 Task: Find connections with filter location Tefé with filter topic #wfhwith filter profile language Spanish with filter current company IDEMIA with filter school Topiwala National Medical College, Mumbai Central, Mumbai with filter industry Insurance Carriers with filter service category Auto Insurance with filter keywords title Content Marketing Manager
Action: Mouse moved to (668, 122)
Screenshot: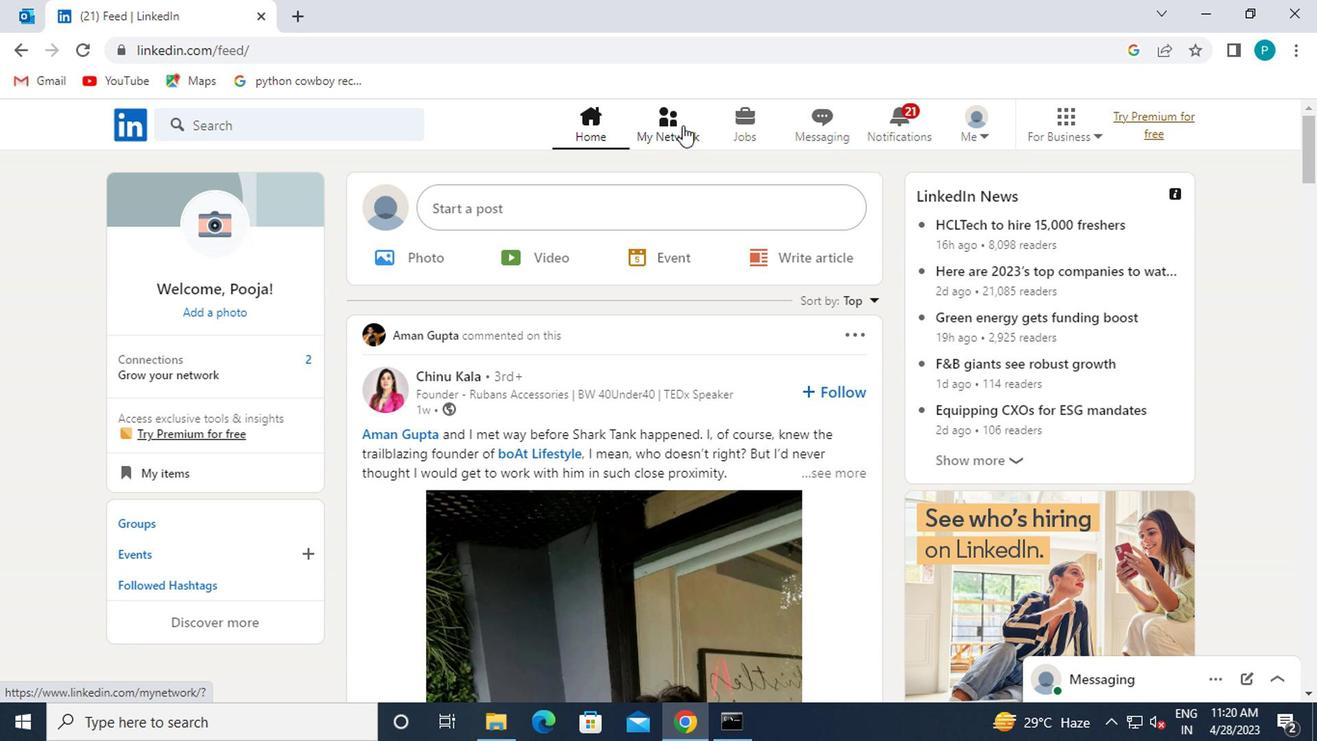 
Action: Mouse pressed left at (668, 122)
Screenshot: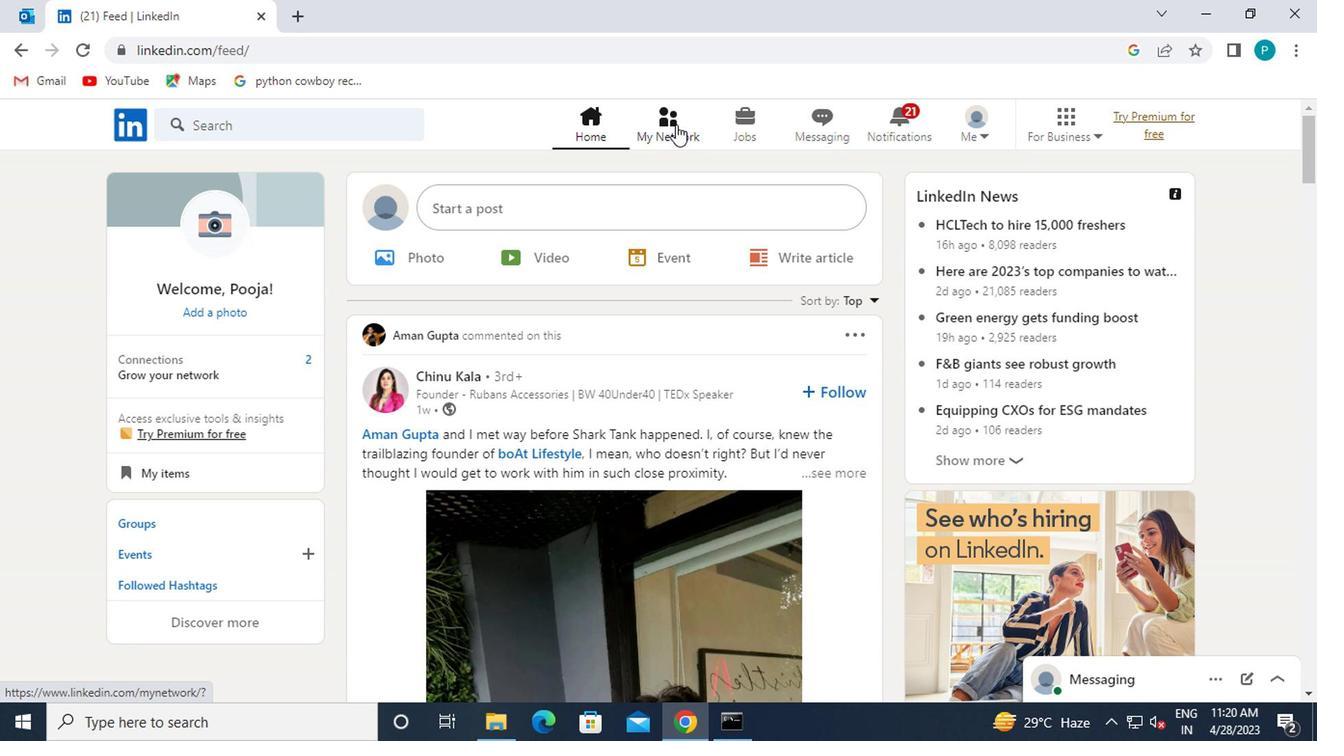
Action: Mouse moved to (320, 225)
Screenshot: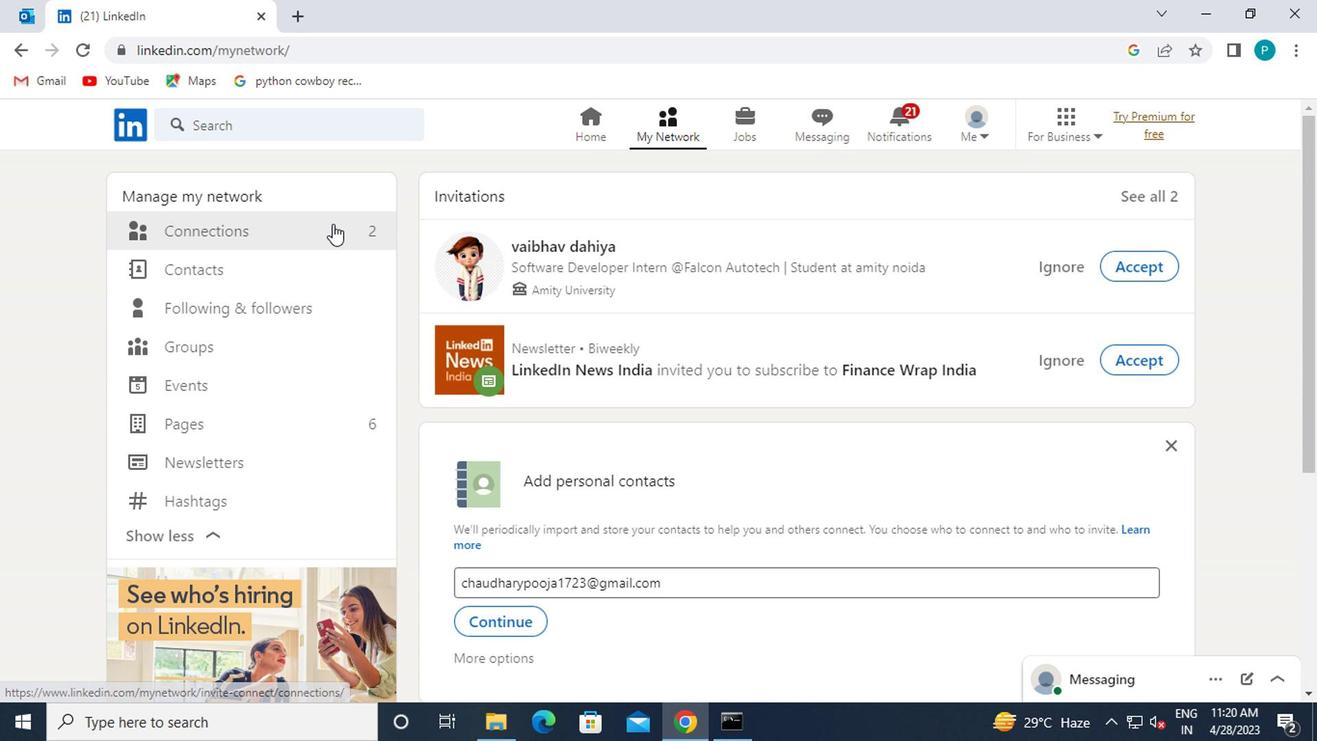 
Action: Mouse pressed left at (320, 225)
Screenshot: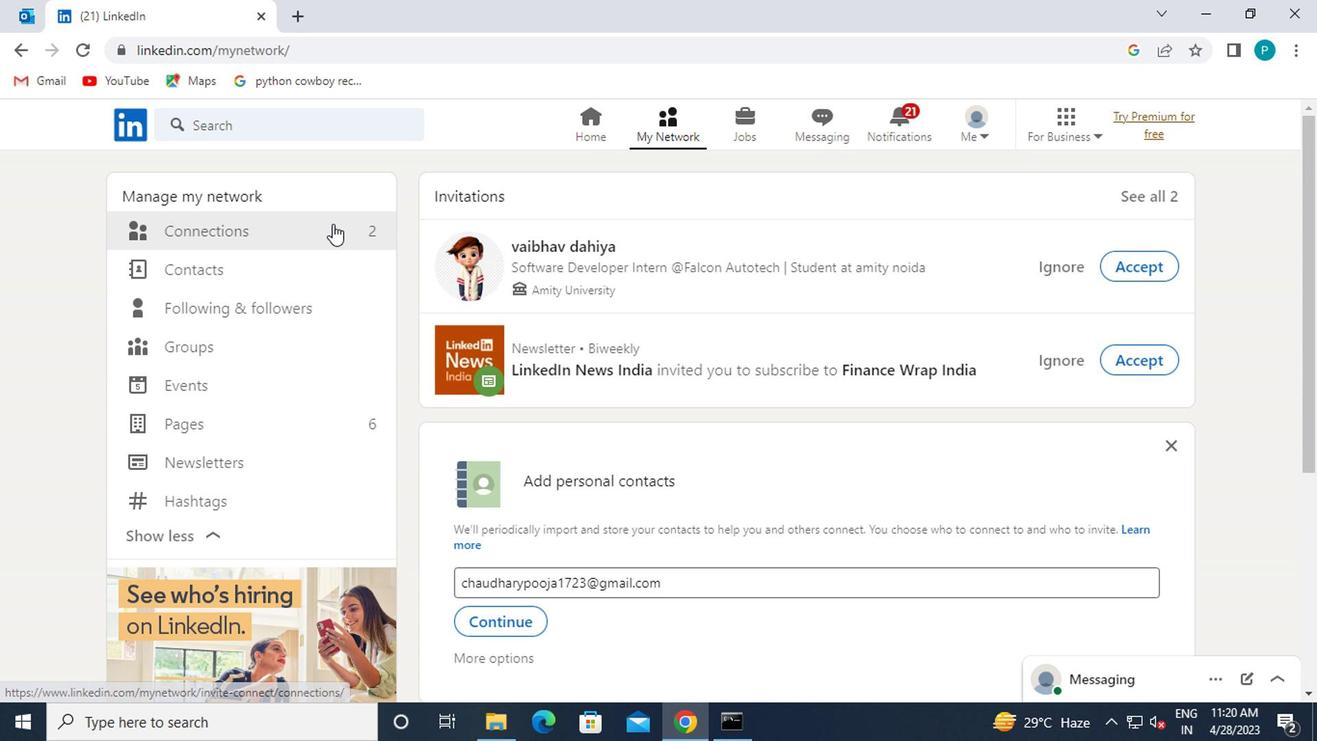 
Action: Mouse moved to (785, 237)
Screenshot: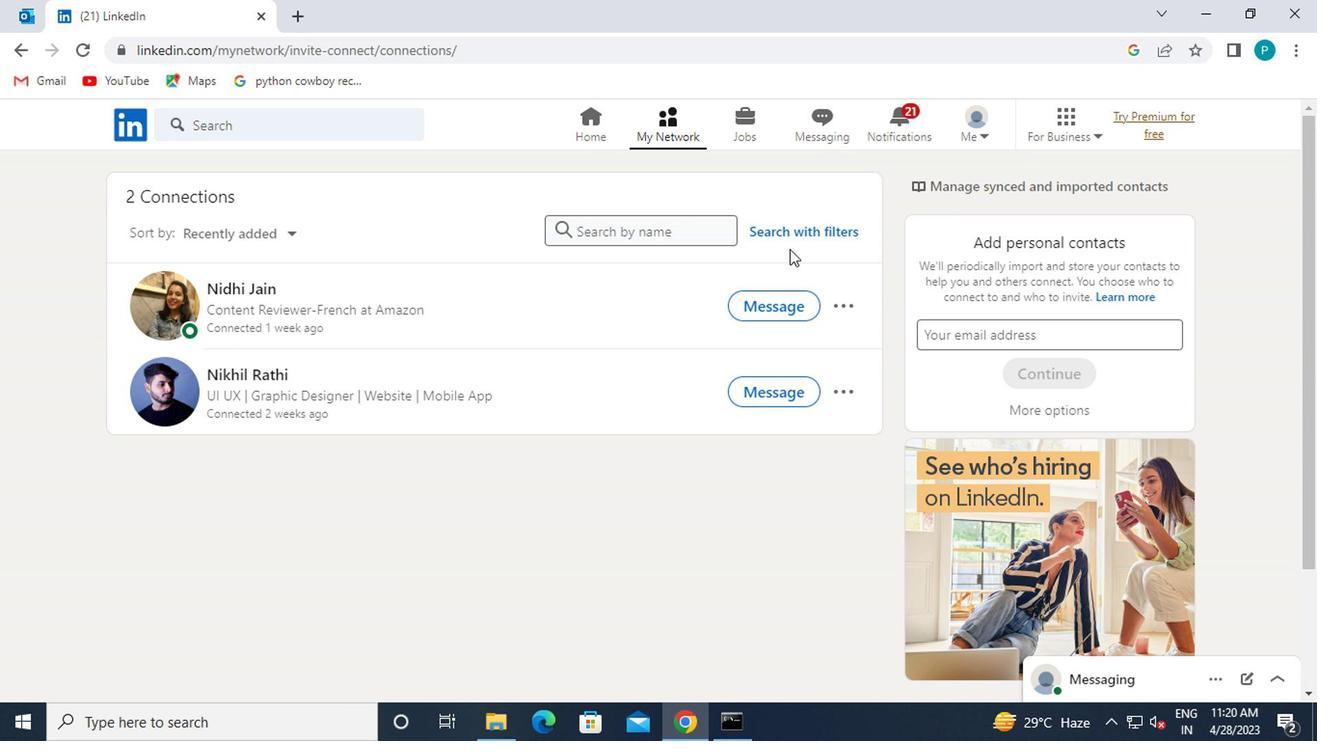 
Action: Mouse pressed left at (785, 237)
Screenshot: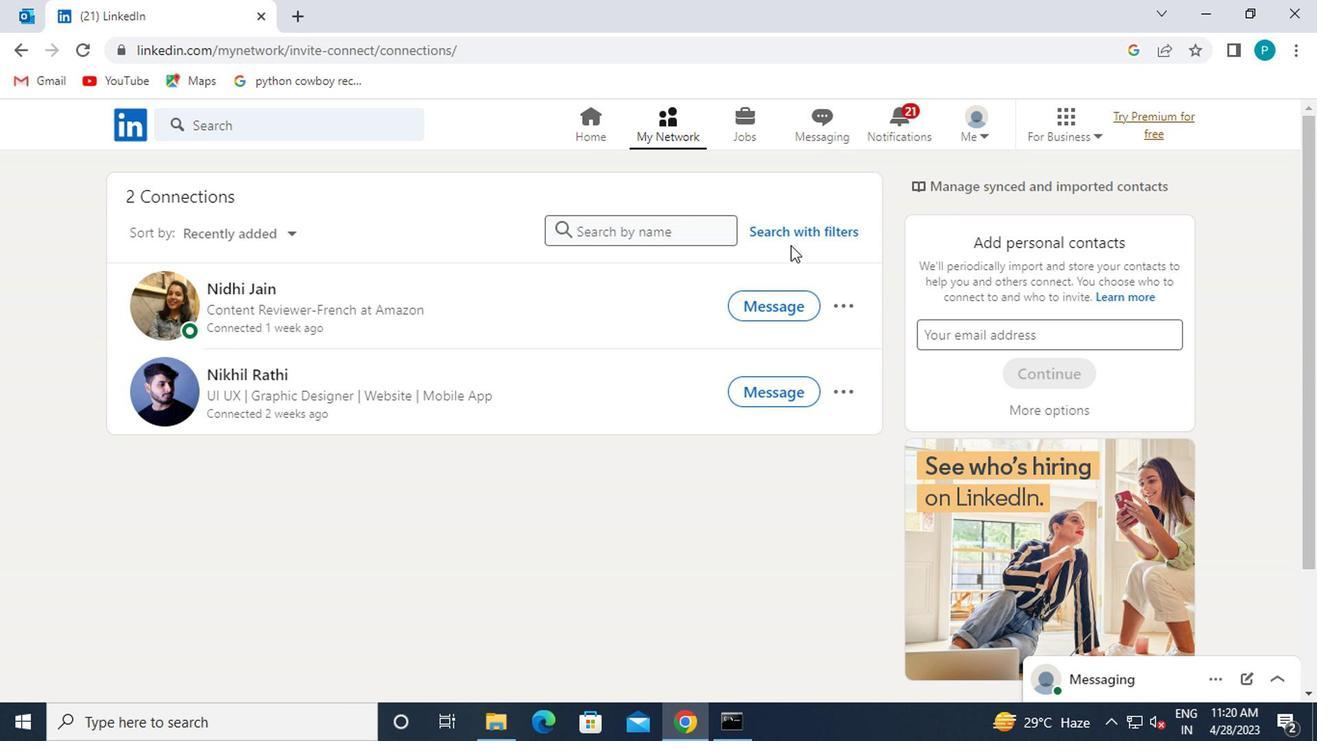 
Action: Mouse moved to (726, 194)
Screenshot: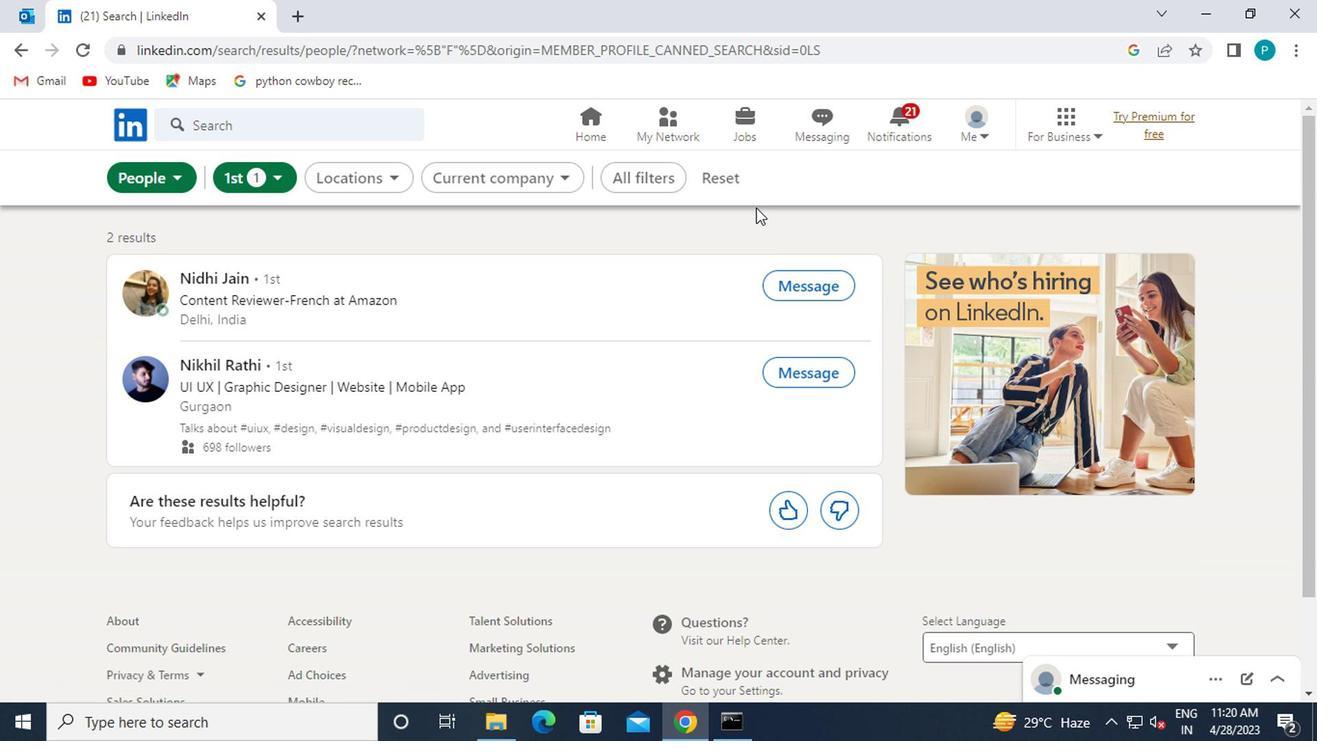 
Action: Mouse pressed left at (726, 194)
Screenshot: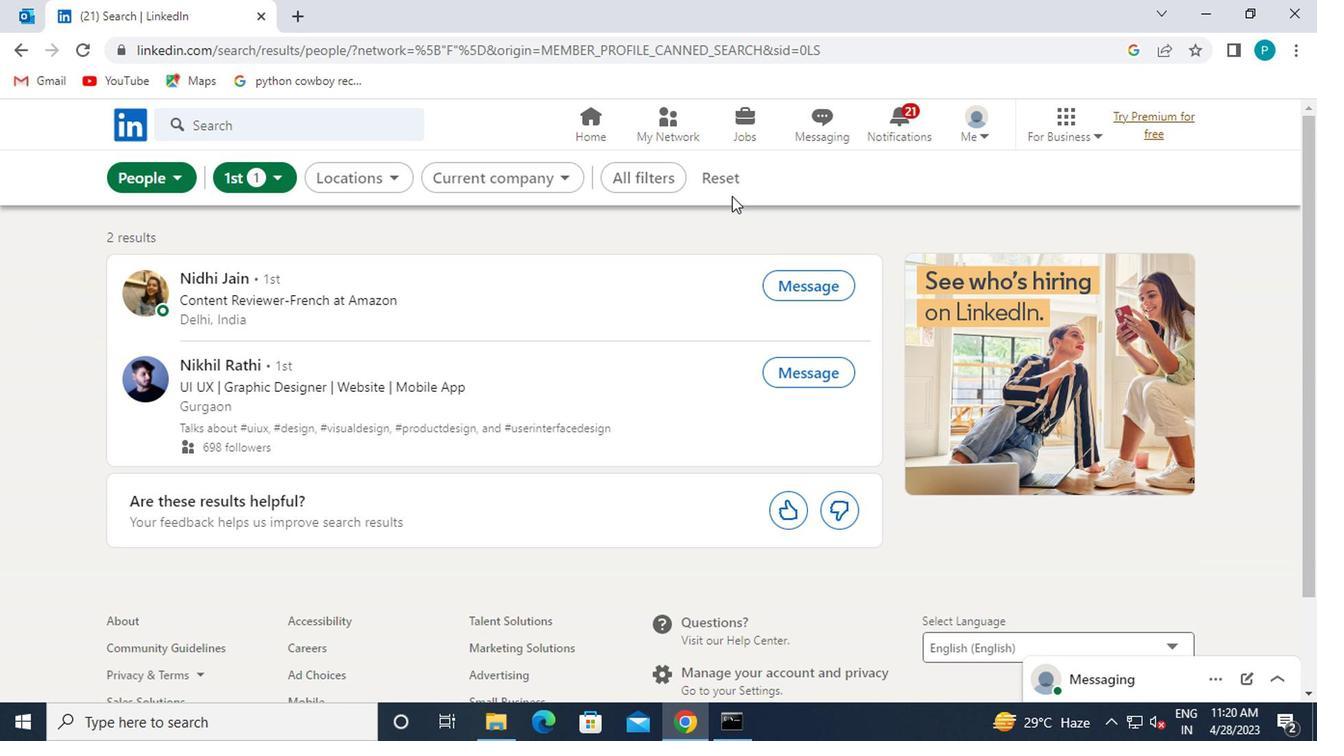 
Action: Mouse moved to (715, 182)
Screenshot: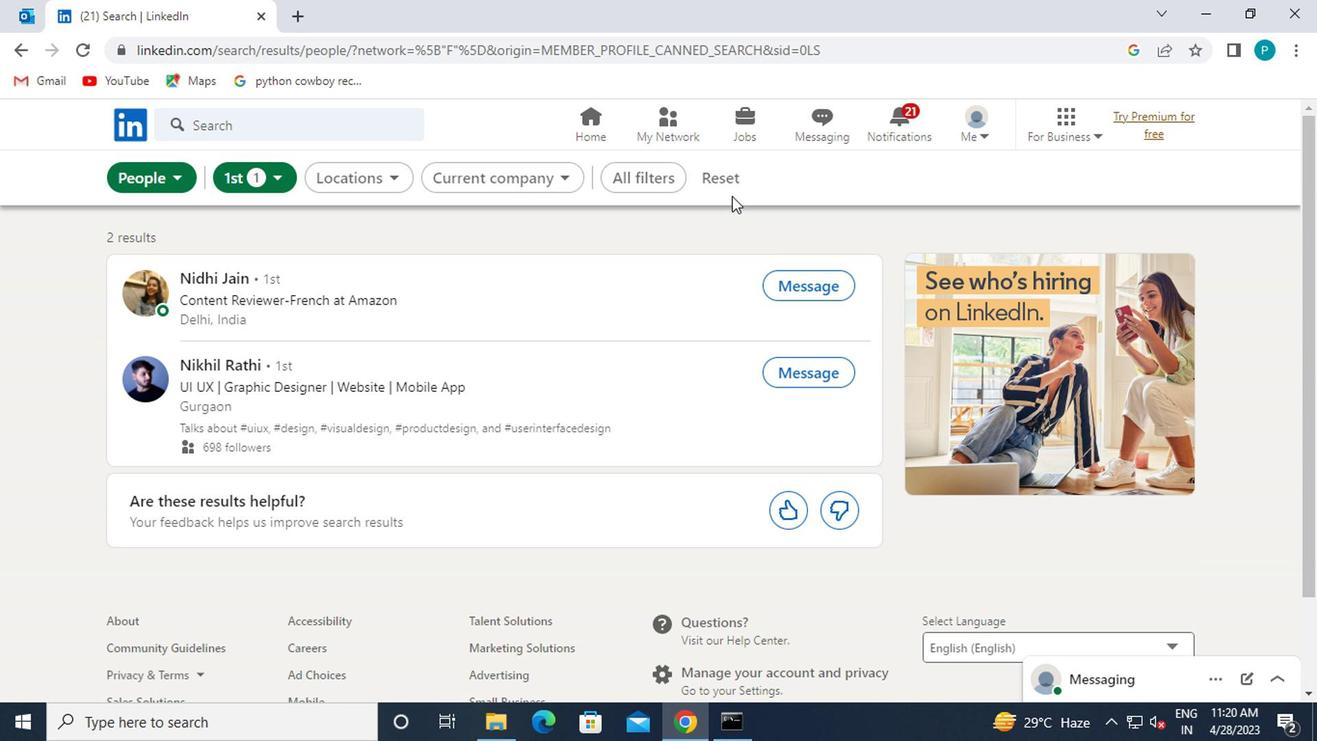 
Action: Mouse pressed left at (715, 182)
Screenshot: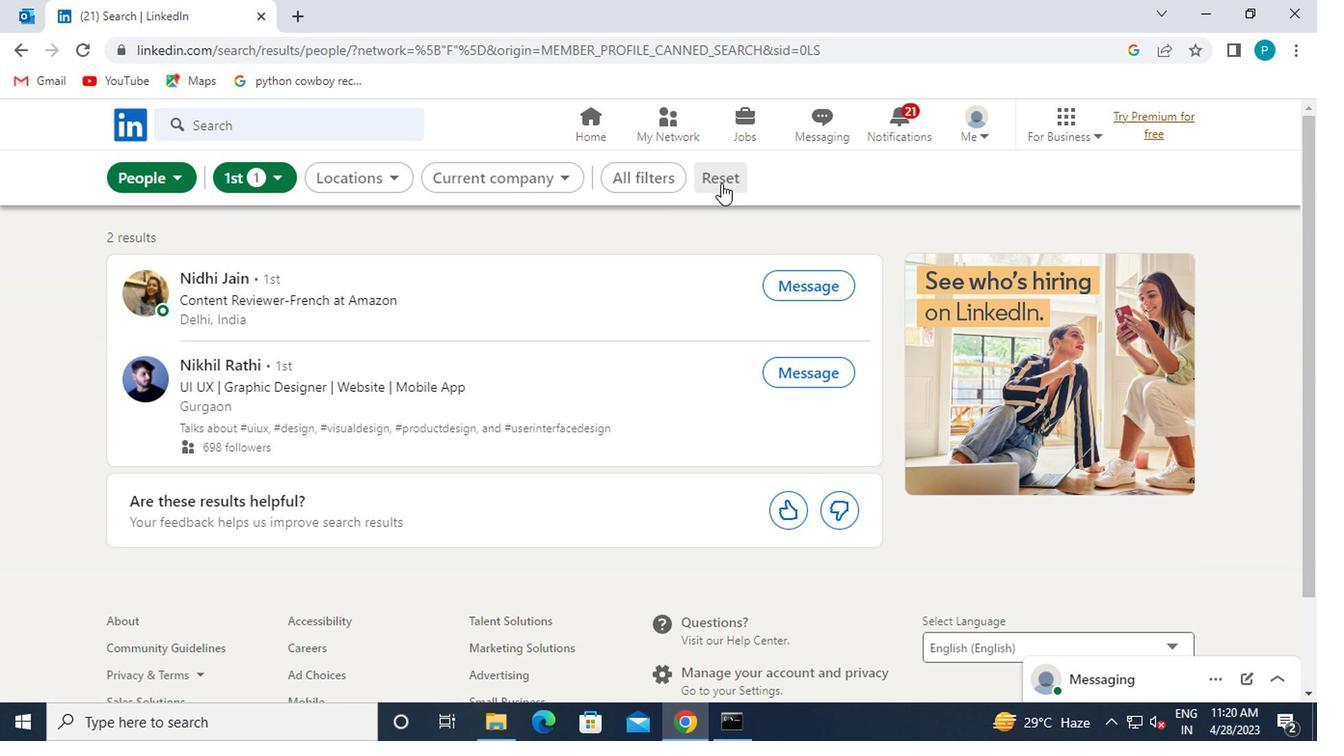 
Action: Mouse moved to (697, 181)
Screenshot: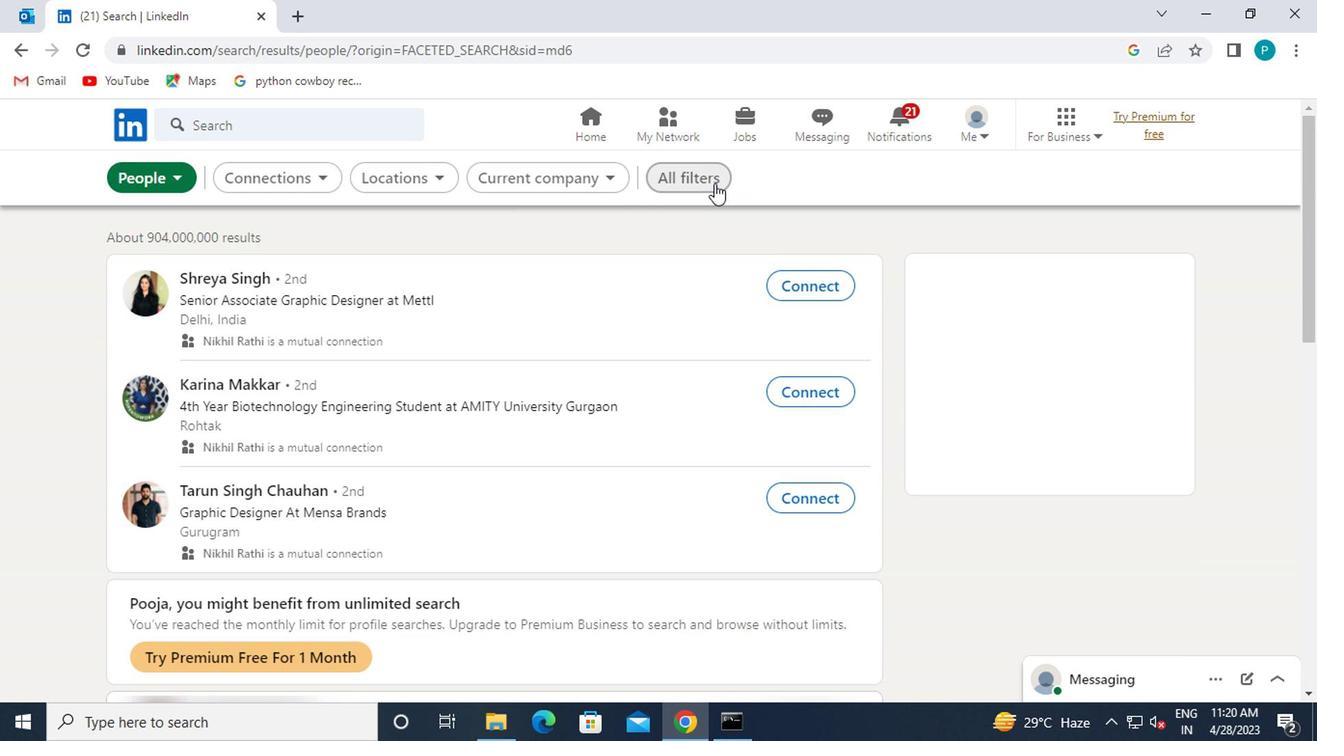 
Action: Mouse pressed left at (697, 181)
Screenshot: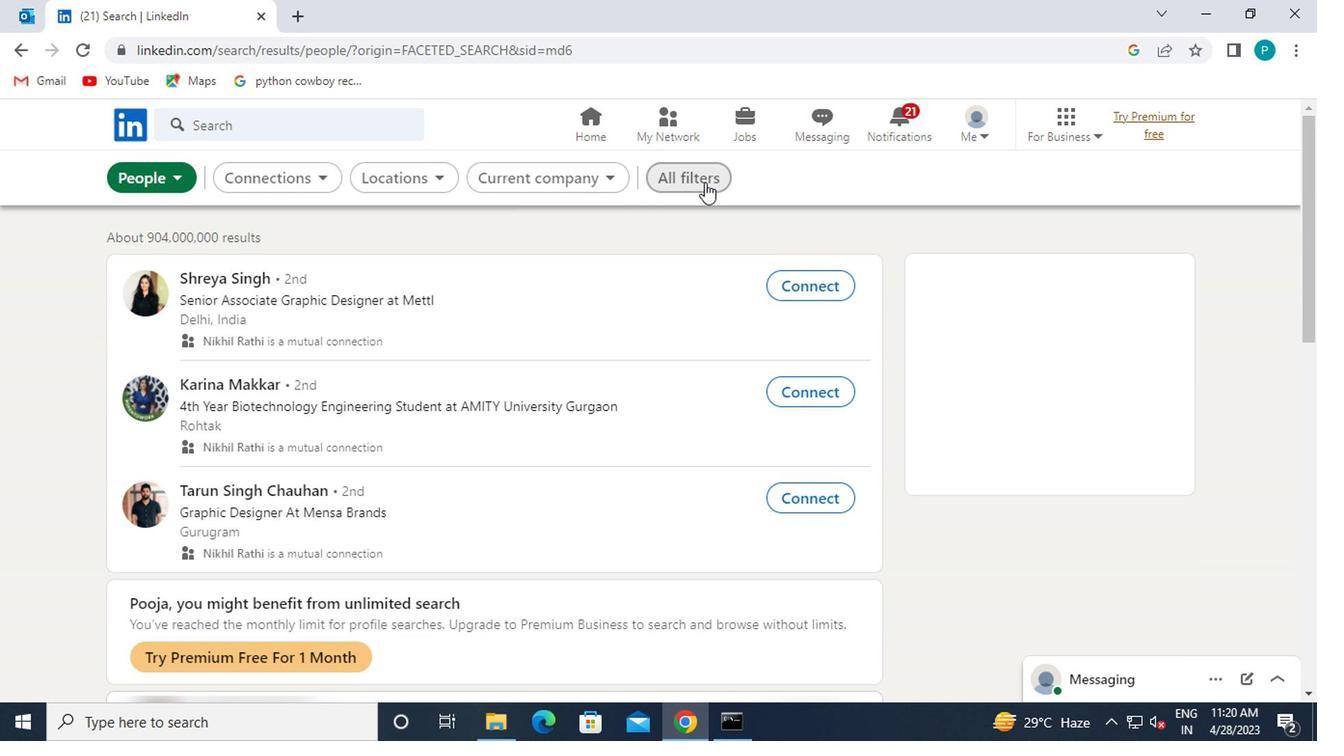 
Action: Mouse moved to (947, 357)
Screenshot: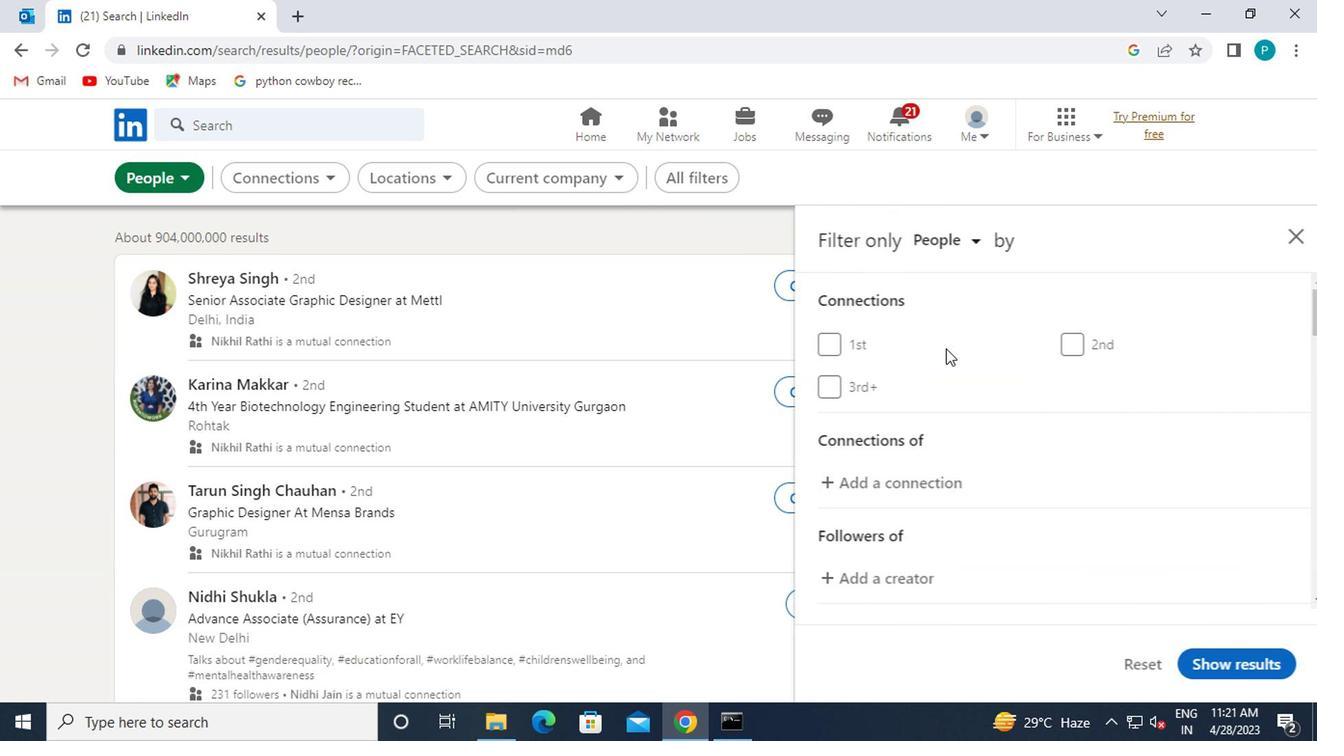 
Action: Mouse scrolled (947, 356) with delta (0, 0)
Screenshot: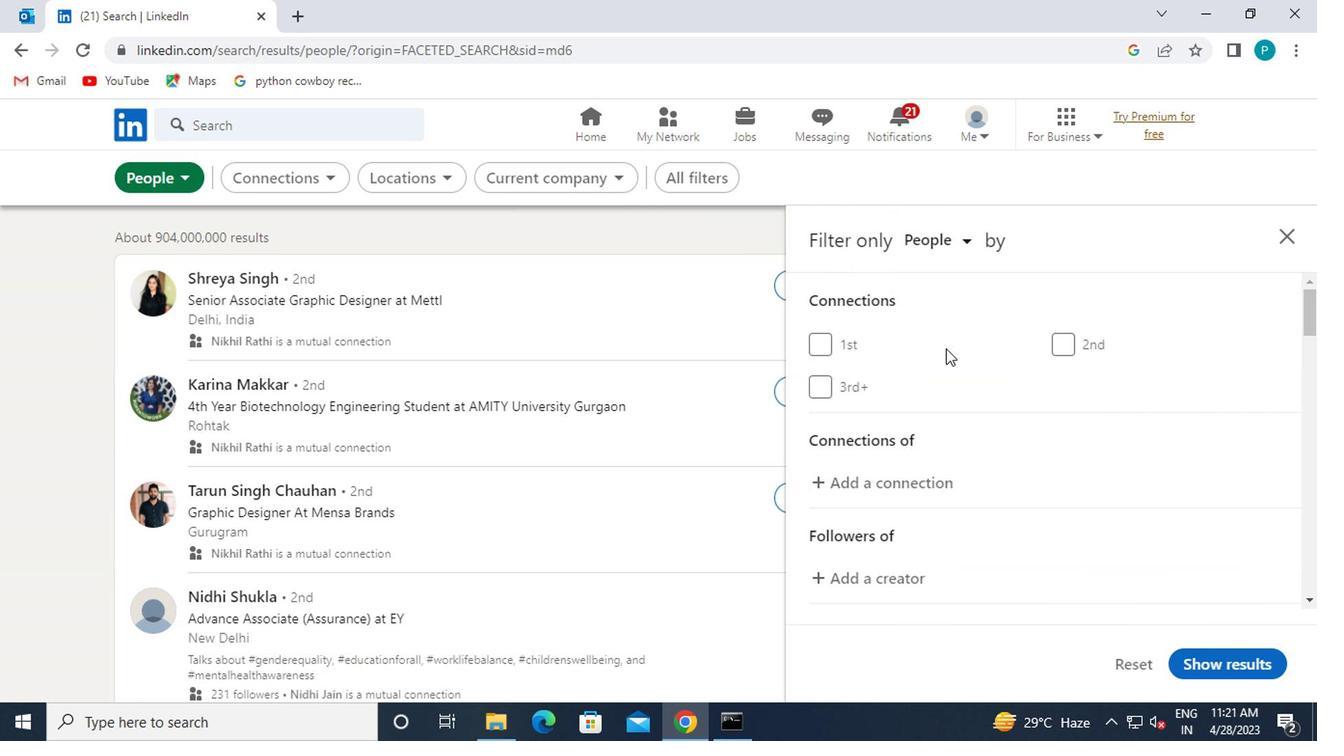 
Action: Mouse moved to (970, 399)
Screenshot: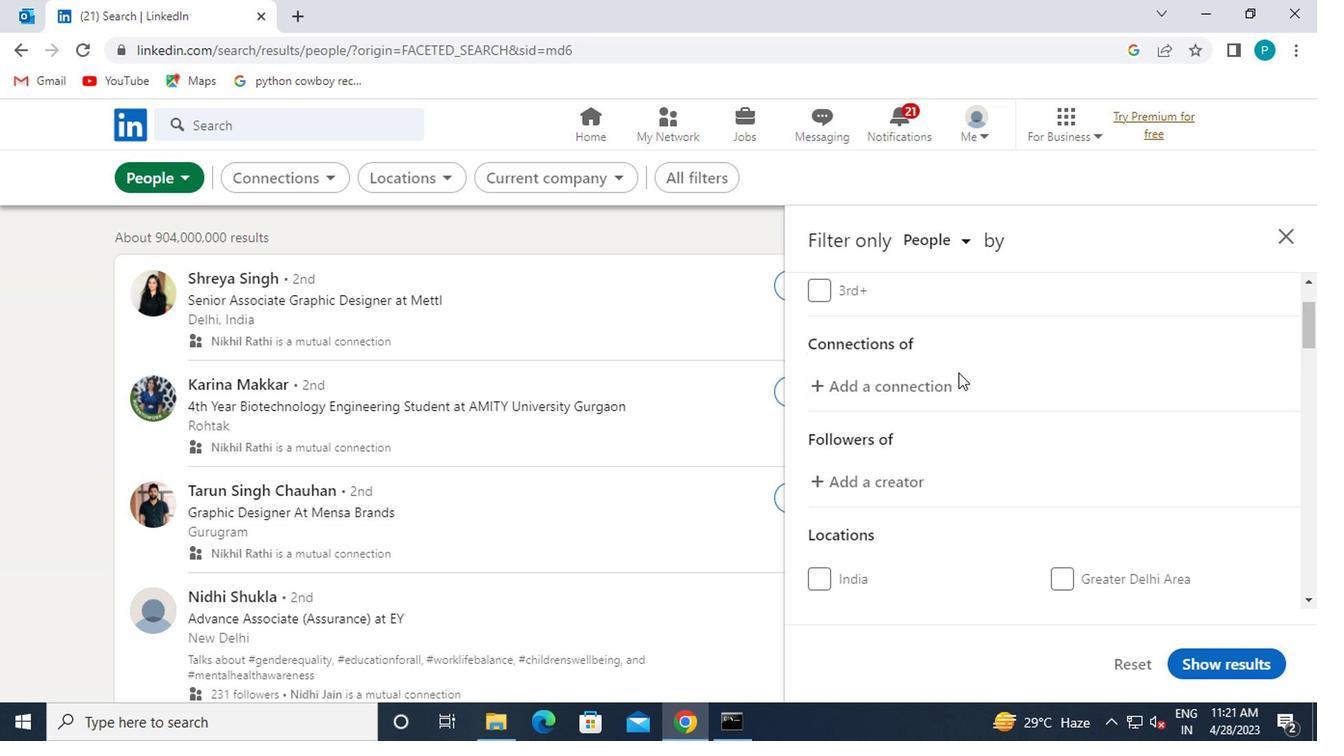 
Action: Mouse scrolled (970, 398) with delta (0, 0)
Screenshot: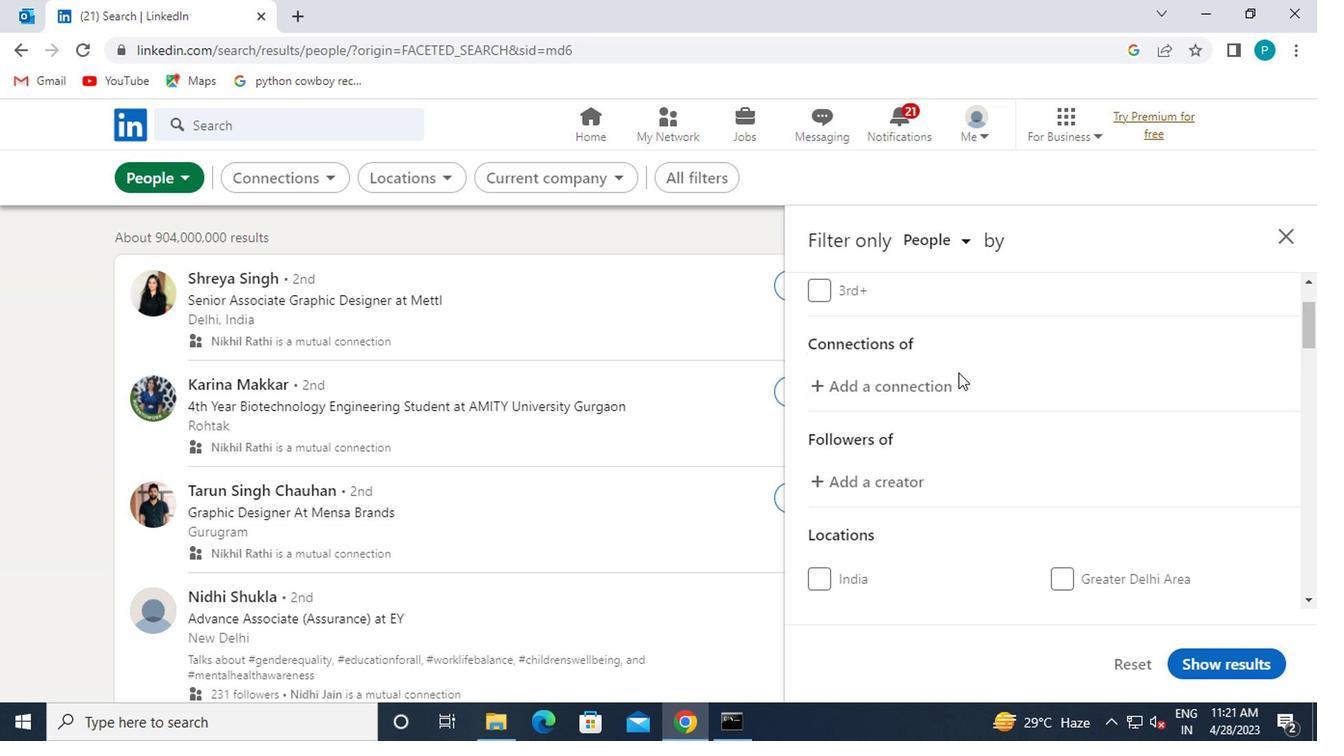 
Action: Mouse scrolled (970, 398) with delta (0, 0)
Screenshot: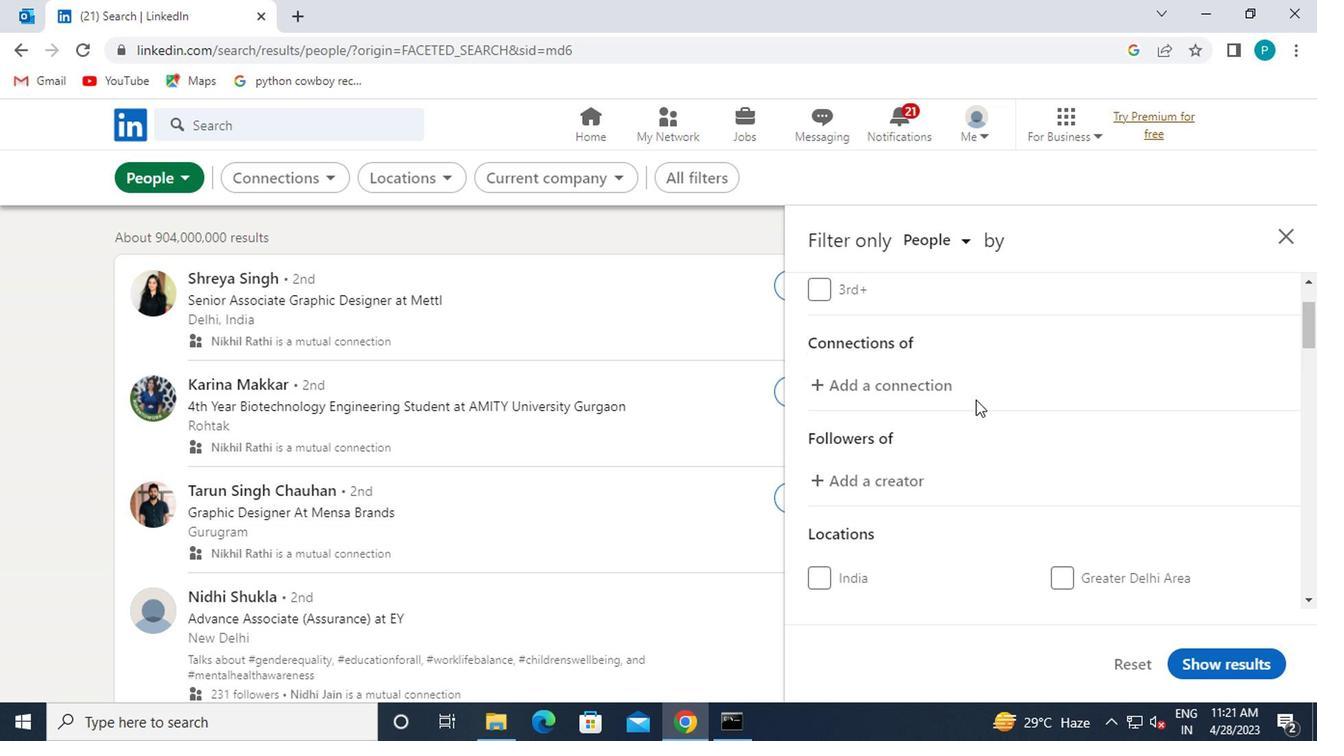 
Action: Mouse moved to (1074, 465)
Screenshot: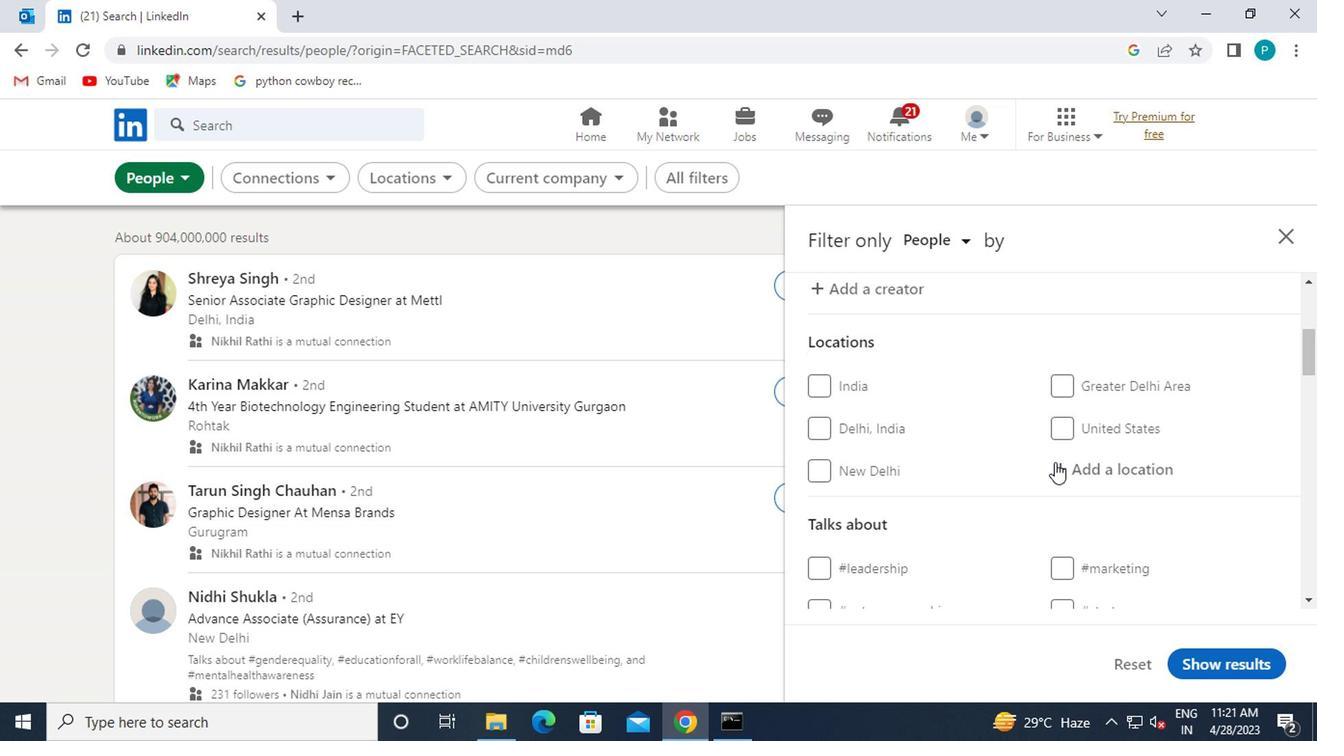 
Action: Mouse pressed left at (1074, 465)
Screenshot: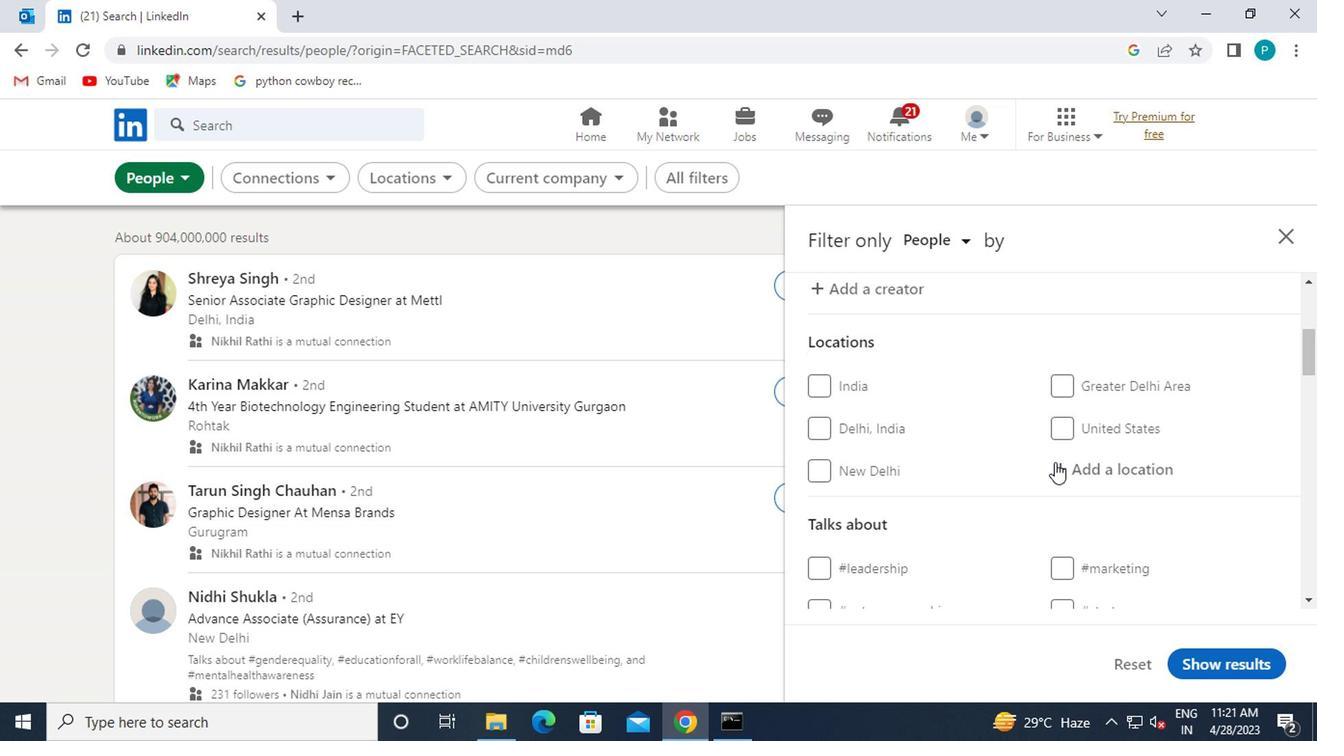 
Action: Mouse moved to (1083, 478)
Screenshot: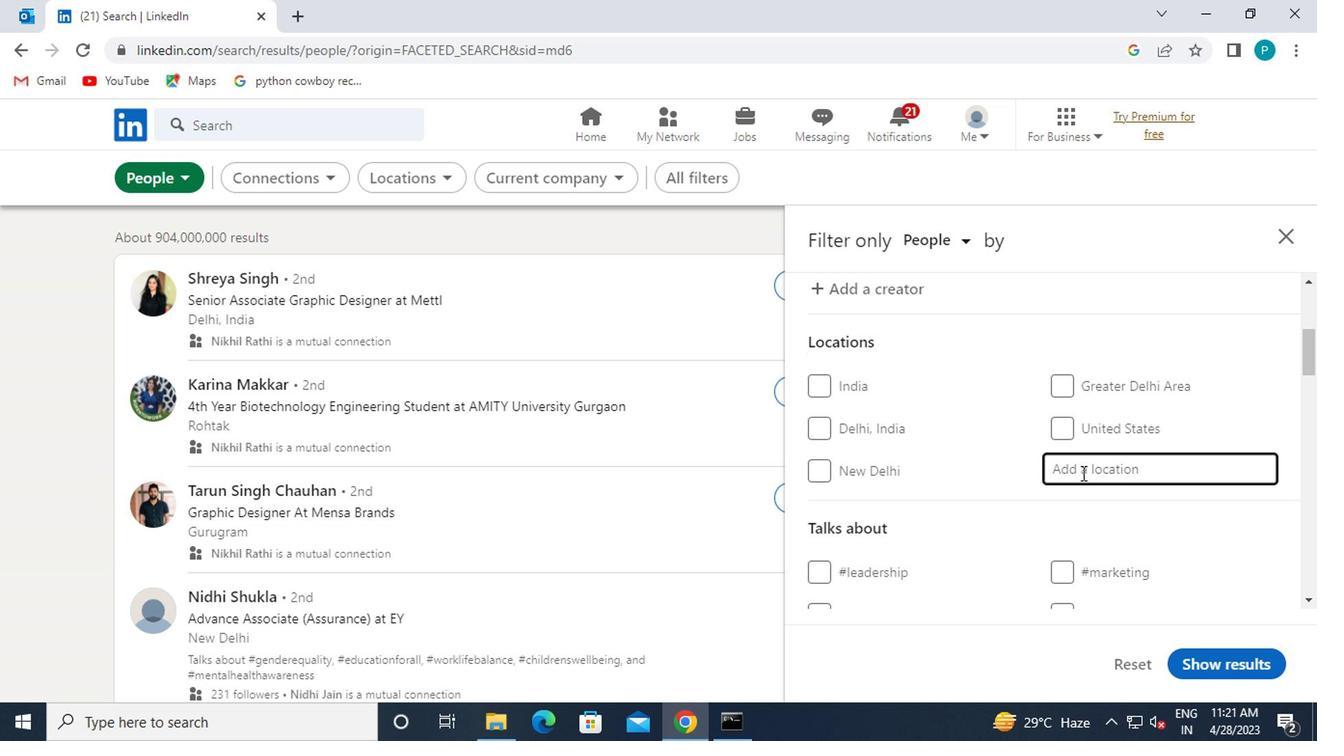 
Action: Key pressed <Key.caps_lock>t<Key.caps_lock>efe
Screenshot: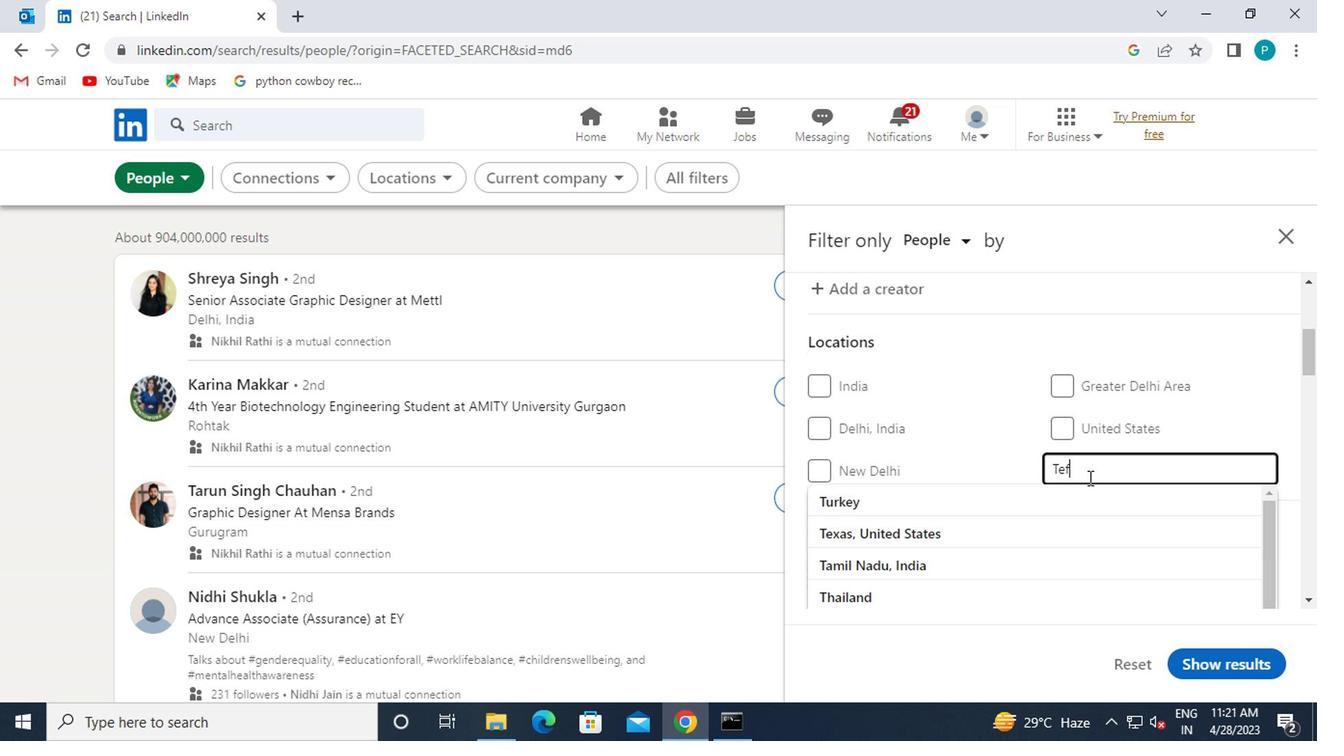 
Action: Mouse moved to (1070, 497)
Screenshot: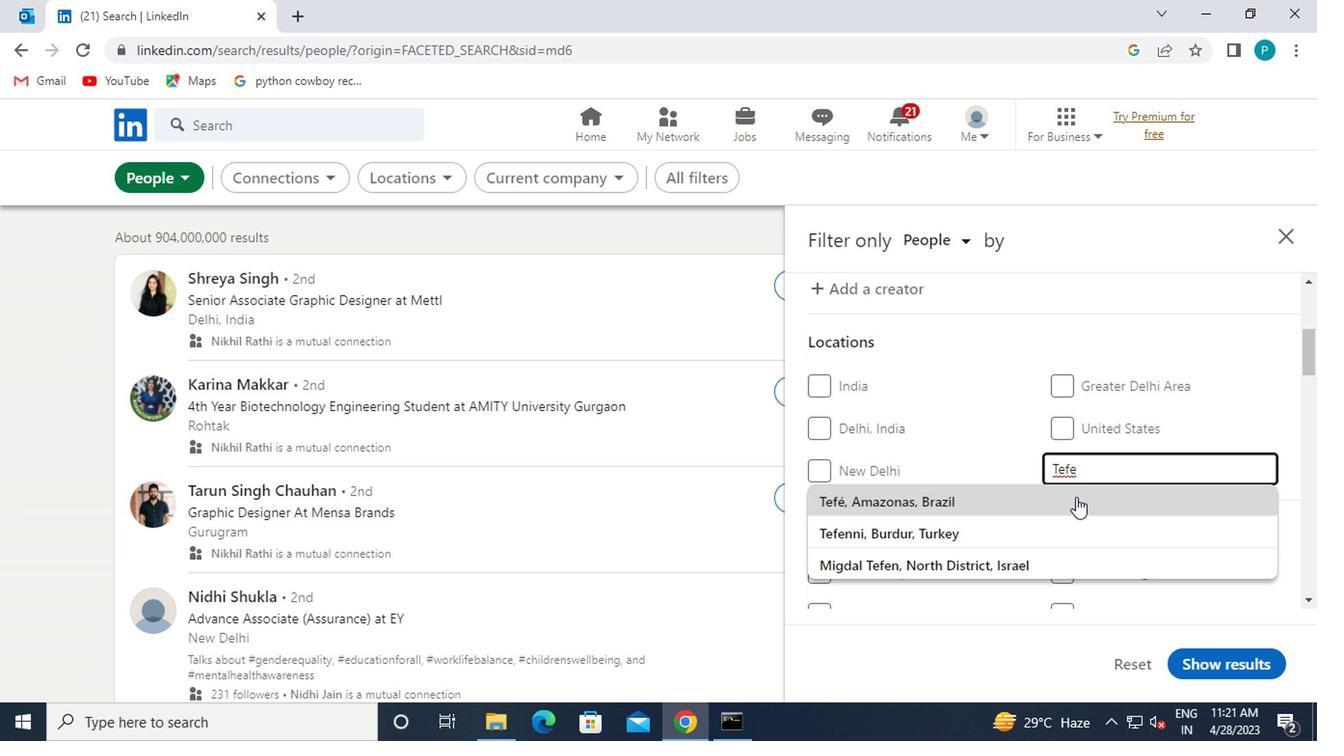 
Action: Mouse pressed left at (1070, 497)
Screenshot: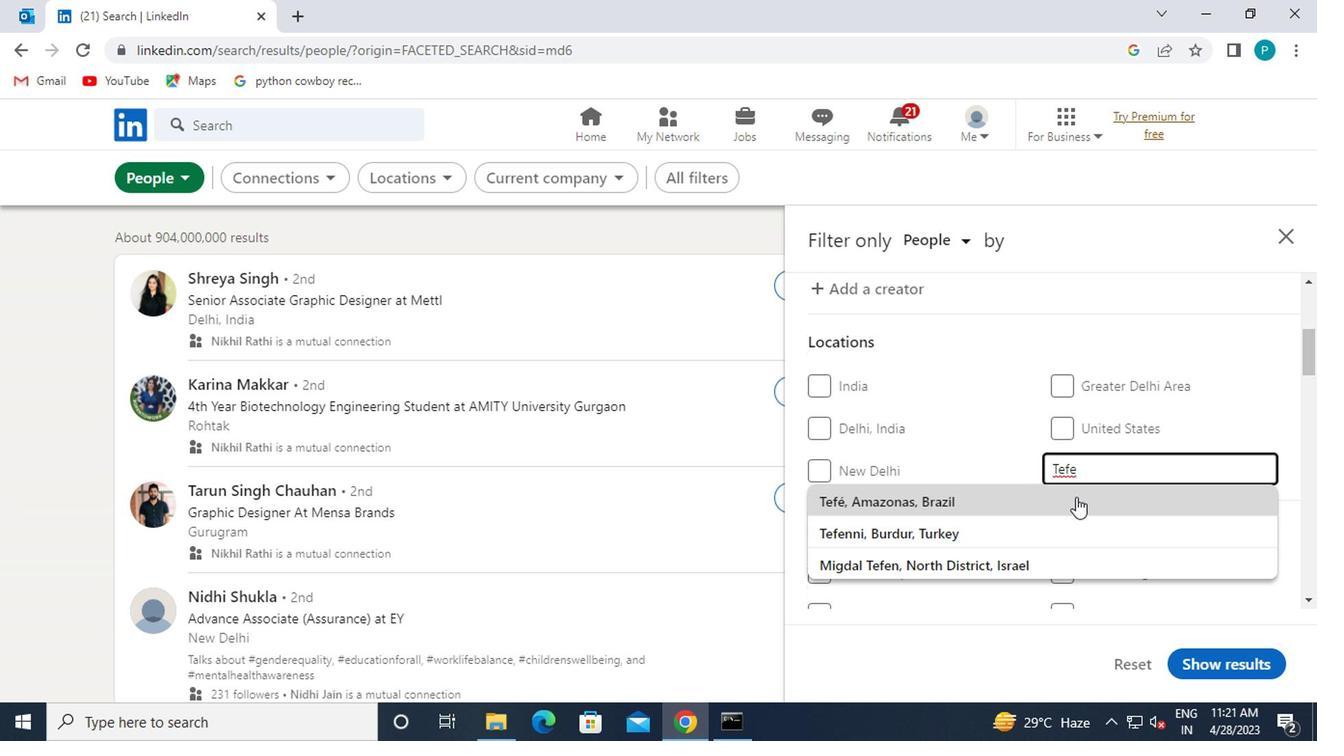 
Action: Mouse scrolled (1070, 496) with delta (0, -1)
Screenshot: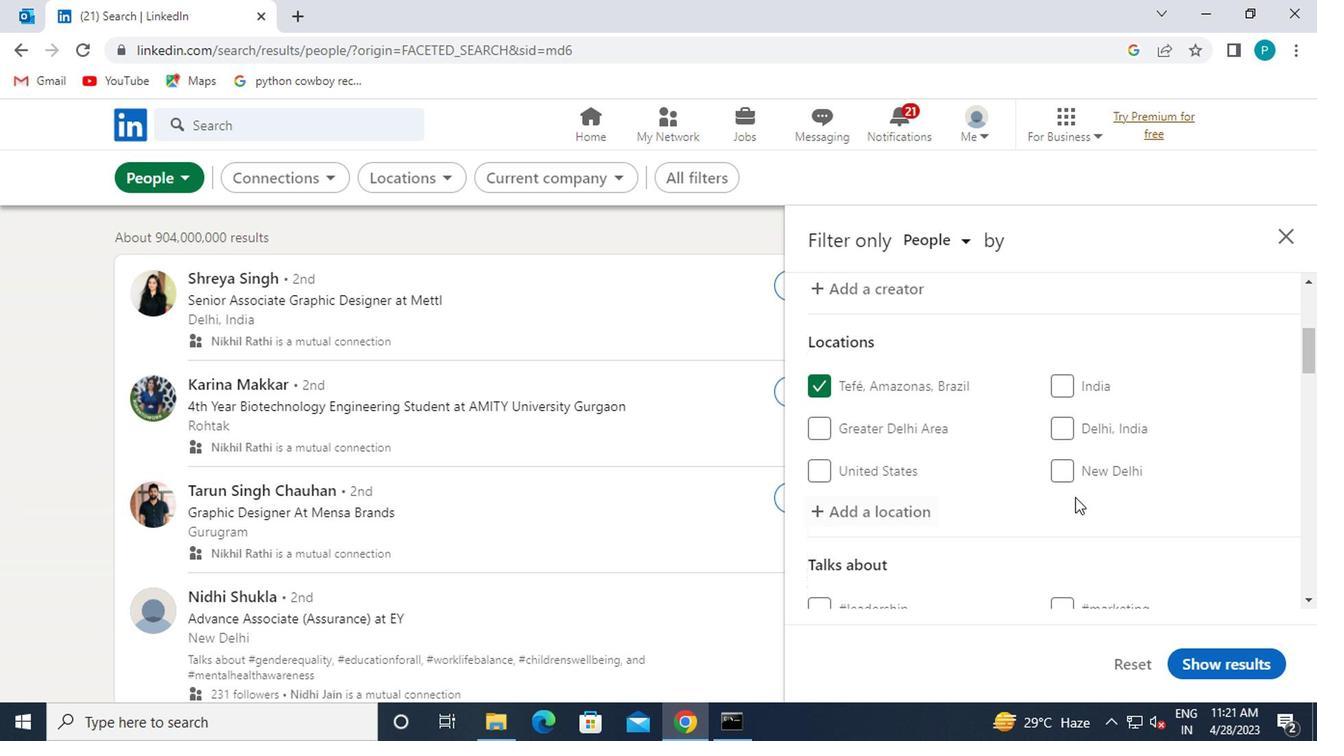
Action: Mouse scrolled (1070, 496) with delta (0, -1)
Screenshot: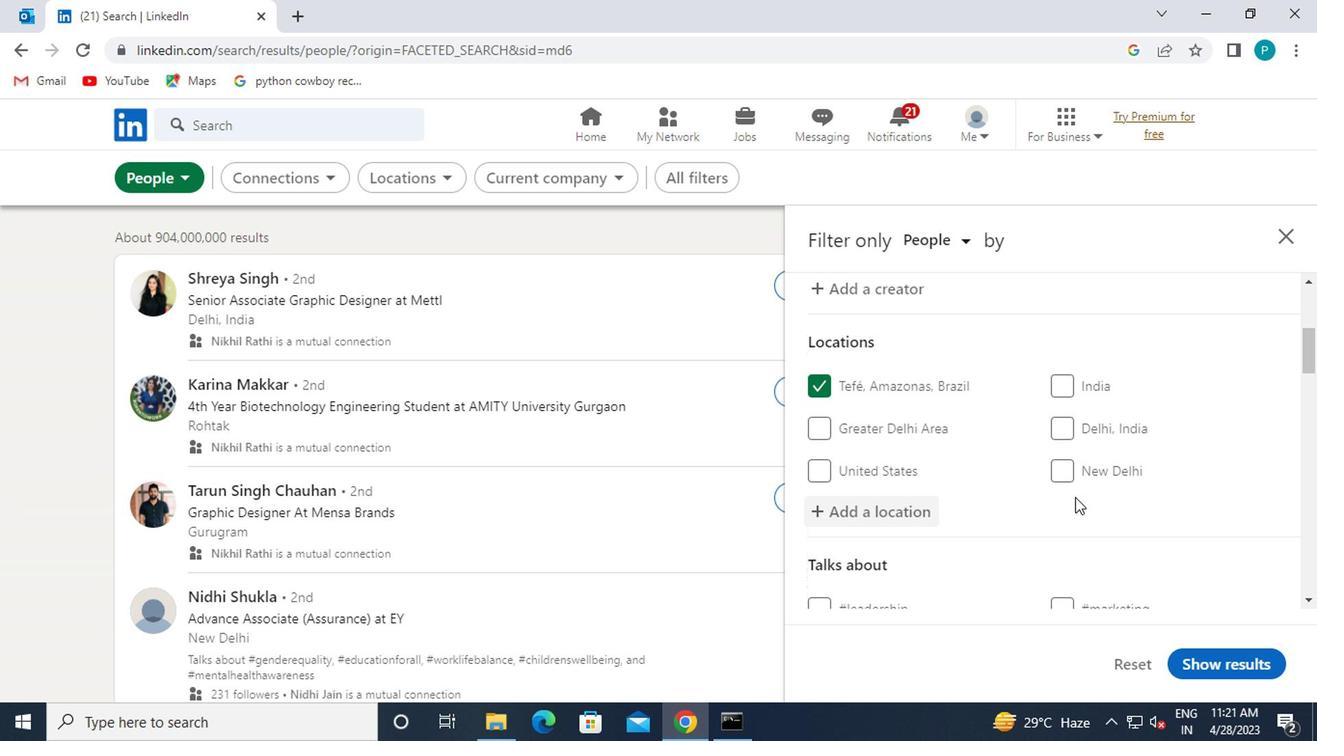 
Action: Mouse pressed left at (1070, 497)
Screenshot: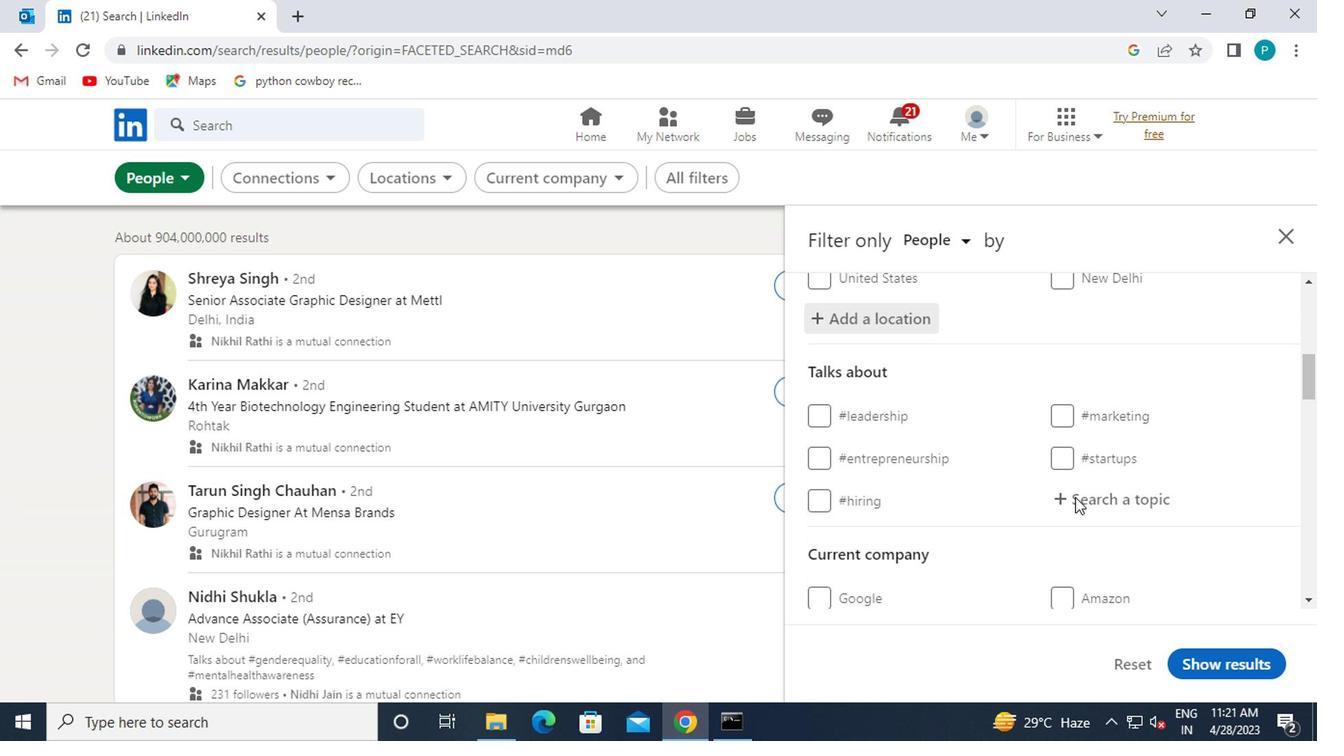 
Action: Mouse moved to (1070, 499)
Screenshot: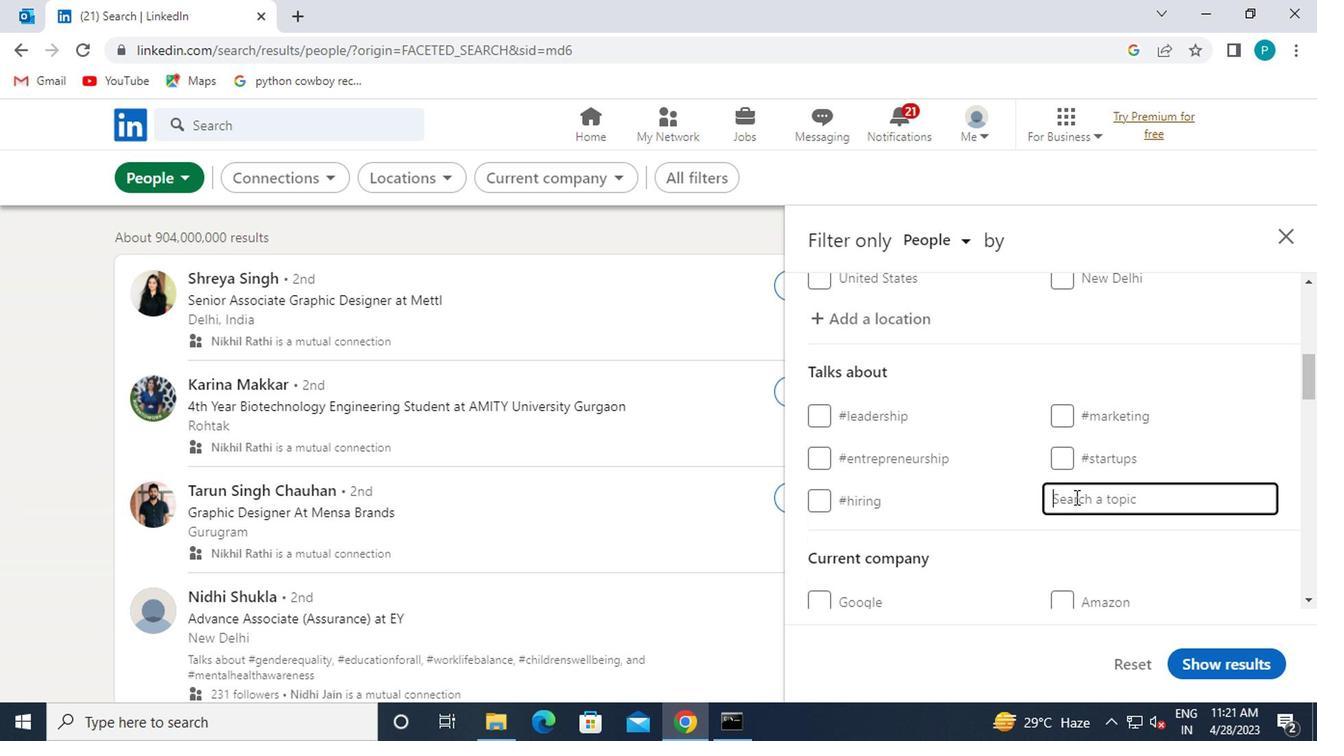 
Action: Key pressed <Key.shift>#WFH
Screenshot: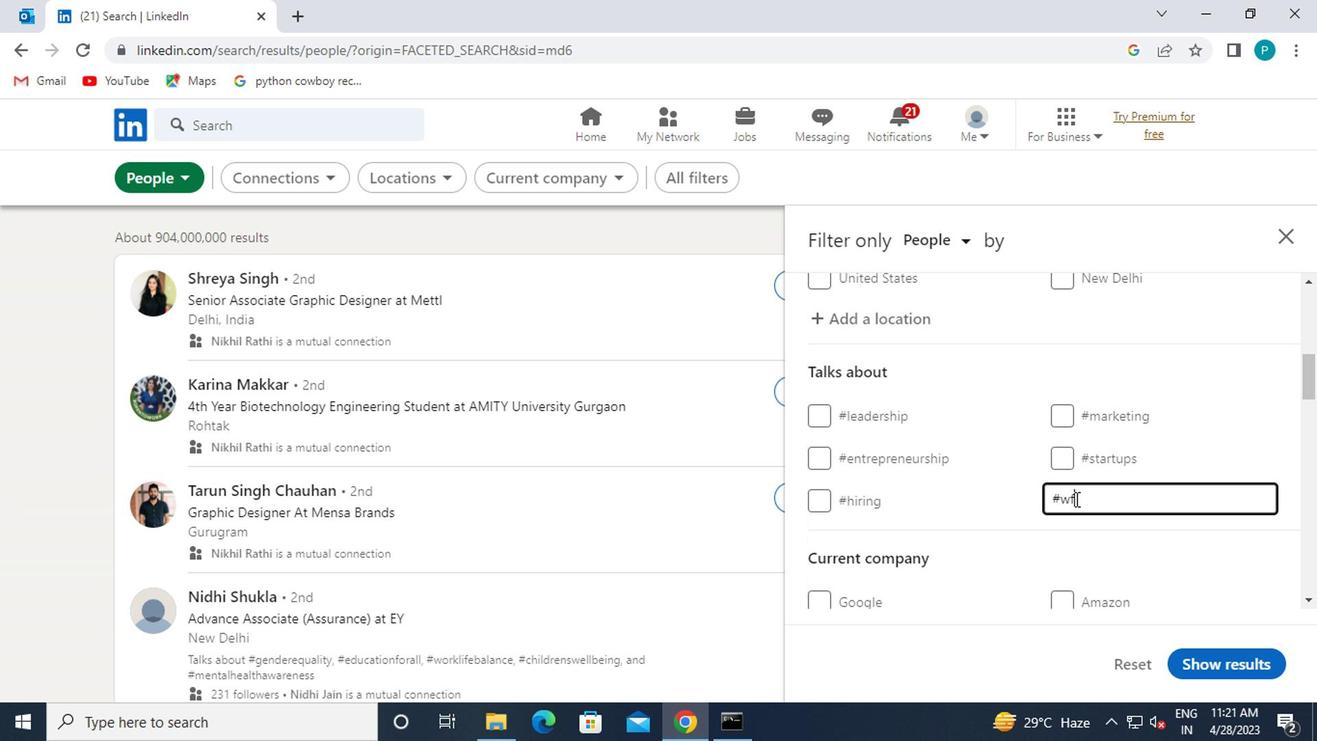 
Action: Mouse moved to (1044, 509)
Screenshot: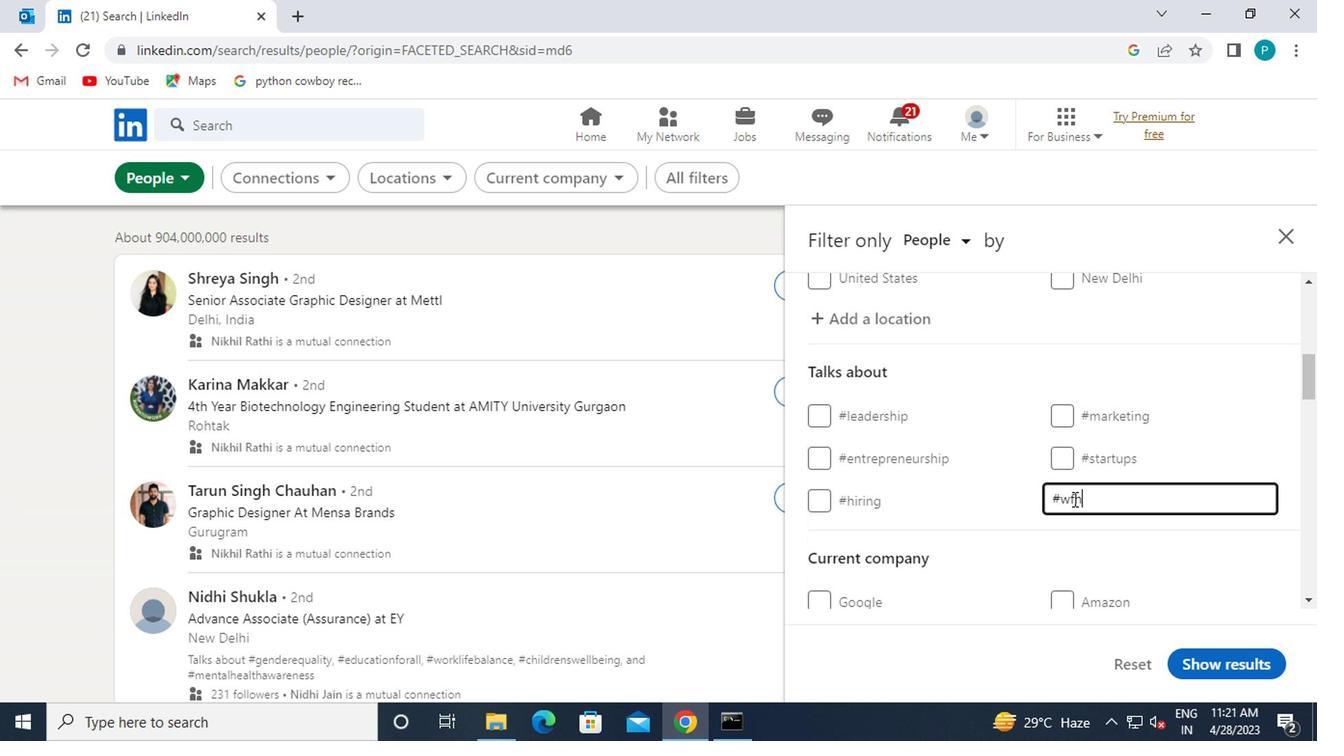 
Action: Mouse scrolled (1044, 509) with delta (0, 0)
Screenshot: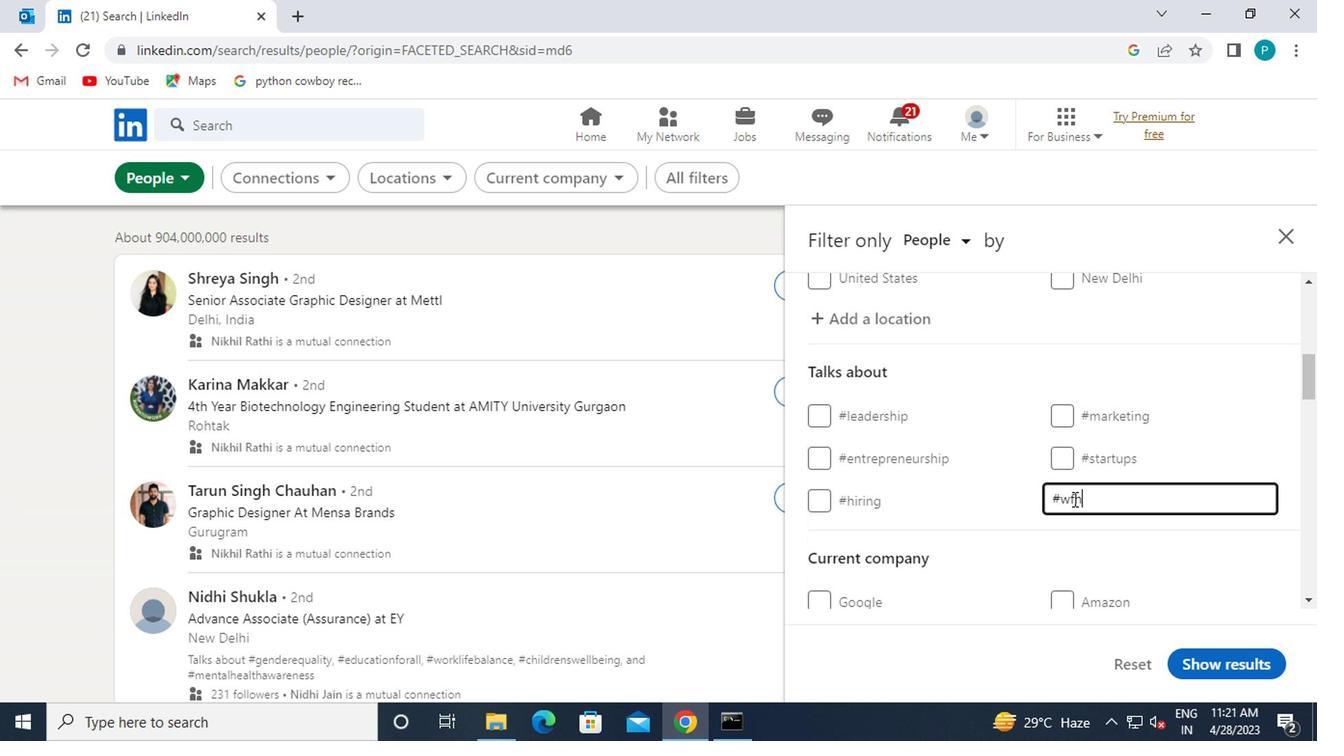 
Action: Mouse moved to (1024, 521)
Screenshot: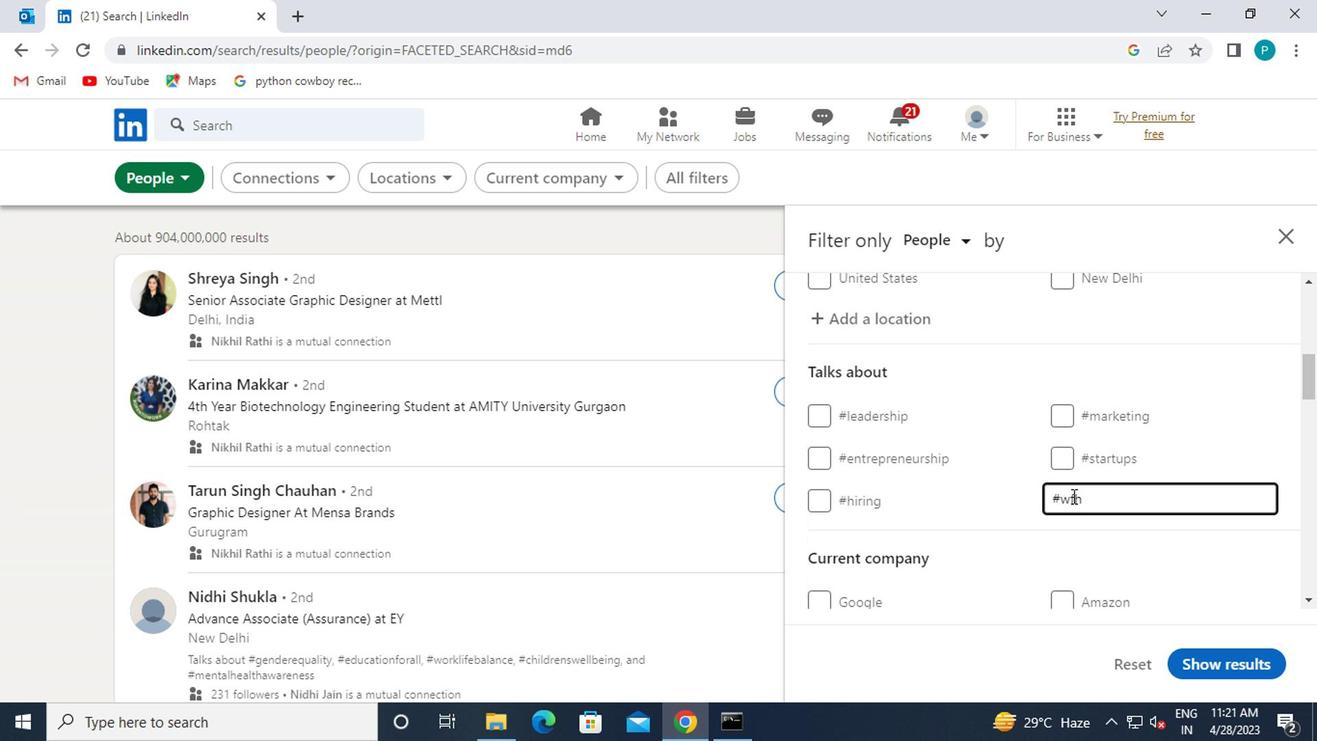 
Action: Mouse scrolled (1024, 520) with delta (0, 0)
Screenshot: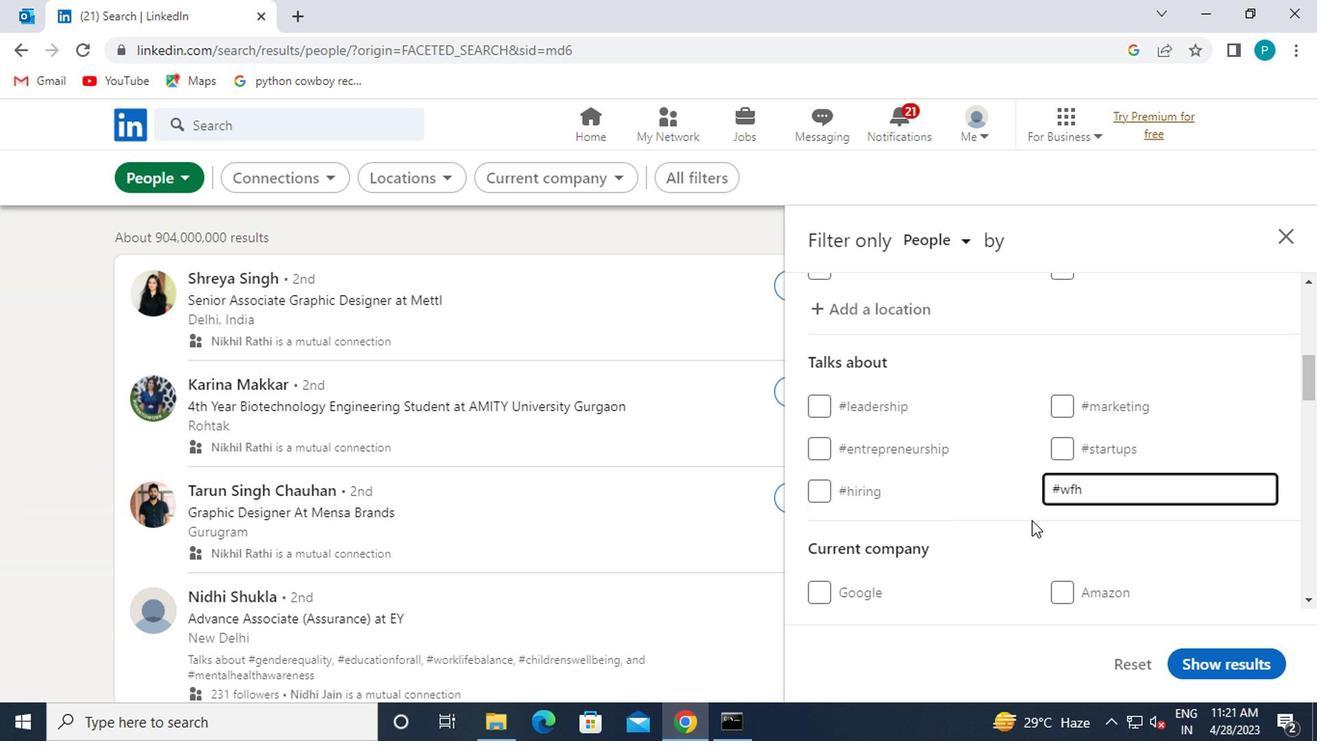 
Action: Mouse moved to (1022, 490)
Screenshot: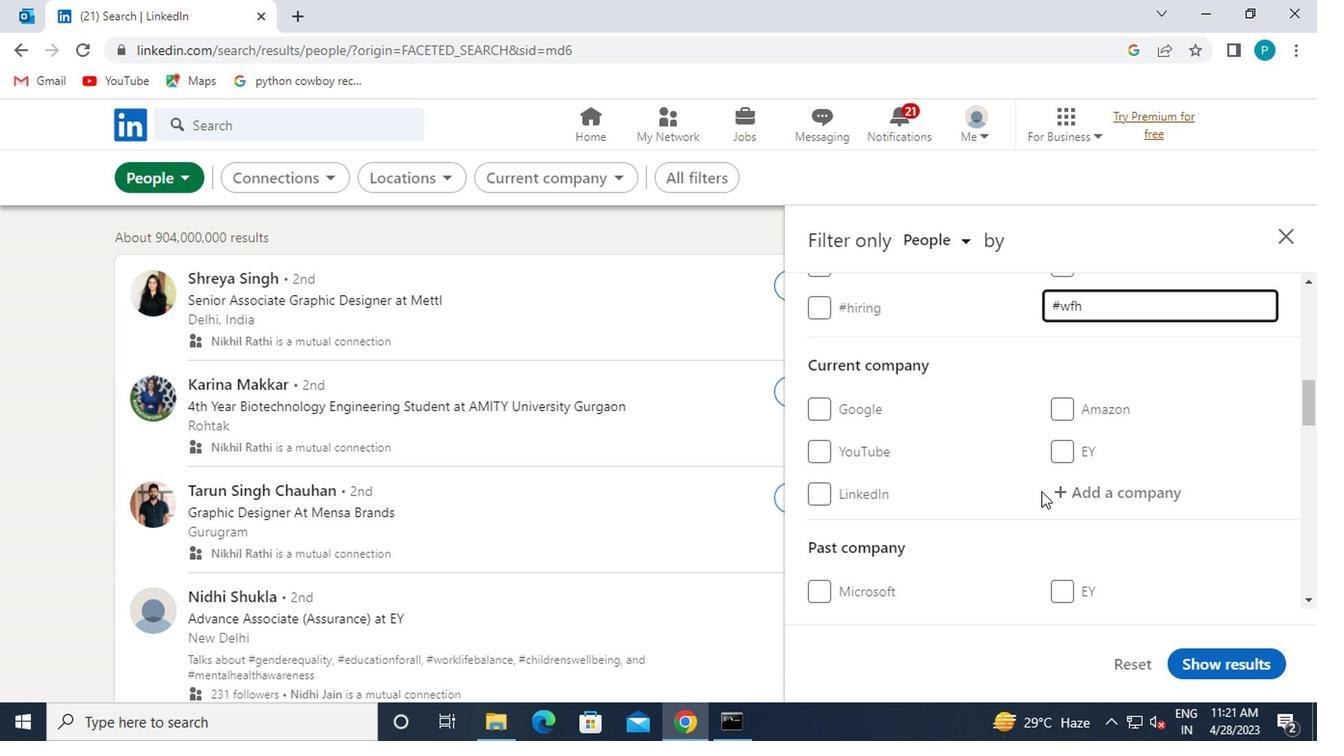 
Action: Mouse scrolled (1022, 490) with delta (0, 0)
Screenshot: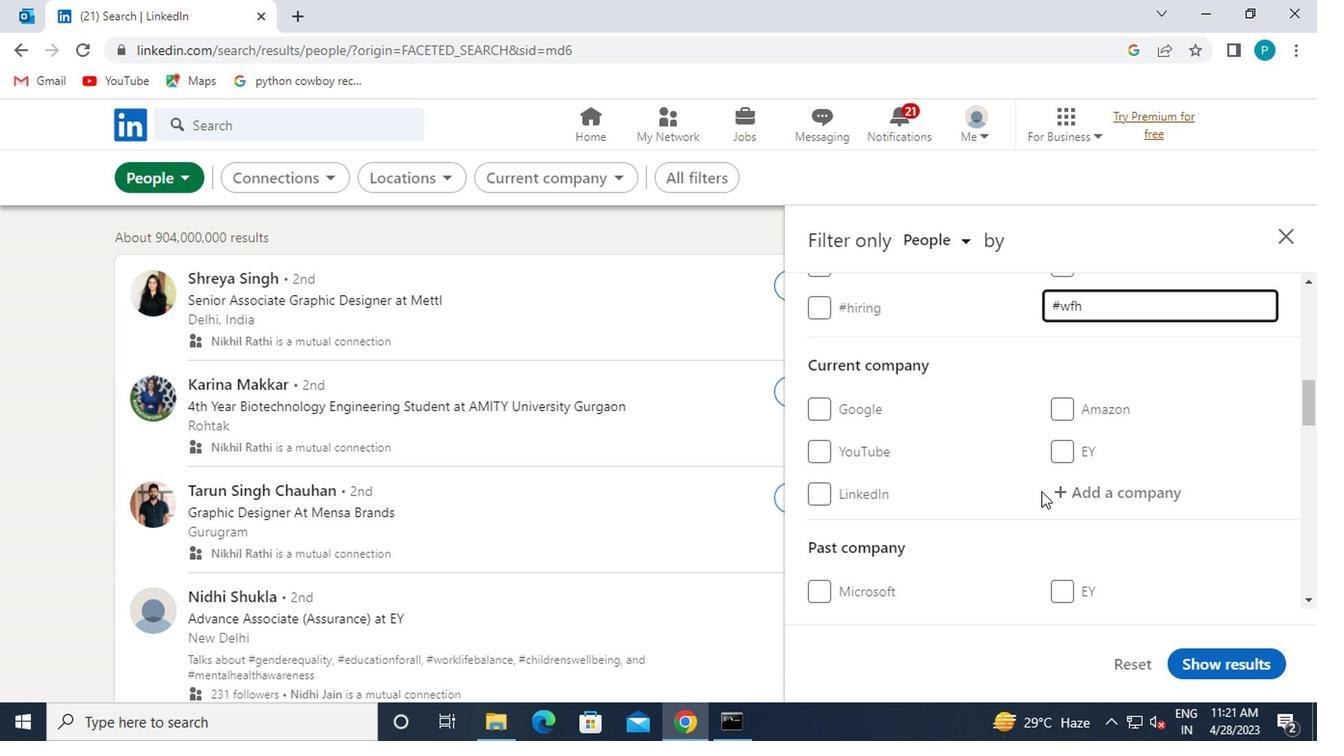 
Action: Mouse moved to (1013, 490)
Screenshot: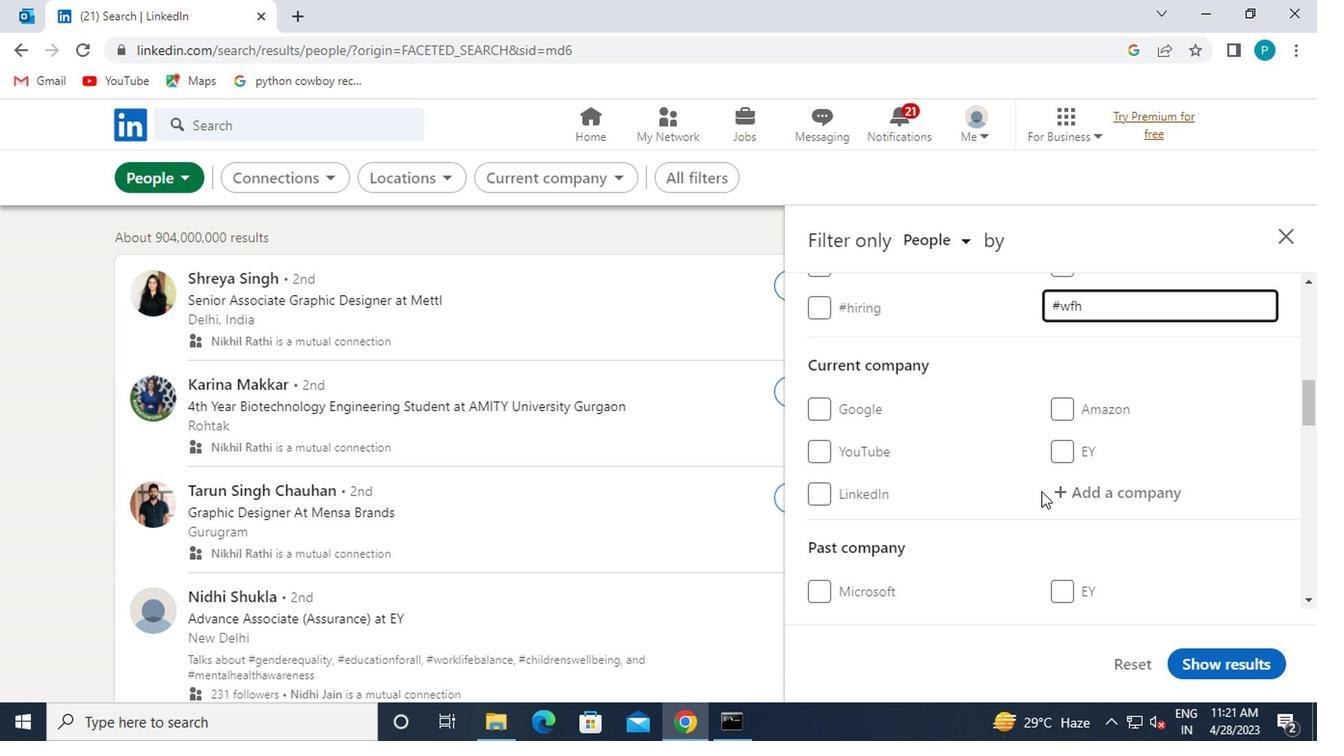 
Action: Mouse scrolled (1013, 490) with delta (0, 0)
Screenshot: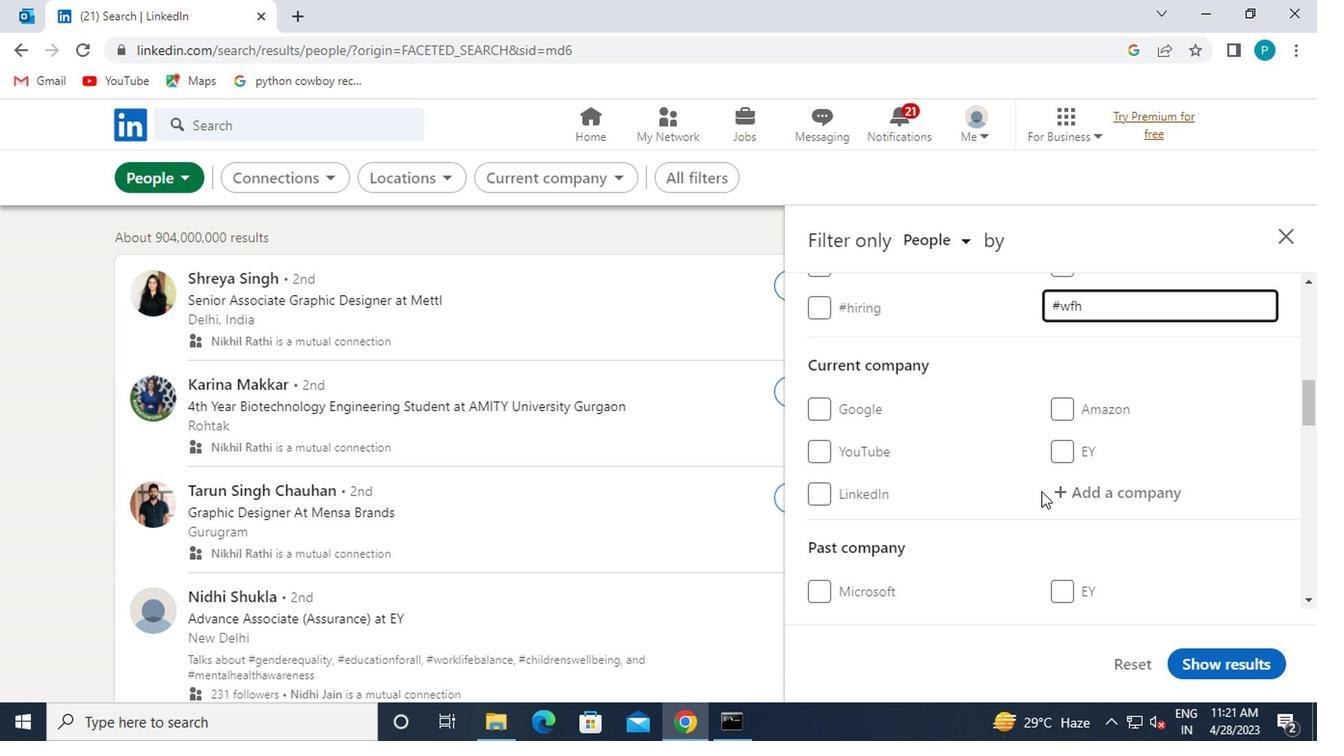 
Action: Mouse moved to (1004, 490)
Screenshot: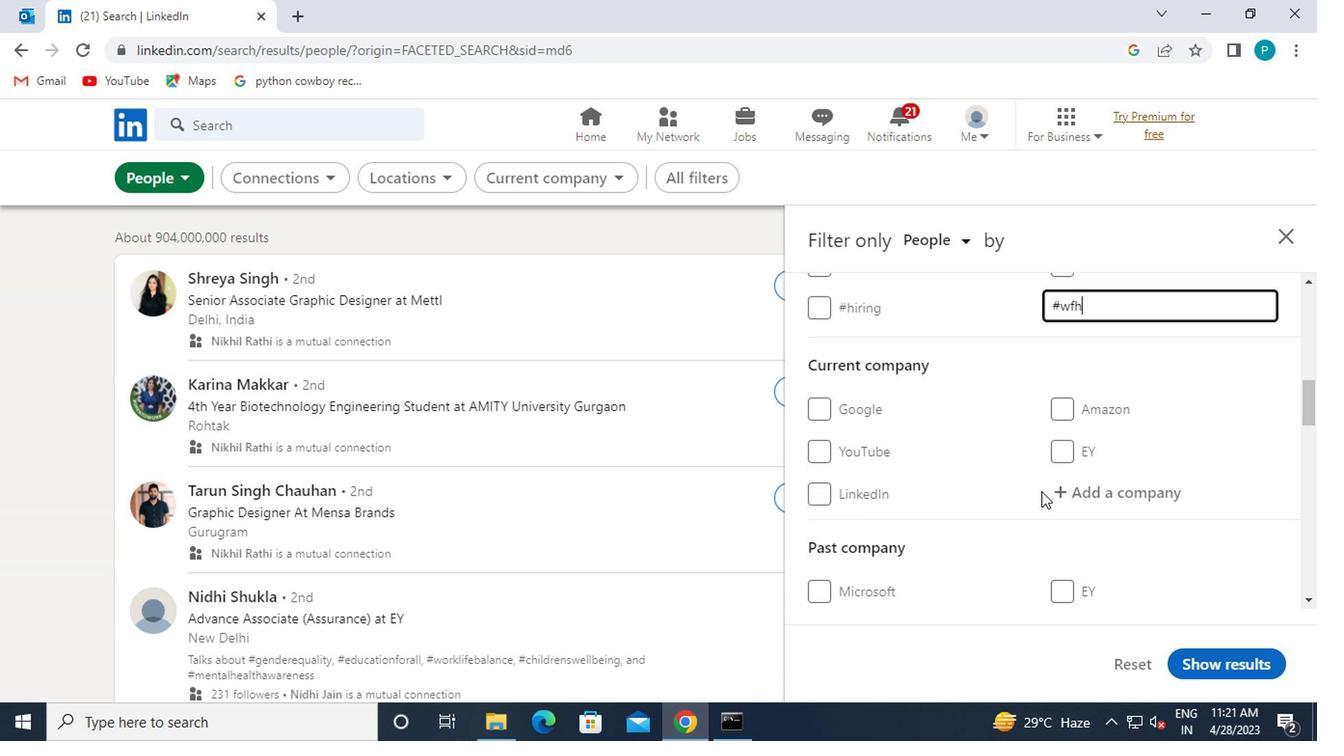 
Action: Mouse scrolled (1004, 490) with delta (0, 0)
Screenshot: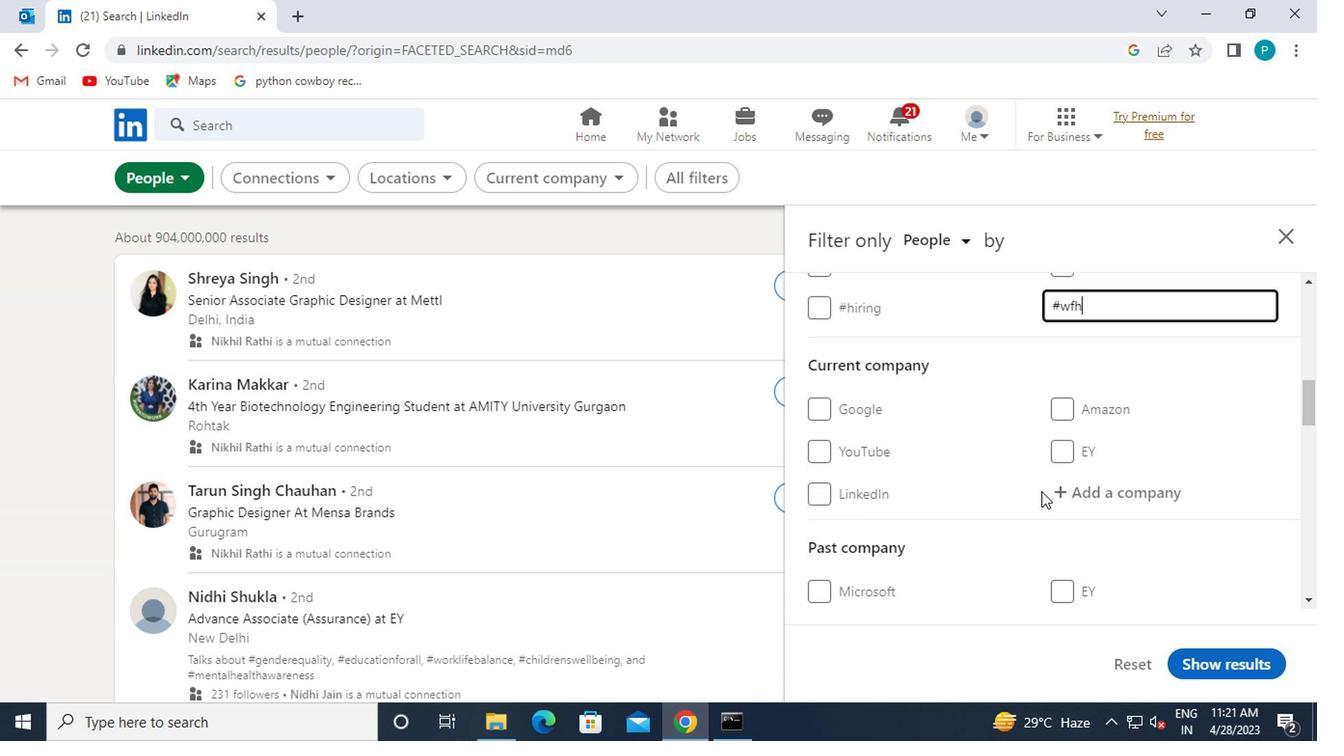 
Action: Mouse moved to (1001, 490)
Screenshot: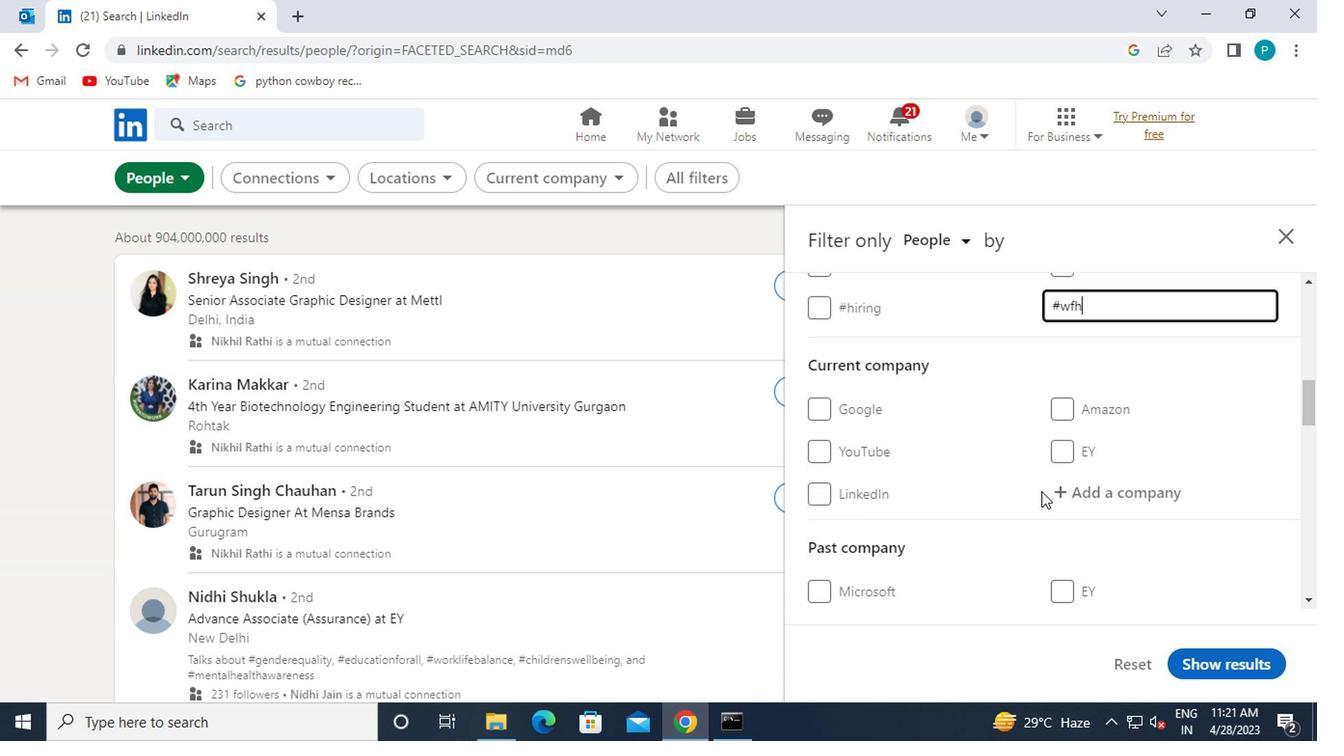 
Action: Mouse scrolled (1001, 490) with delta (0, 0)
Screenshot: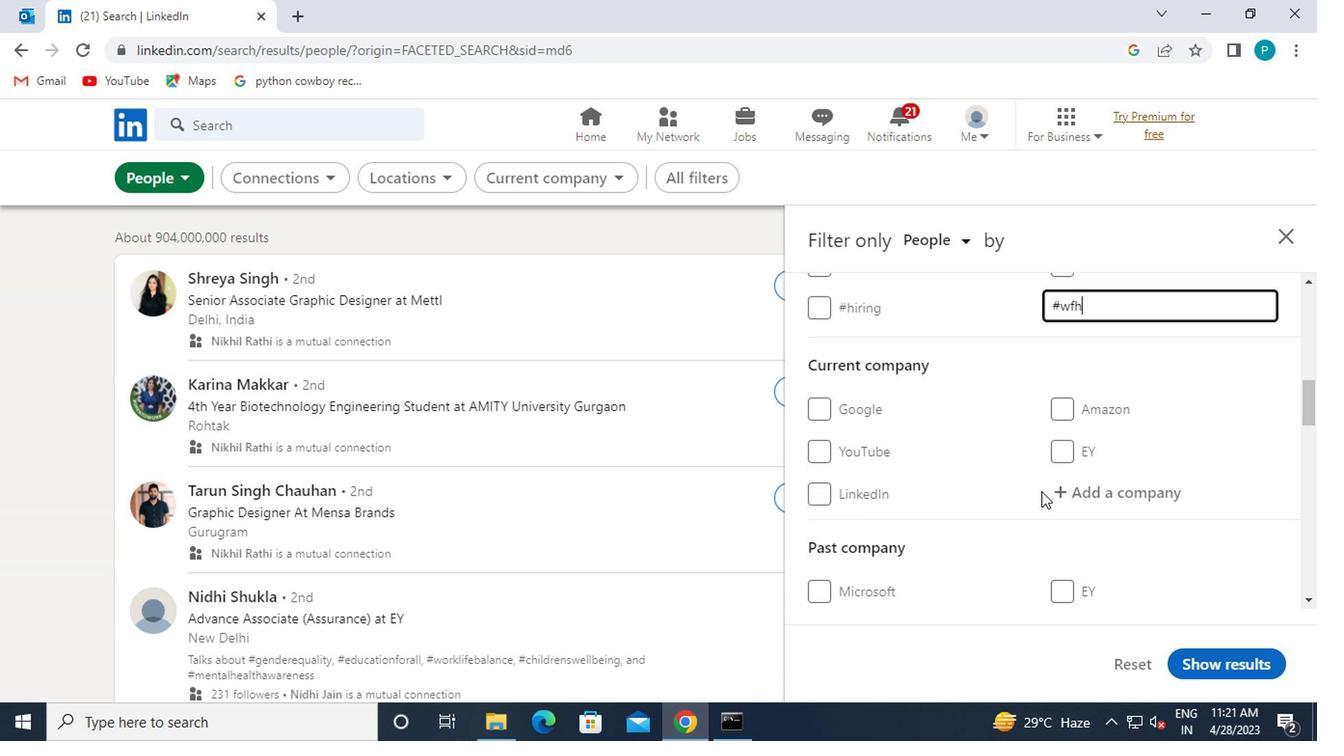 
Action: Mouse moved to (998, 490)
Screenshot: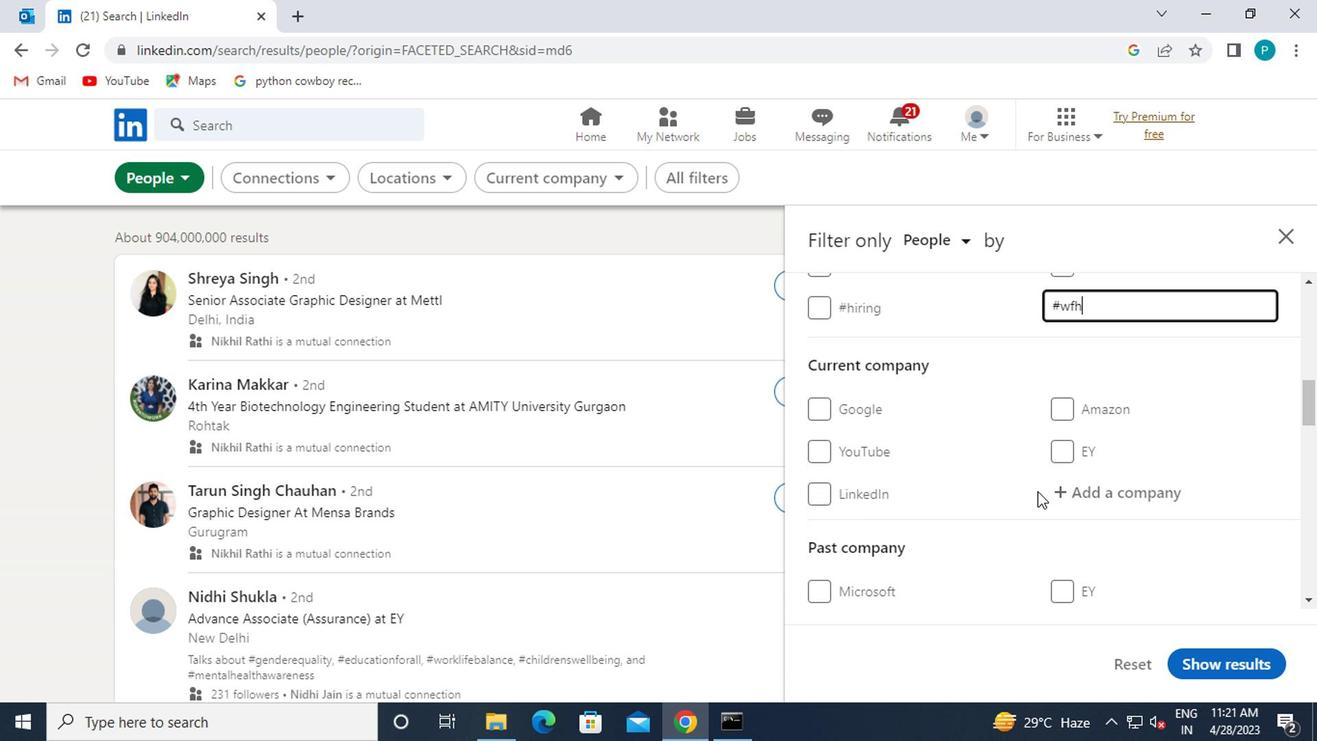 
Action: Mouse scrolled (998, 490) with delta (0, 0)
Screenshot: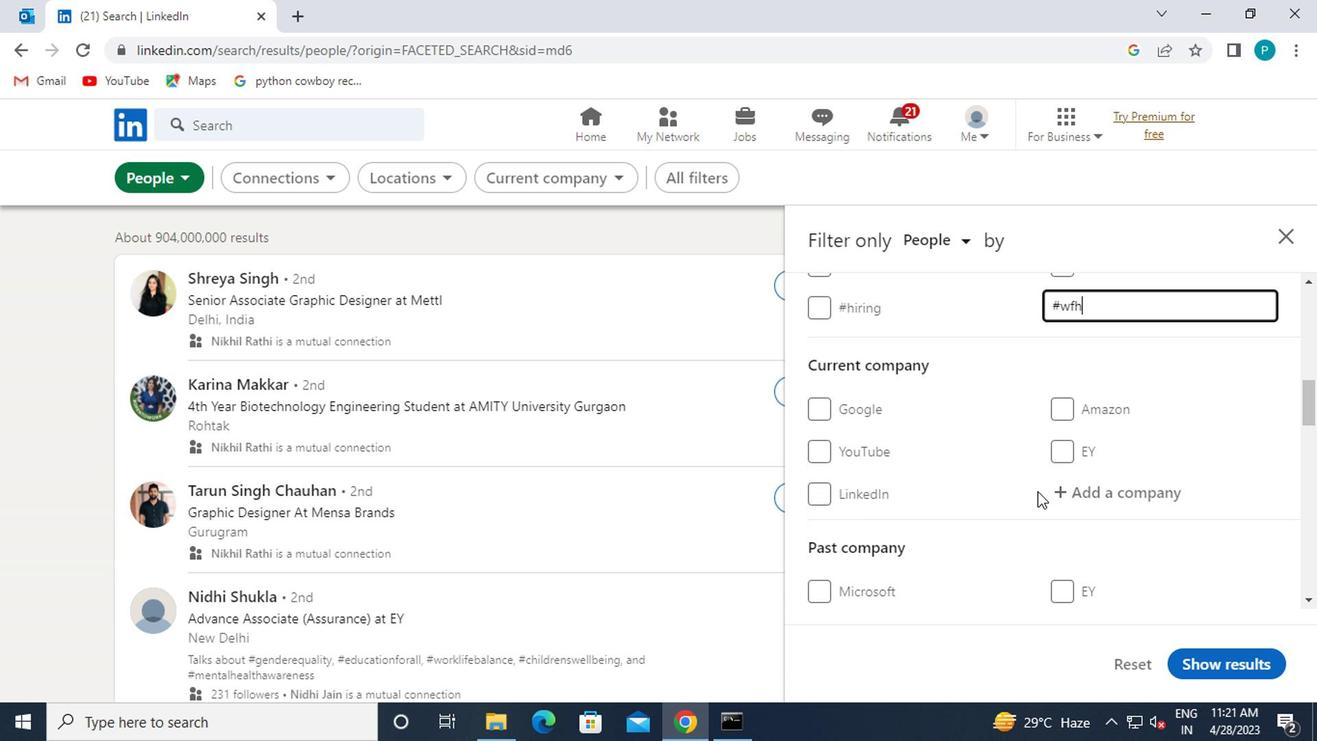 
Action: Mouse moved to (864, 479)
Screenshot: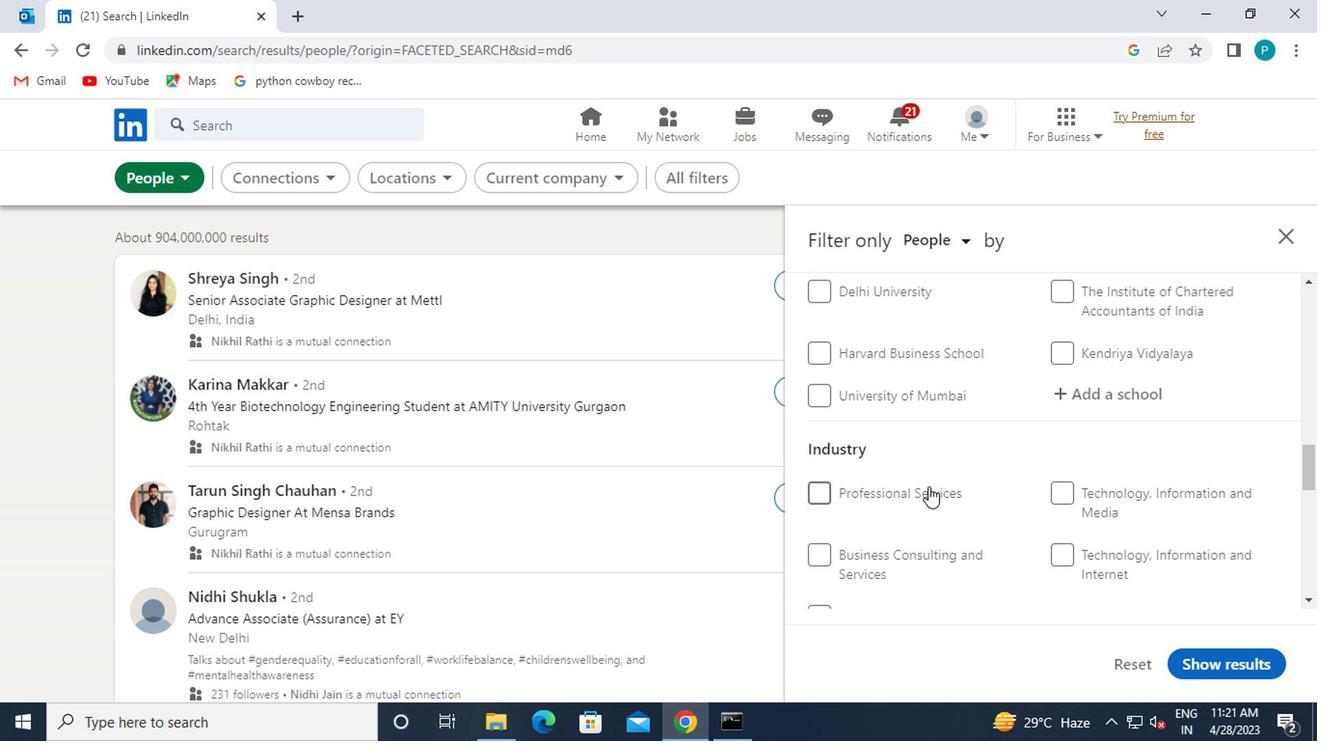 
Action: Mouse scrolled (864, 479) with delta (0, 0)
Screenshot: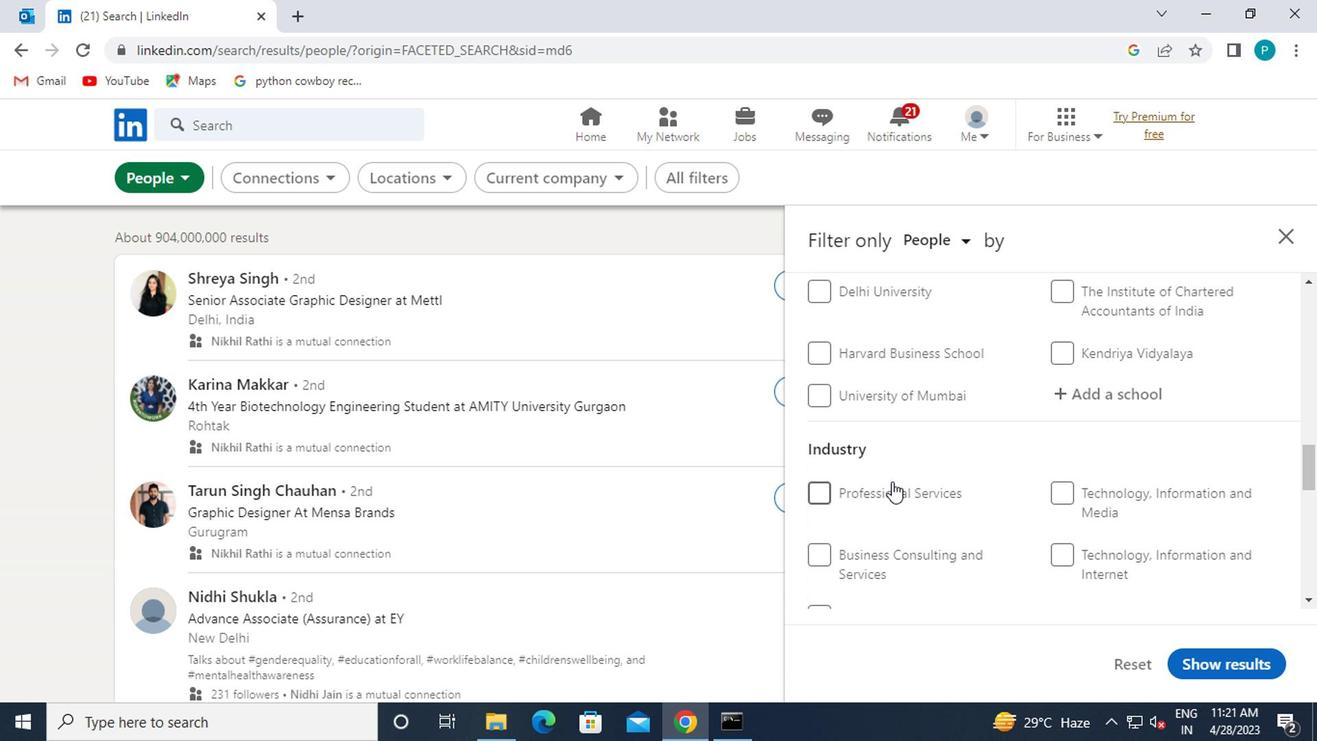 
Action: Mouse scrolled (864, 479) with delta (0, 0)
Screenshot: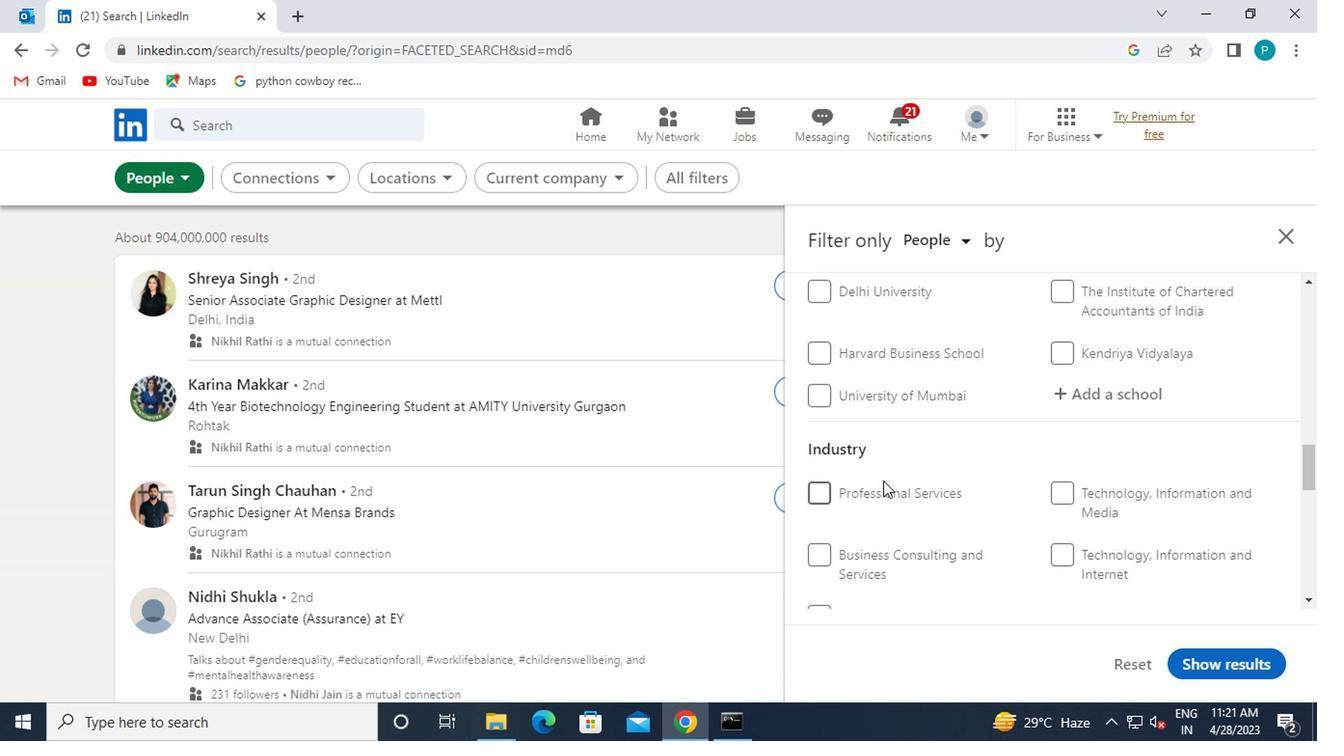 
Action: Mouse scrolled (864, 479) with delta (0, 0)
Screenshot: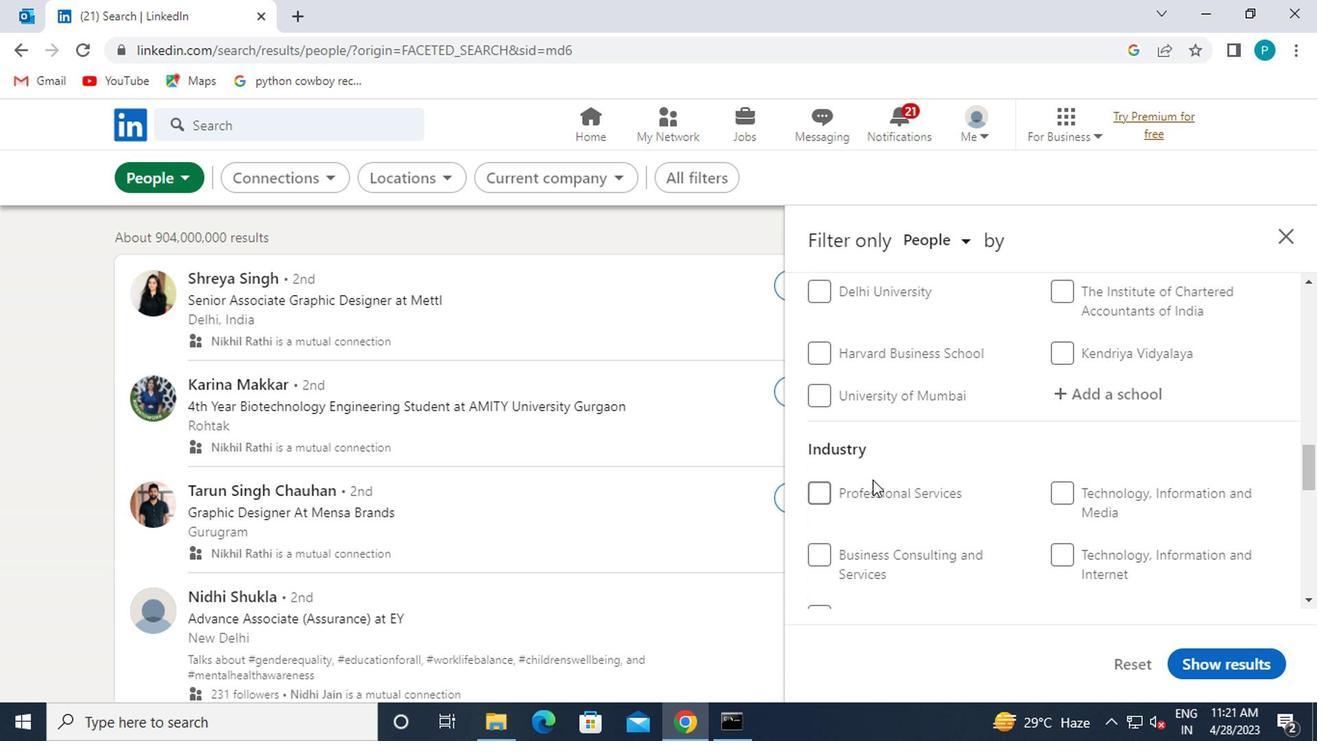 
Action: Mouse scrolled (864, 479) with delta (0, 0)
Screenshot: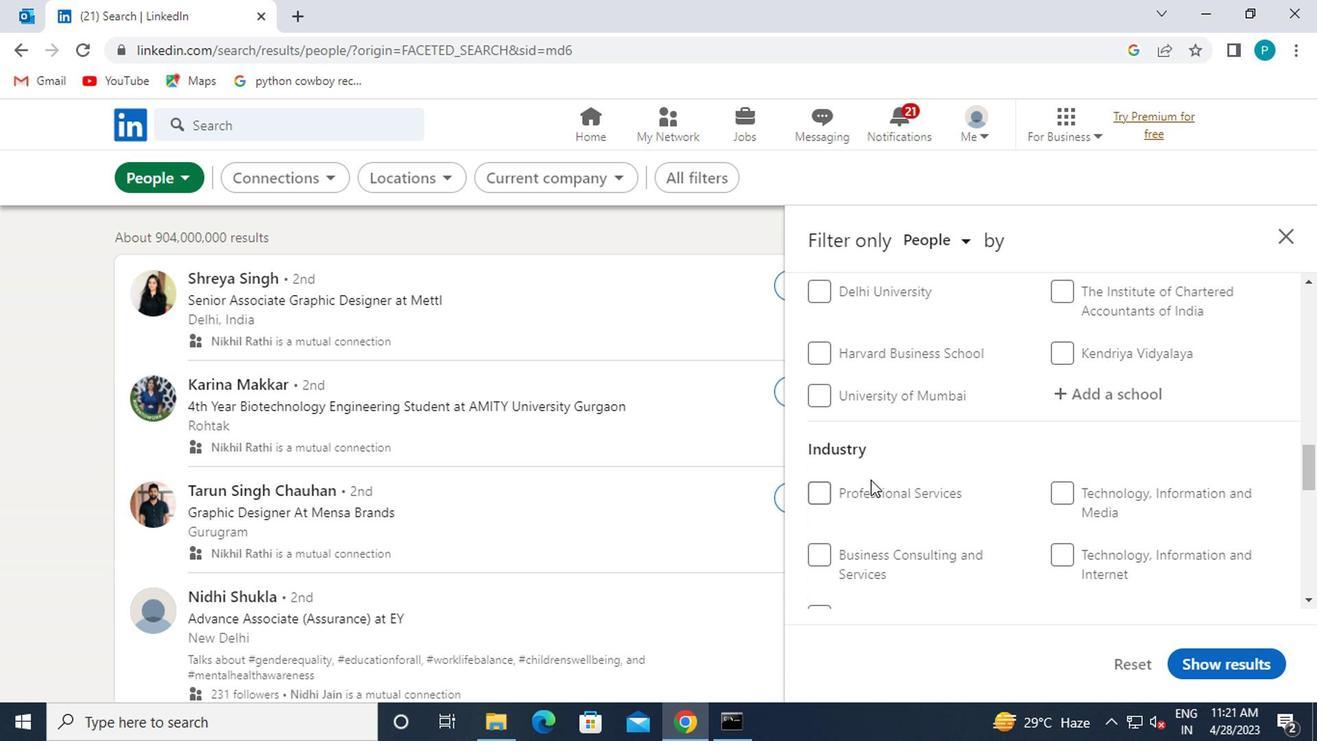 
Action: Mouse moved to (845, 378)
Screenshot: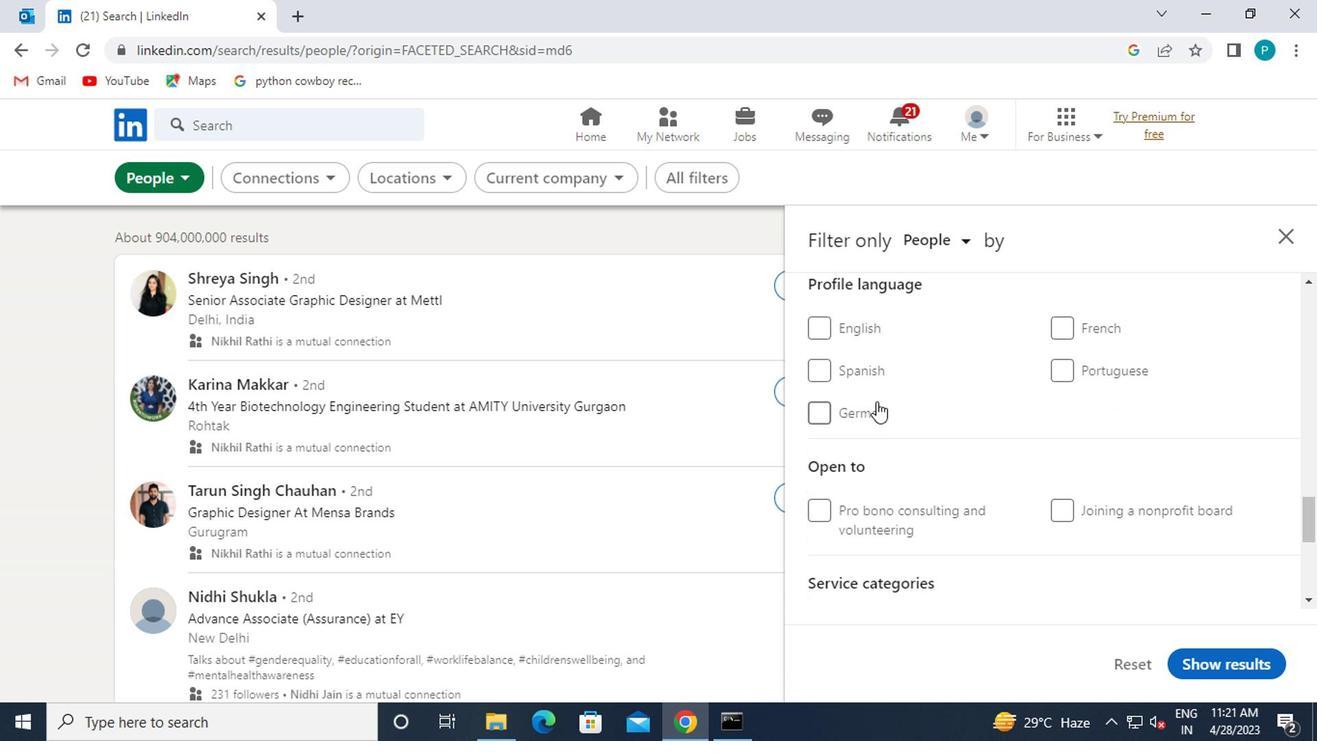 
Action: Mouse pressed left at (845, 378)
Screenshot: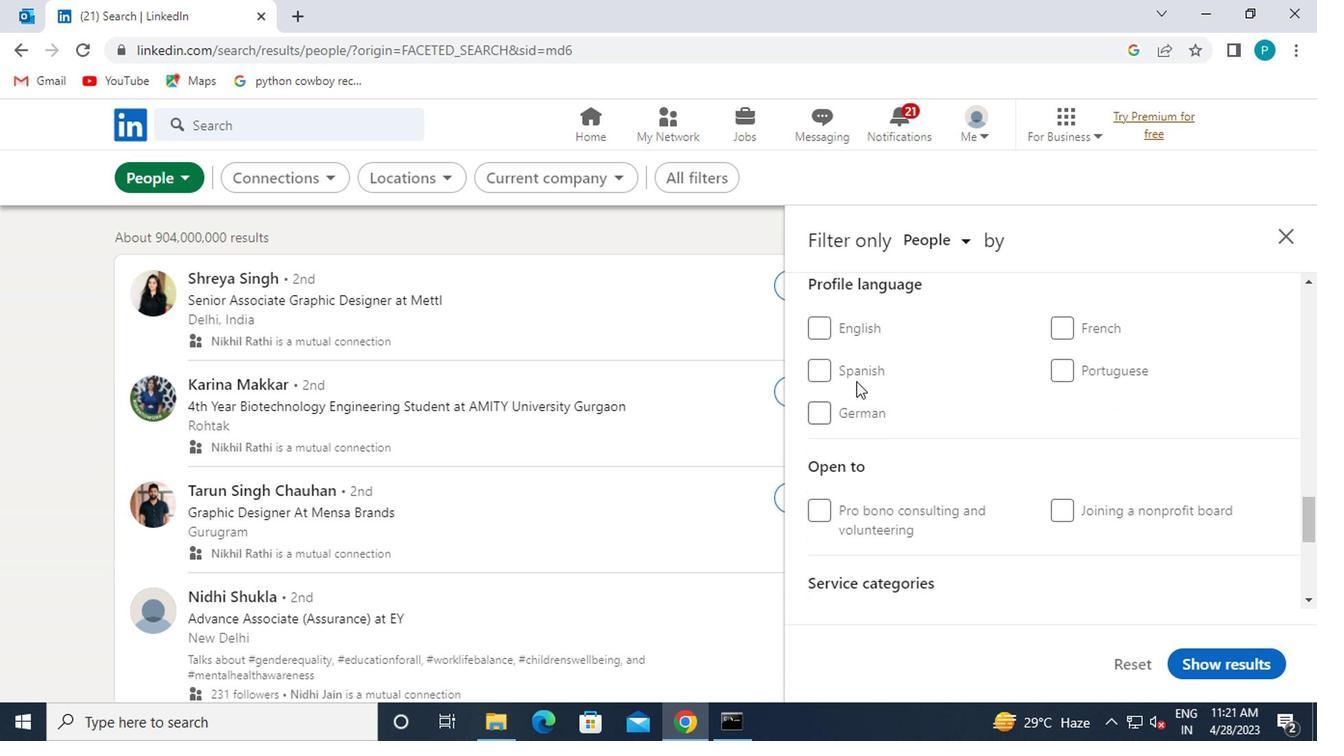 
Action: Mouse moved to (963, 395)
Screenshot: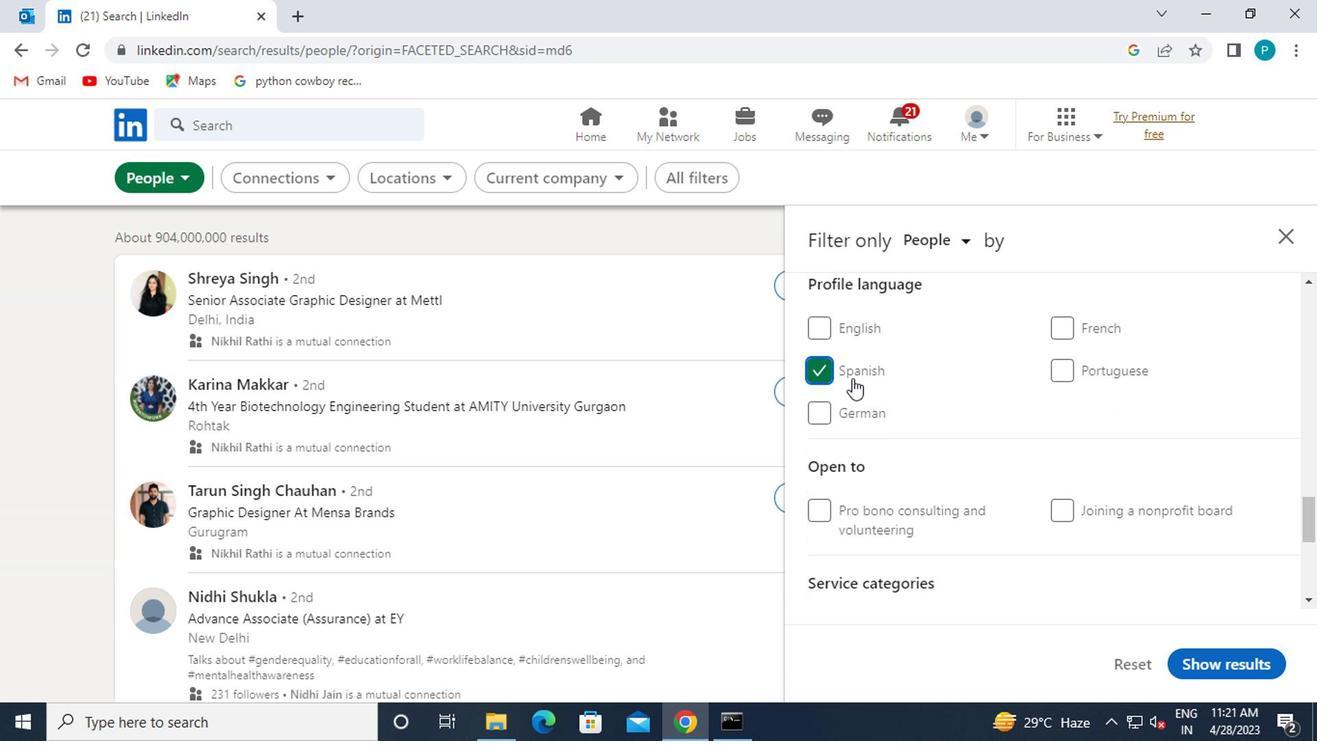 
Action: Mouse scrolled (963, 396) with delta (0, 1)
Screenshot: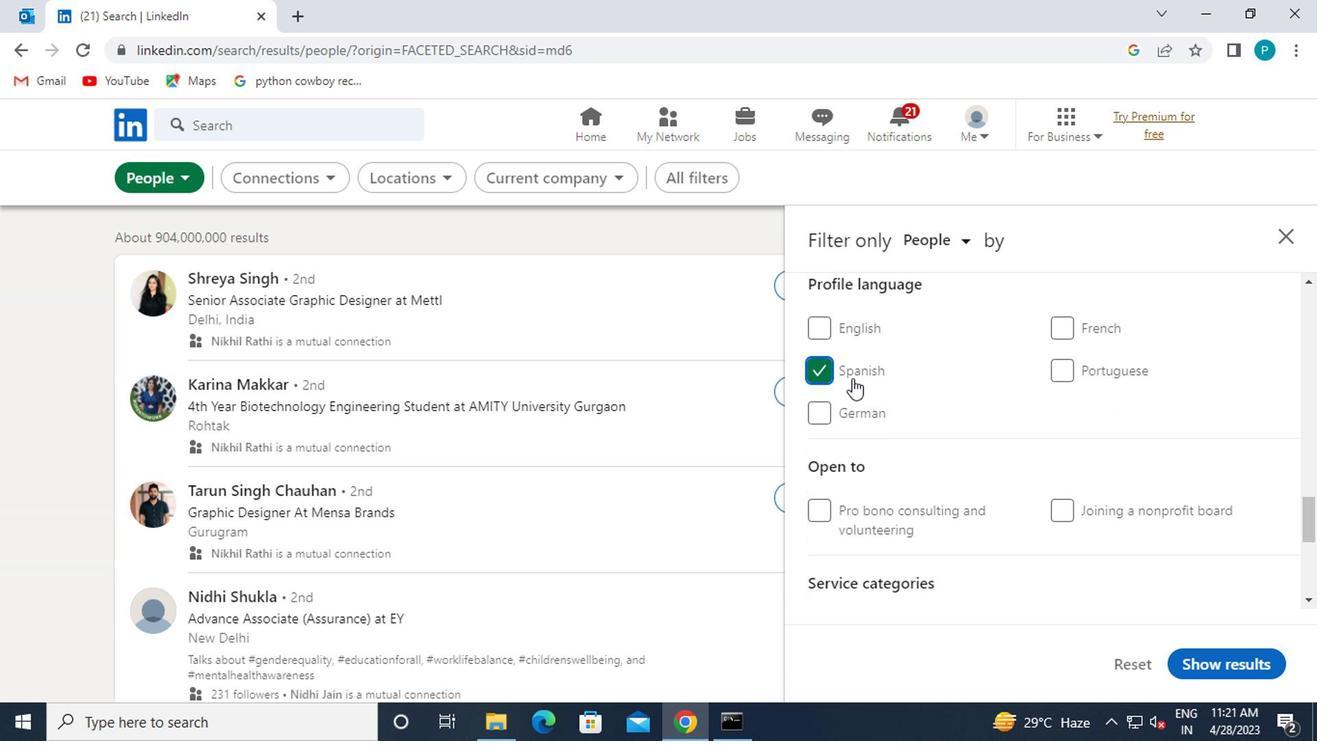 
Action: Mouse scrolled (963, 396) with delta (0, 1)
Screenshot: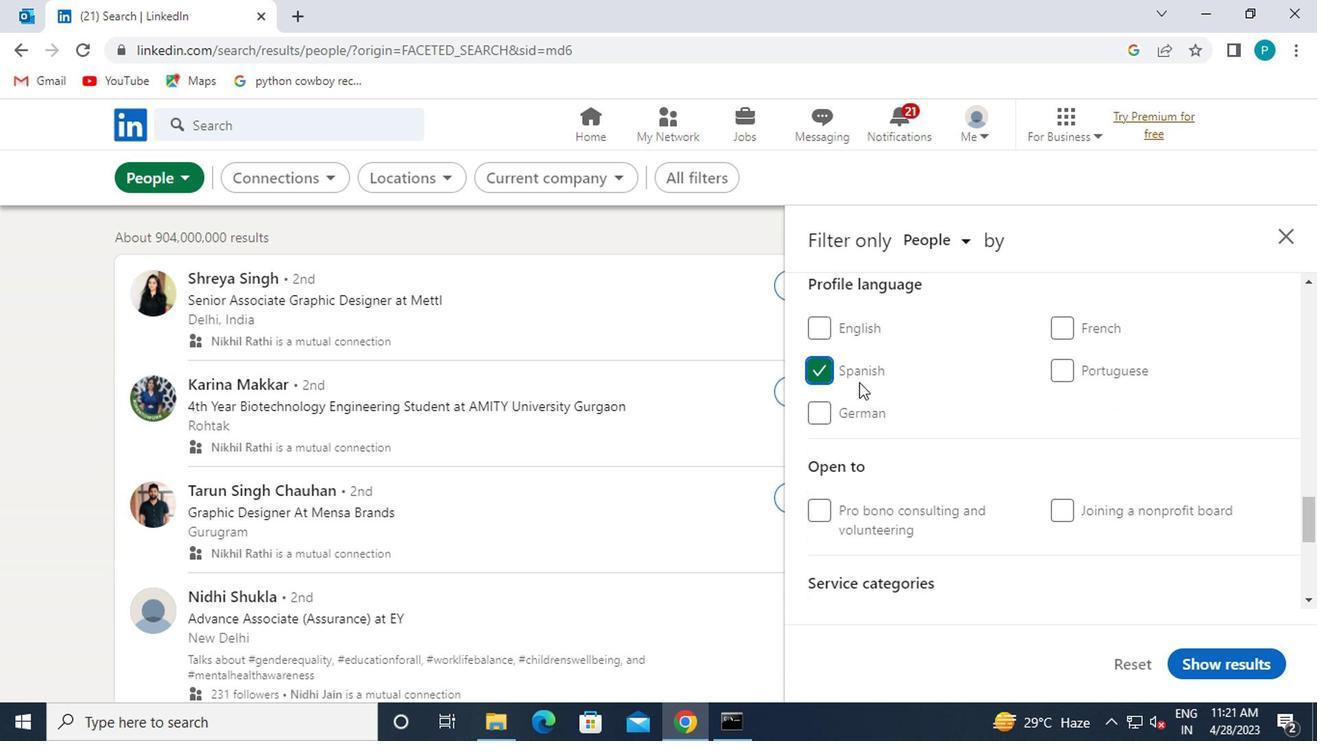
Action: Mouse scrolled (963, 396) with delta (0, 1)
Screenshot: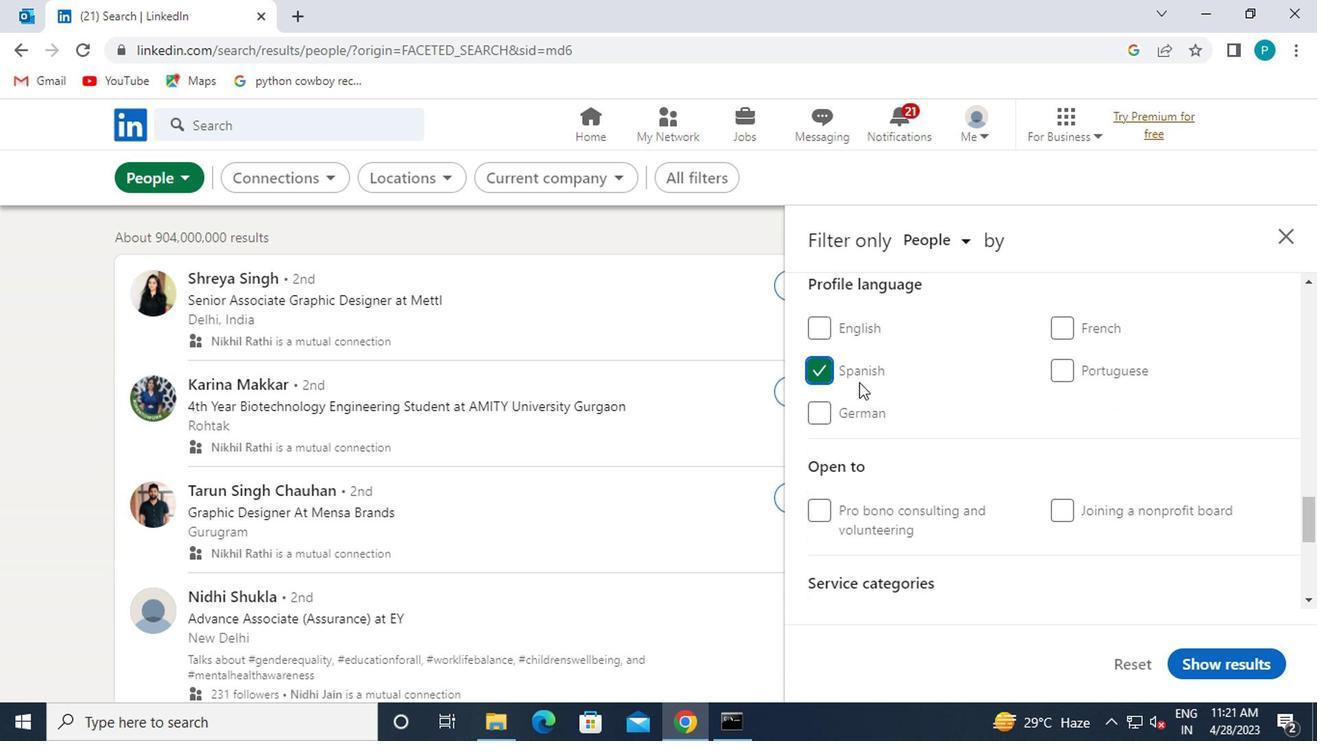 
Action: Mouse scrolled (963, 396) with delta (0, 1)
Screenshot: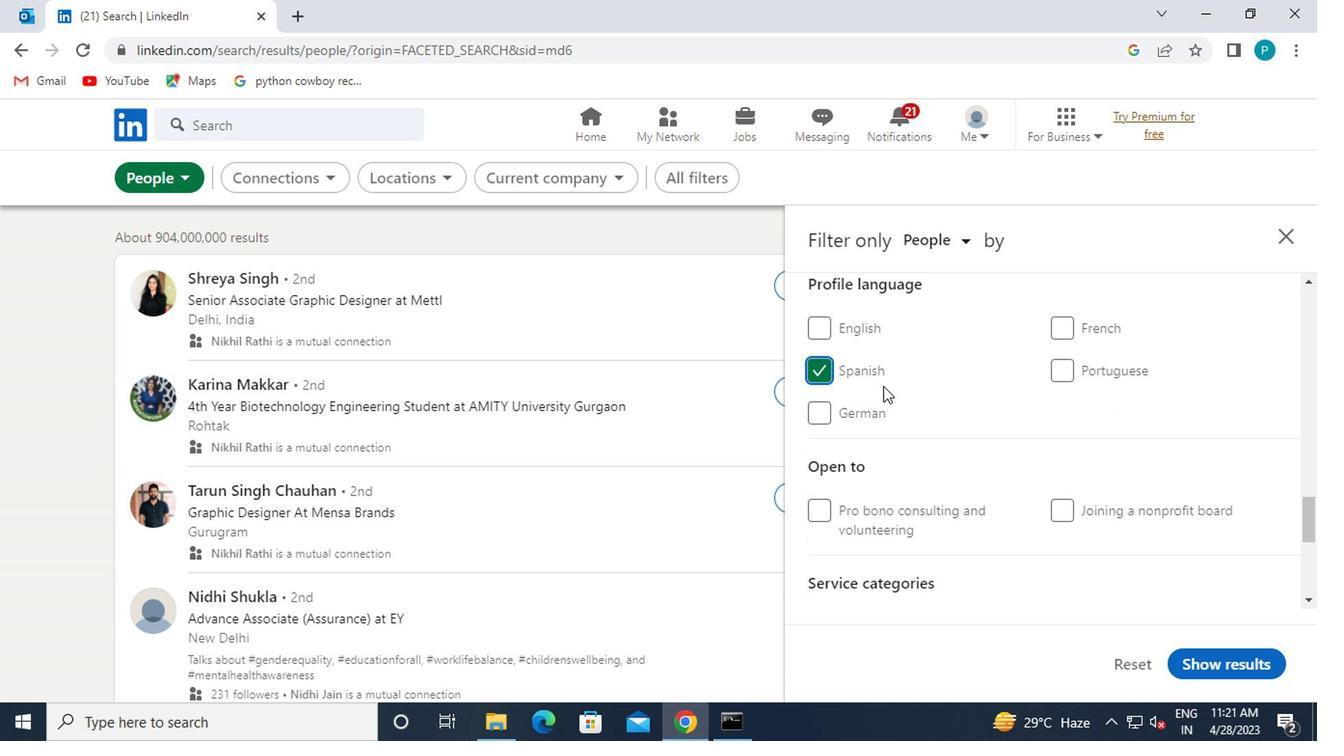 
Action: Mouse scrolled (963, 396) with delta (0, 1)
Screenshot: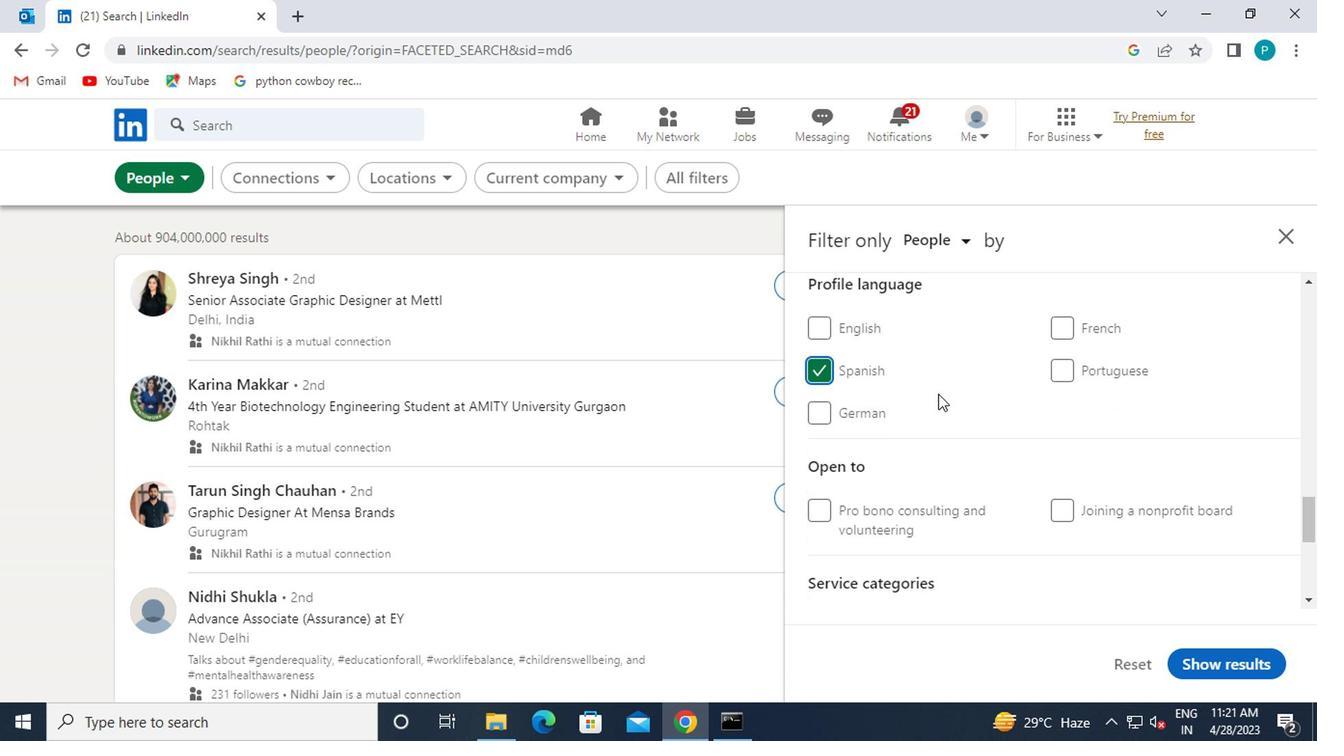 
Action: Mouse moved to (1061, 425)
Screenshot: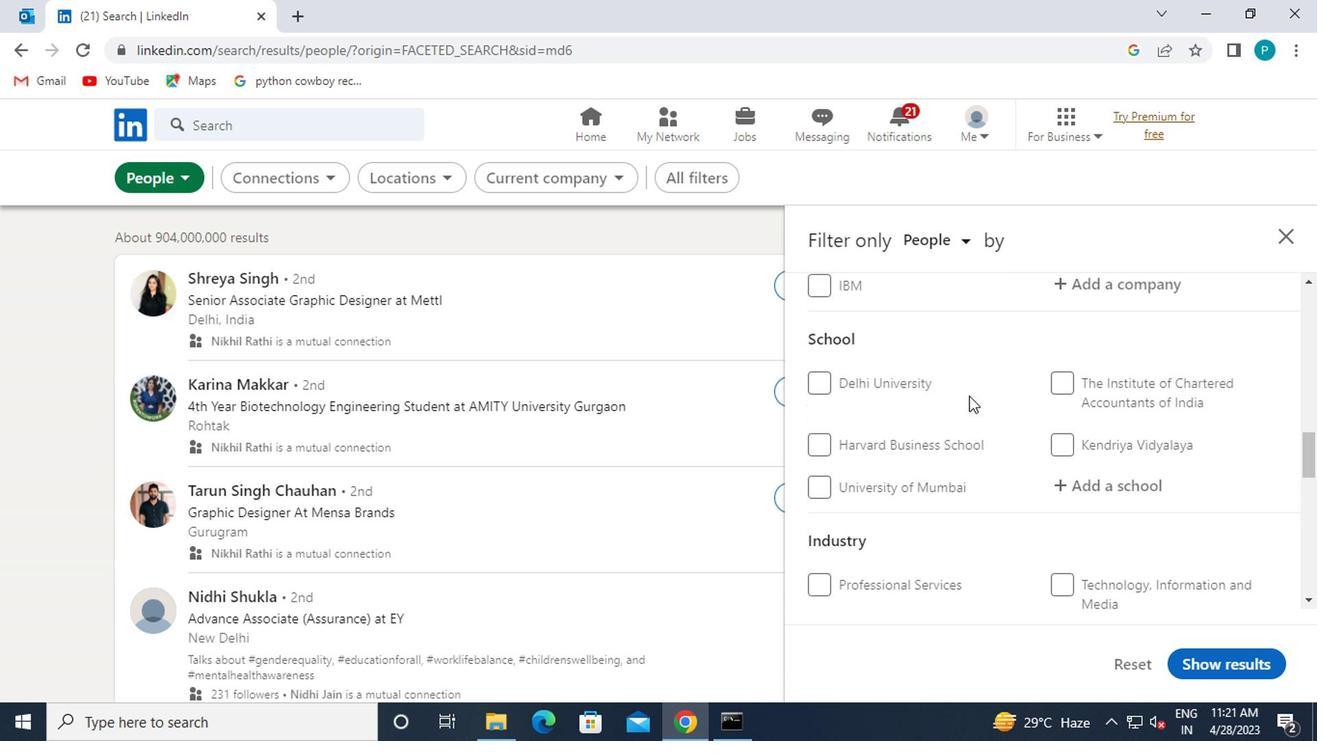 
Action: Mouse scrolled (1061, 426) with delta (0, 1)
Screenshot: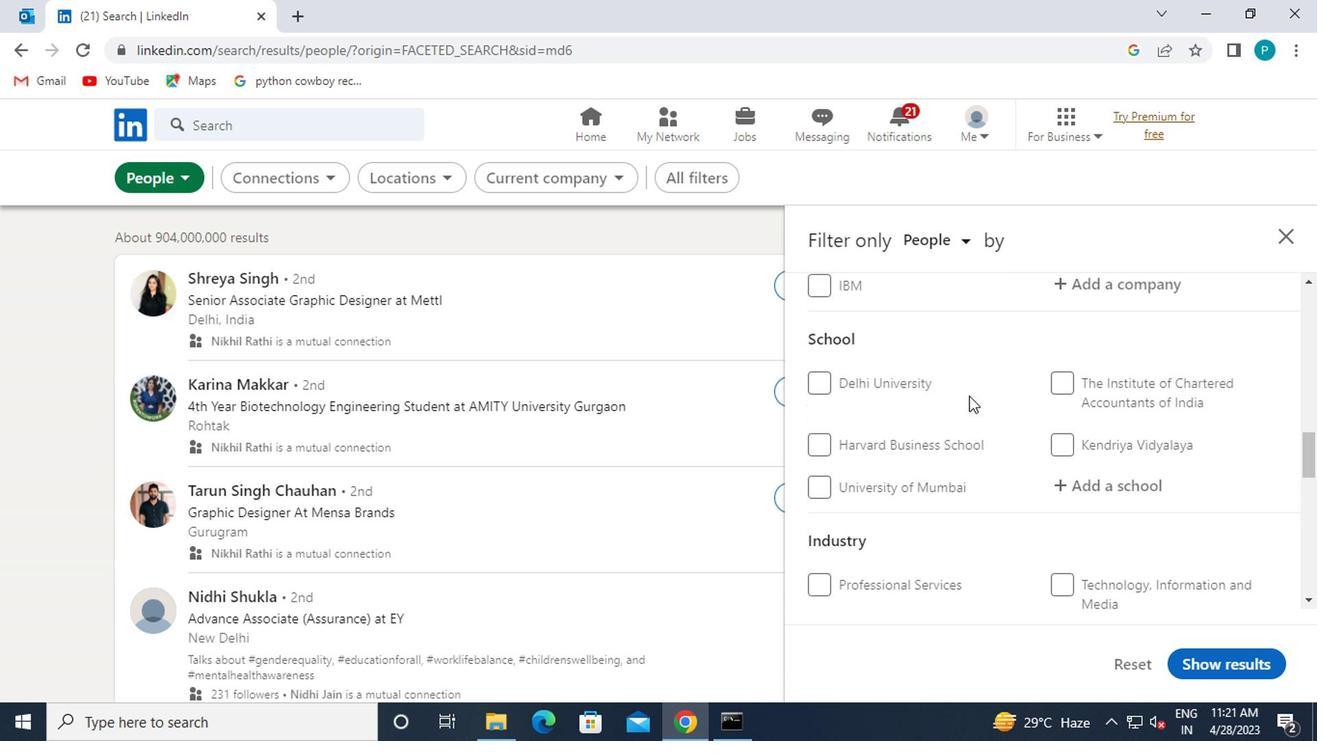 
Action: Mouse moved to (1094, 431)
Screenshot: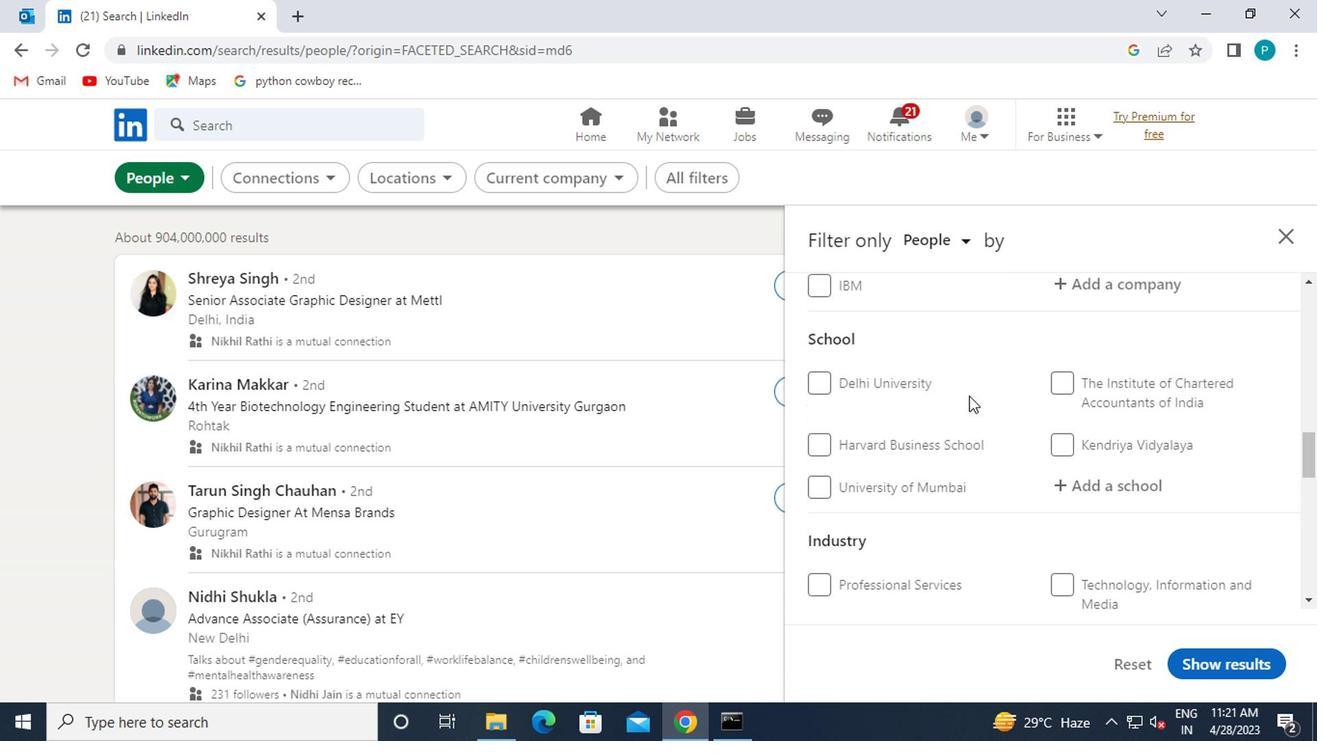 
Action: Mouse scrolled (1094, 432) with delta (0, 0)
Screenshot: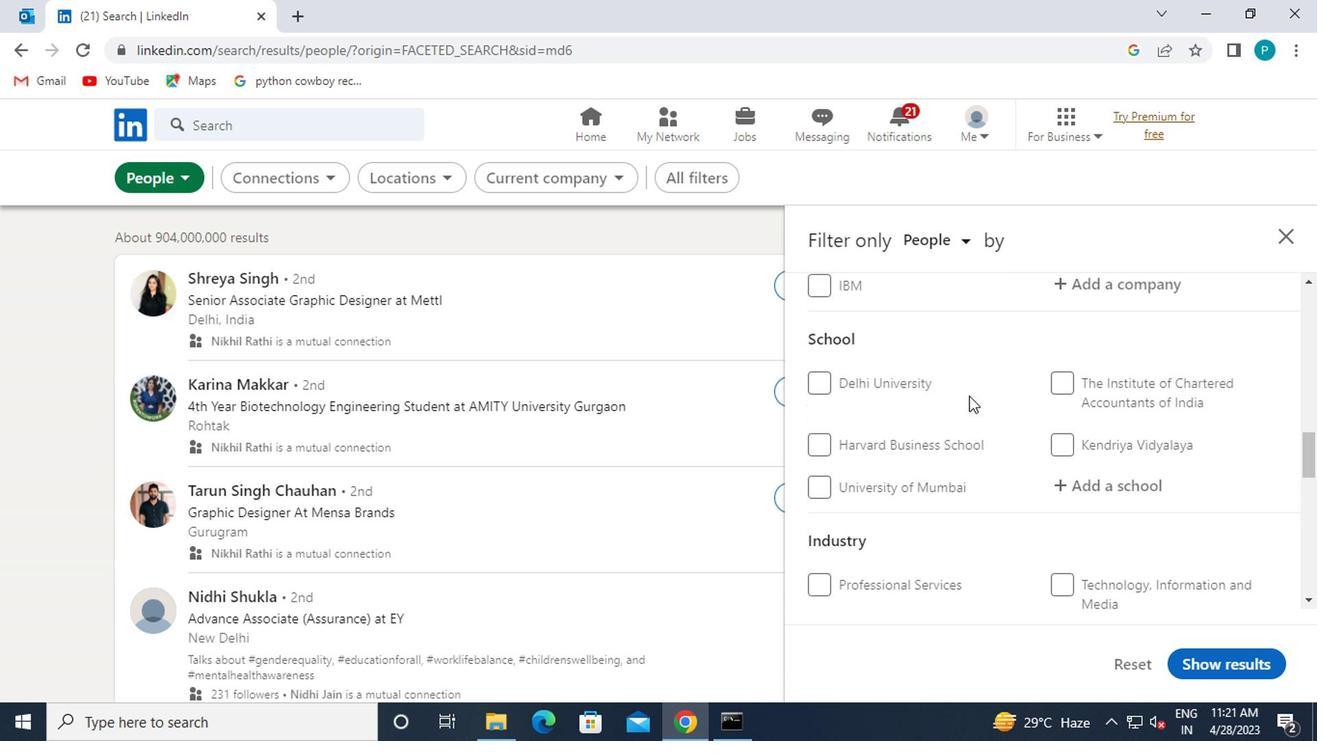 
Action: Mouse moved to (1129, 439)
Screenshot: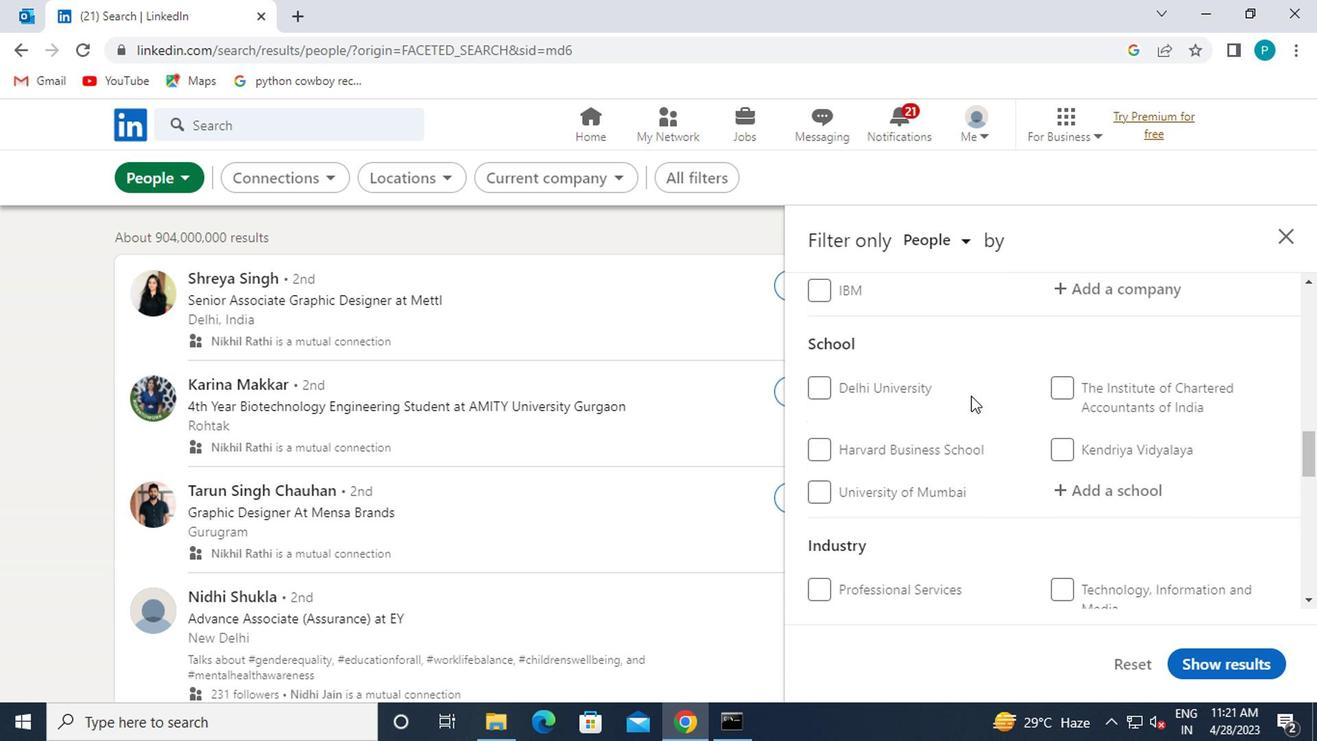 
Action: Mouse scrolled (1129, 441) with delta (0, 1)
Screenshot: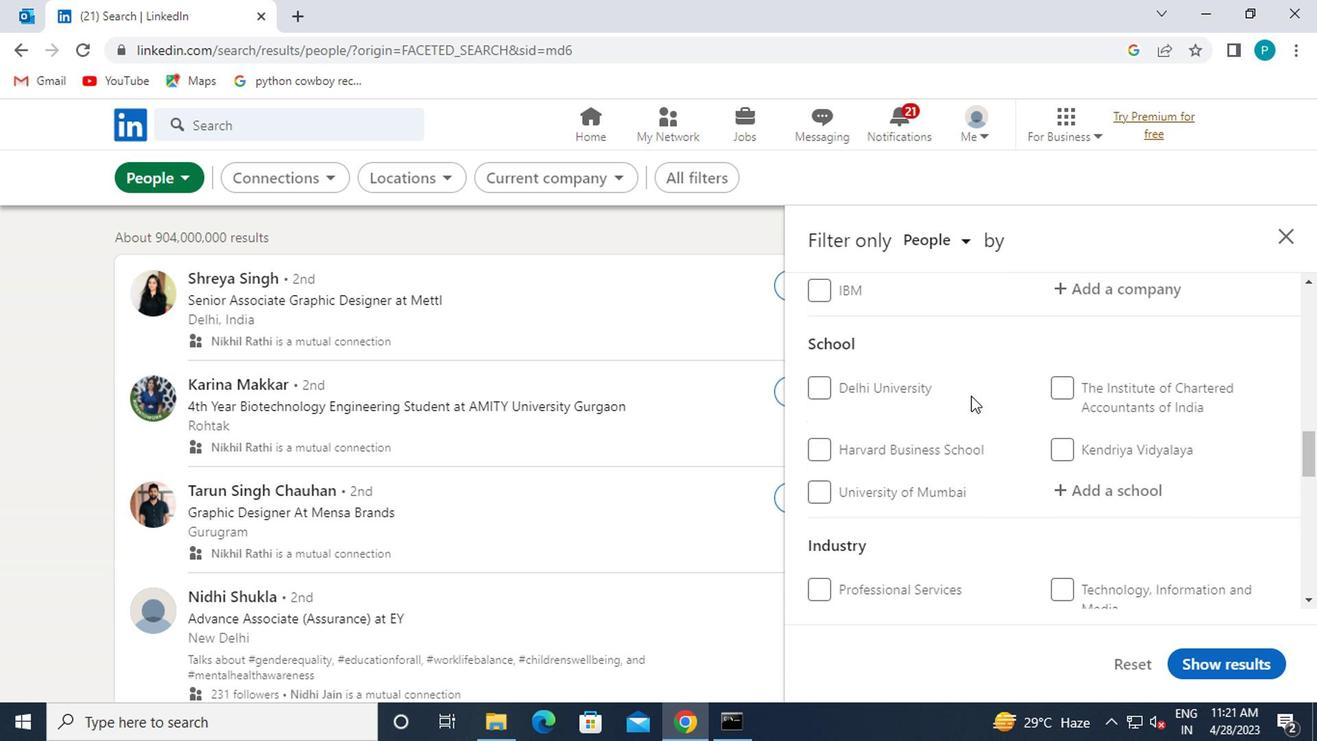 
Action: Mouse moved to (1113, 409)
Screenshot: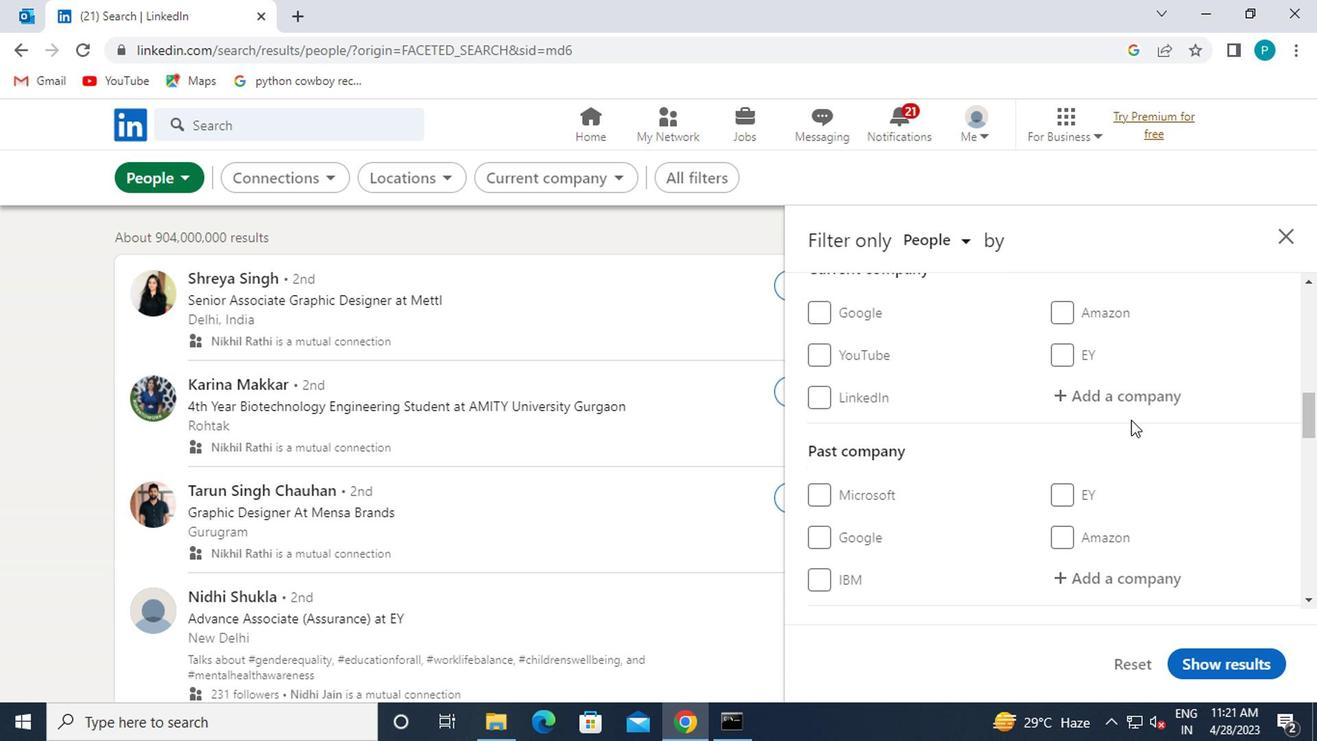 
Action: Mouse scrolled (1113, 410) with delta (0, 1)
Screenshot: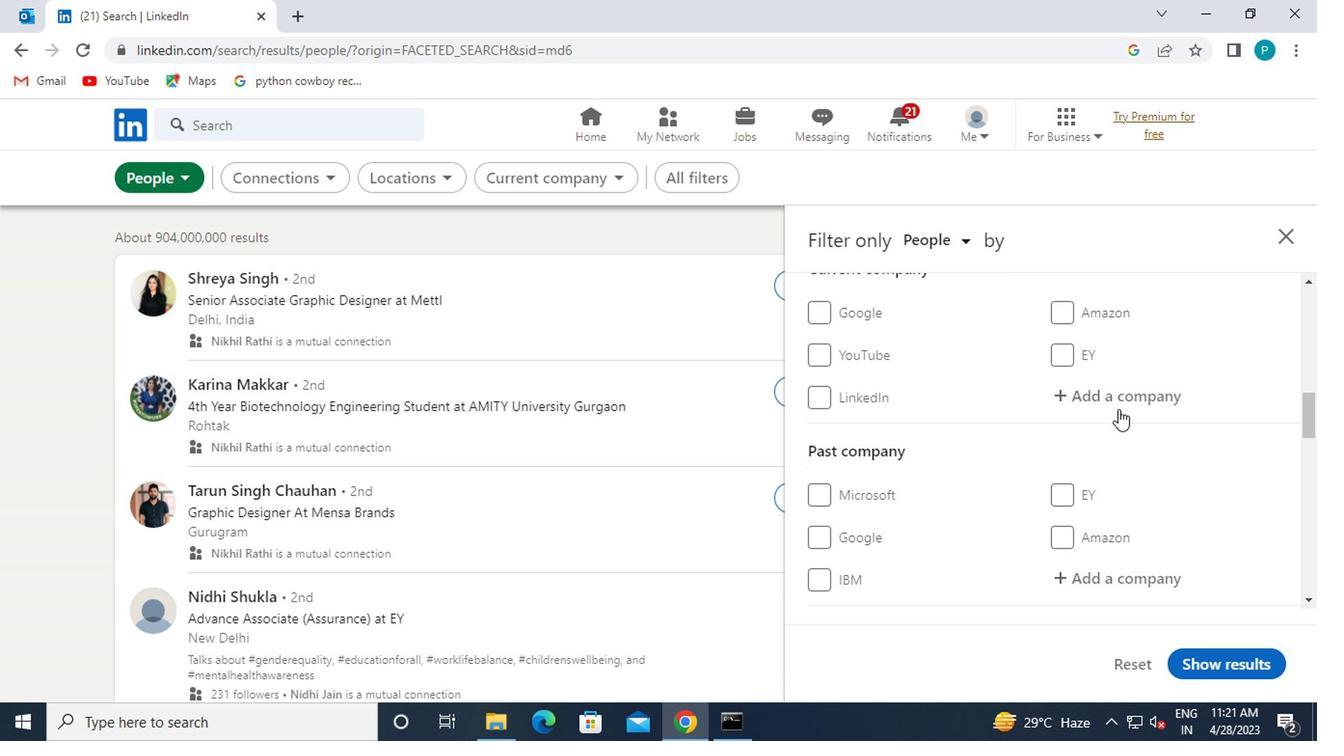 
Action: Mouse moved to (1111, 486)
Screenshot: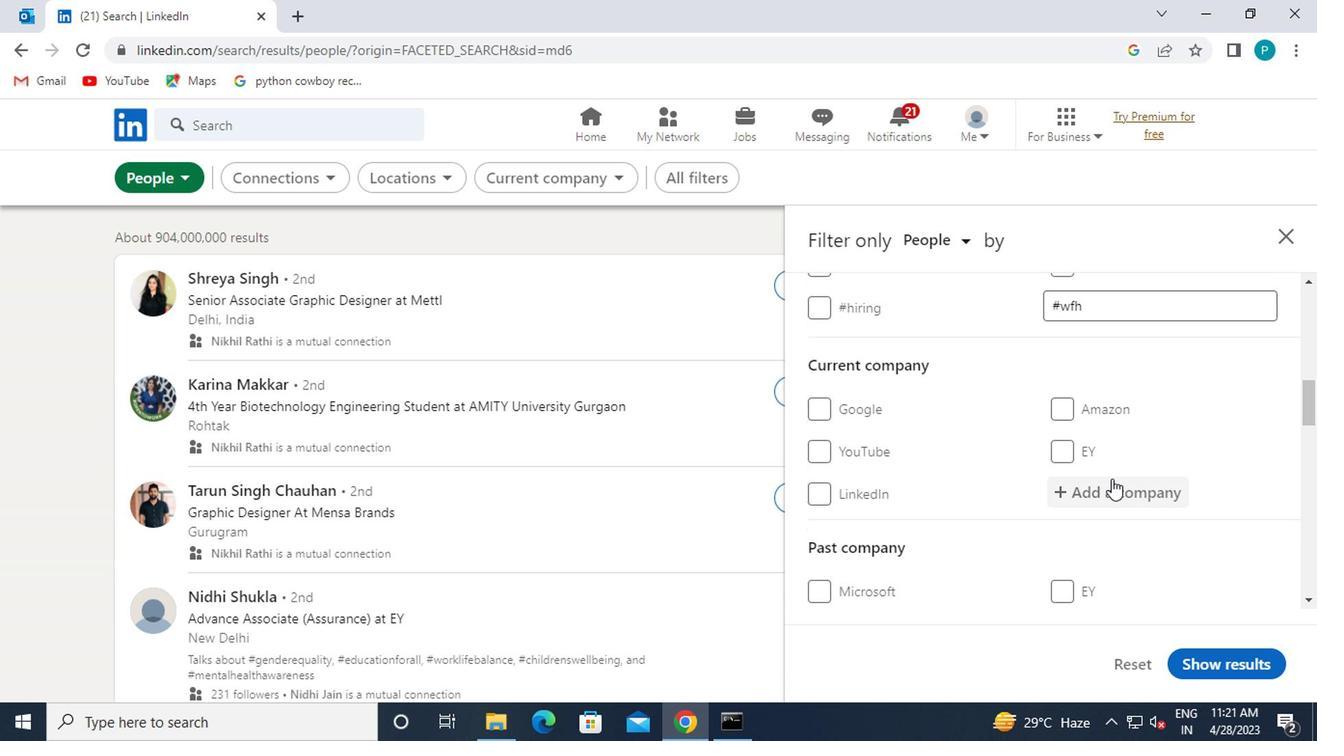 
Action: Mouse pressed left at (1111, 486)
Screenshot: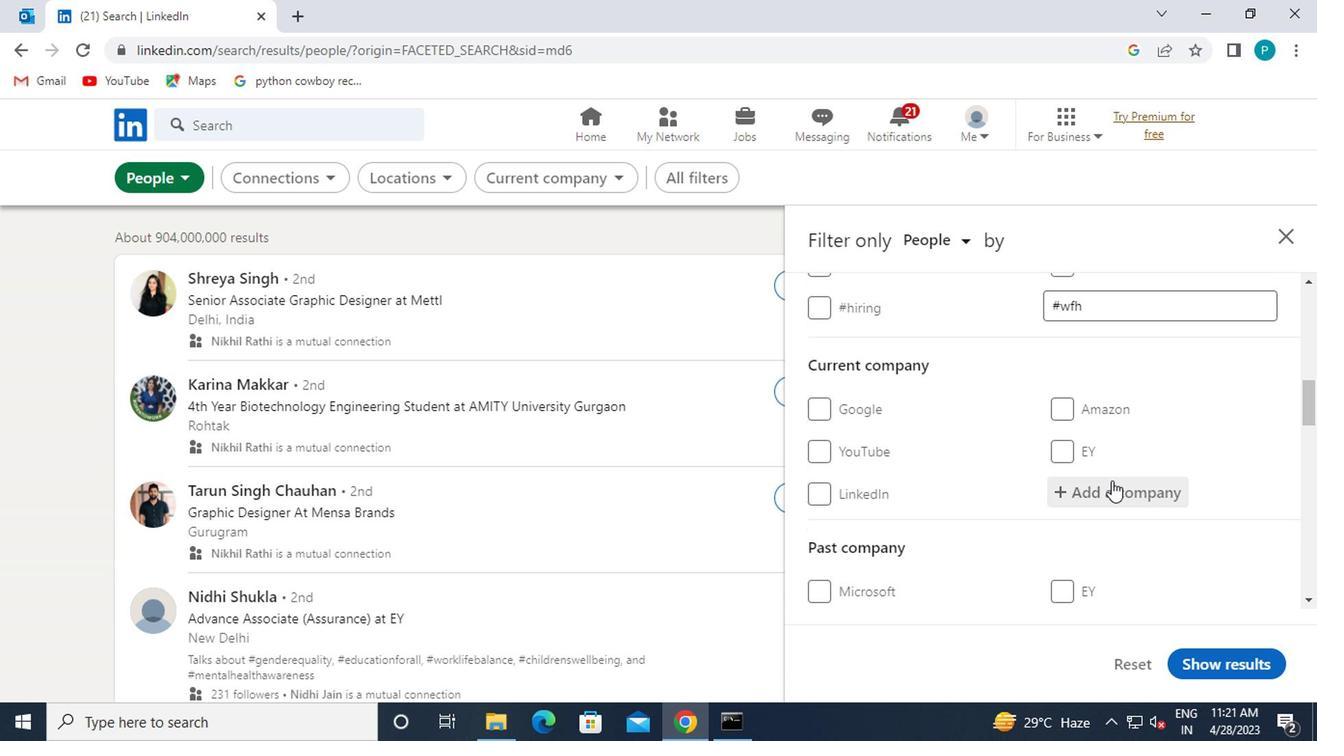 
Action: Mouse moved to (1111, 488)
Screenshot: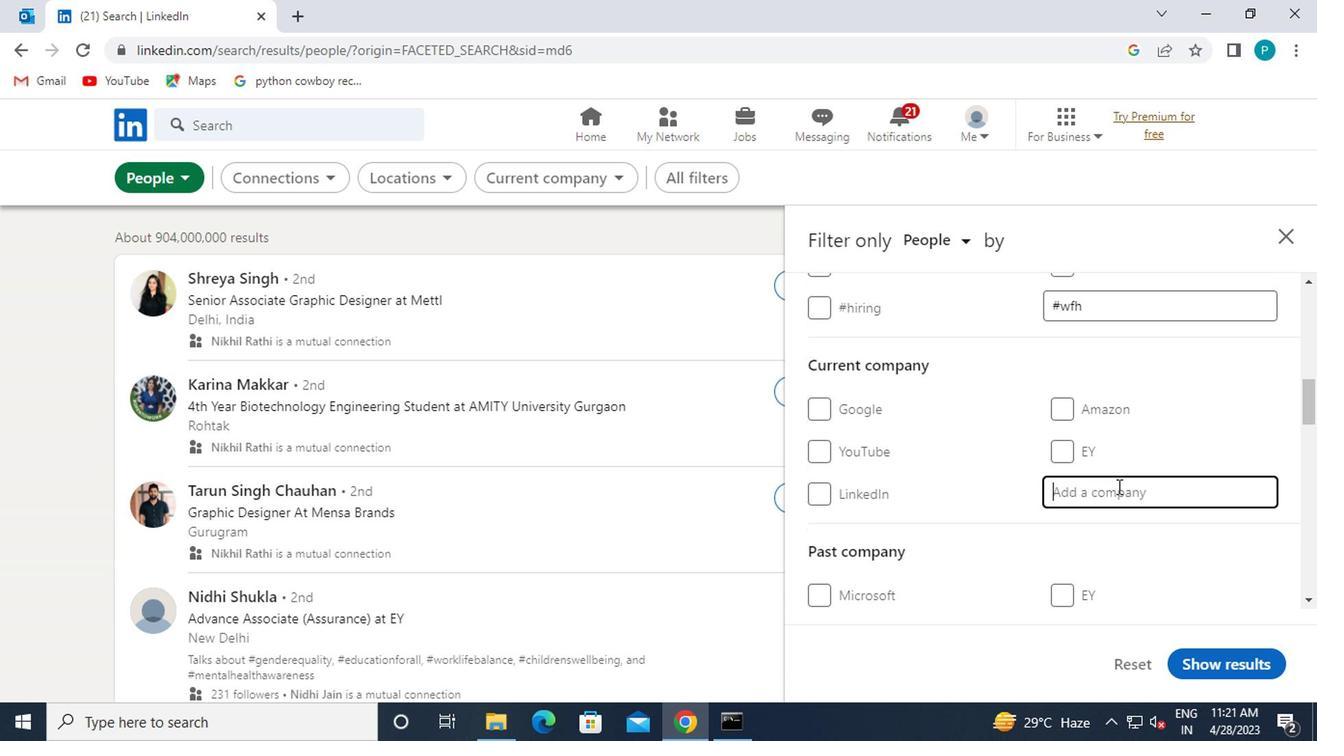 
Action: Key pressed <Key.caps_lock>IDEMIA
Screenshot: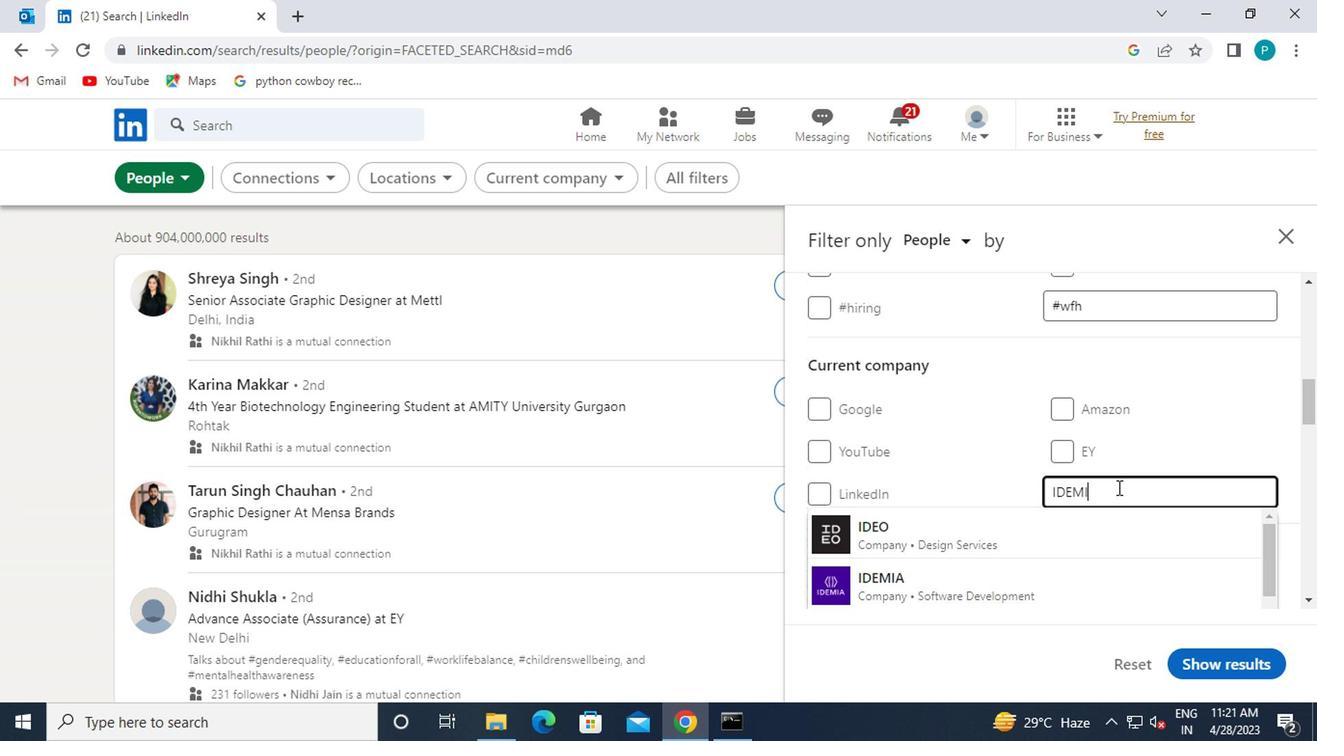 
Action: Mouse moved to (1063, 519)
Screenshot: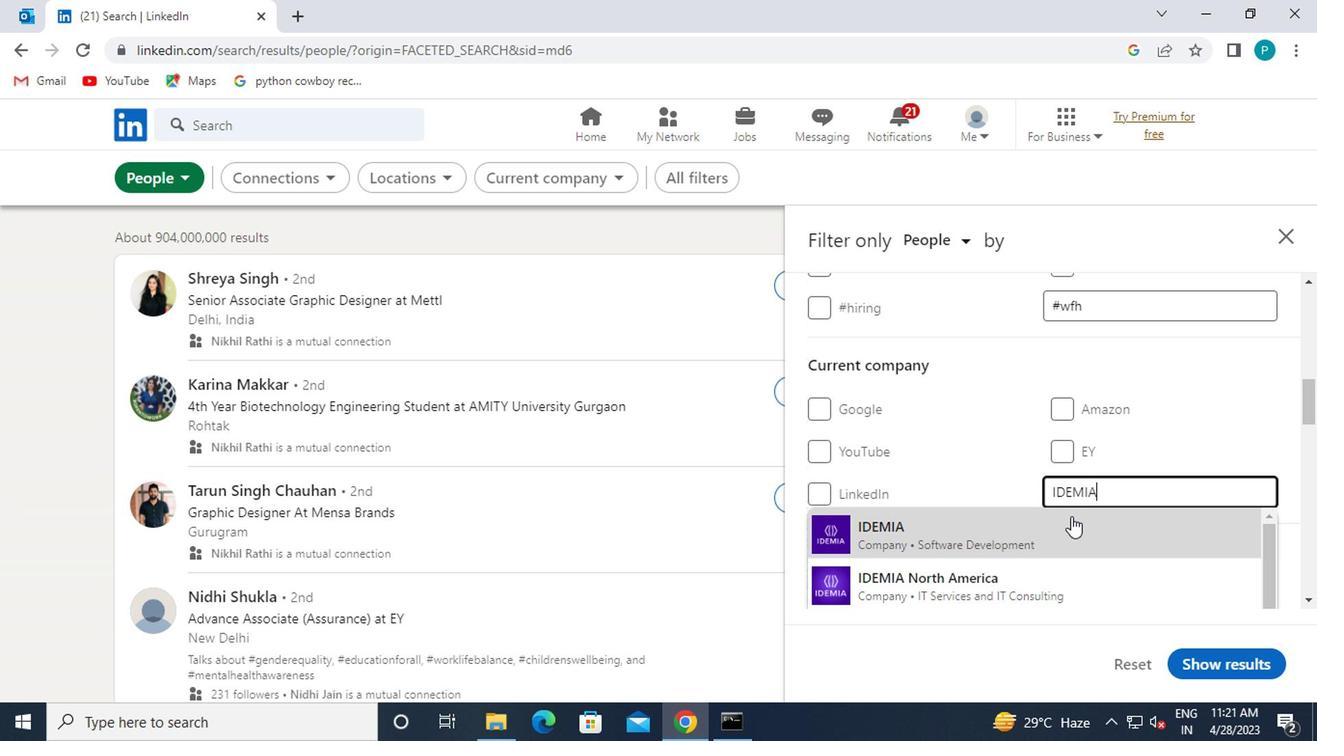 
Action: Mouse pressed left at (1063, 519)
Screenshot: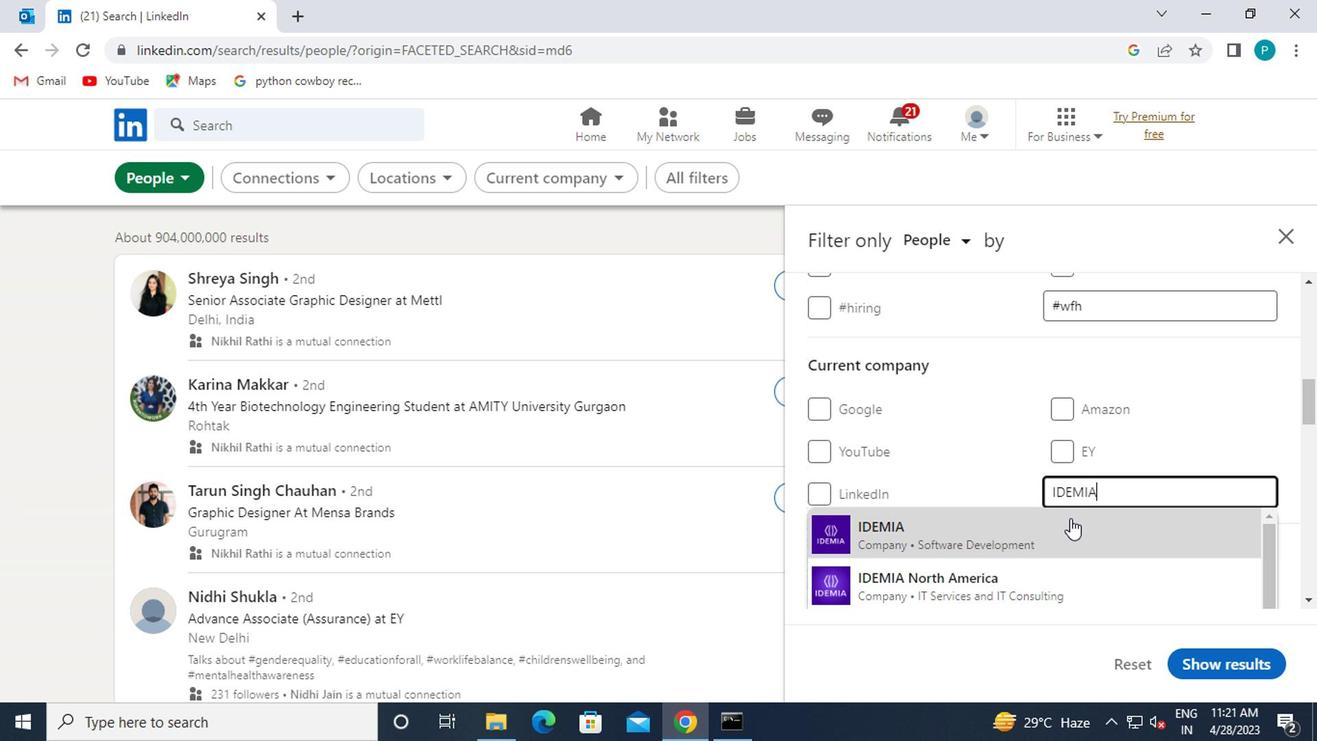 
Action: Mouse scrolled (1063, 518) with delta (0, 0)
Screenshot: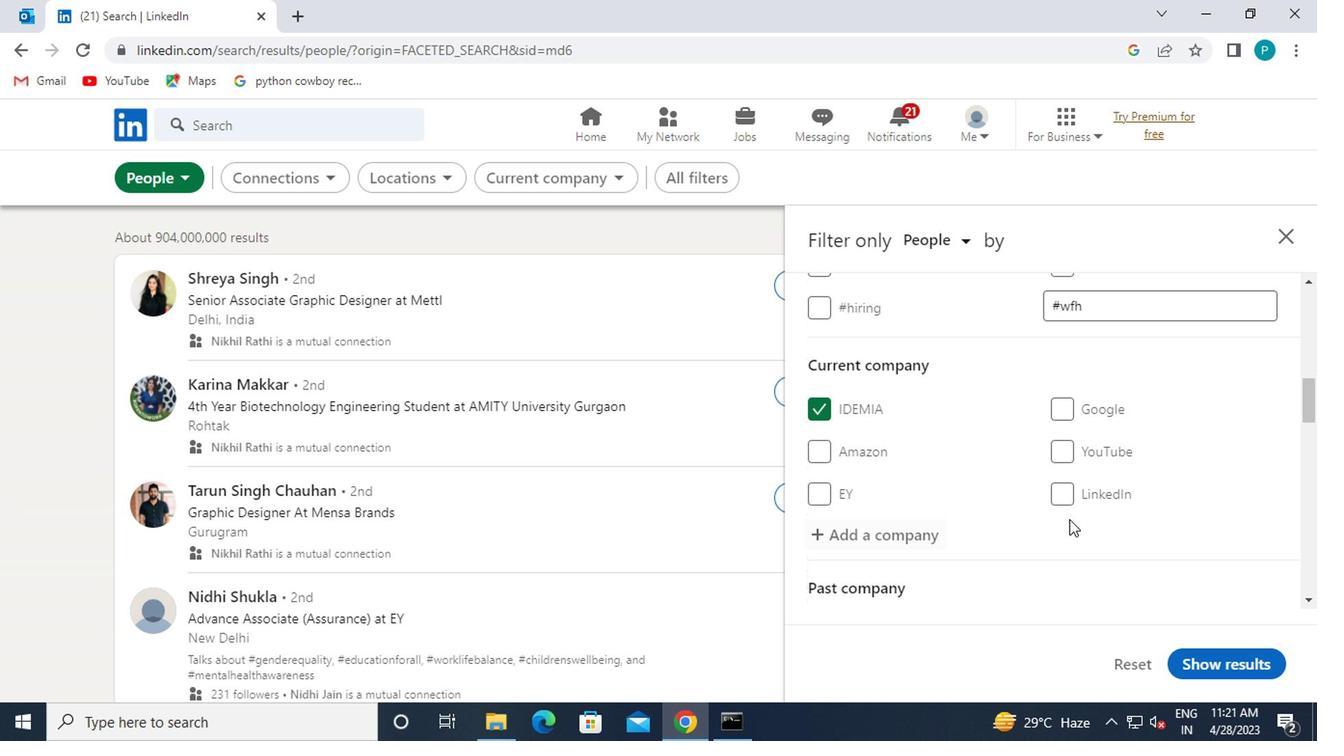 
Action: Mouse scrolled (1063, 518) with delta (0, 0)
Screenshot: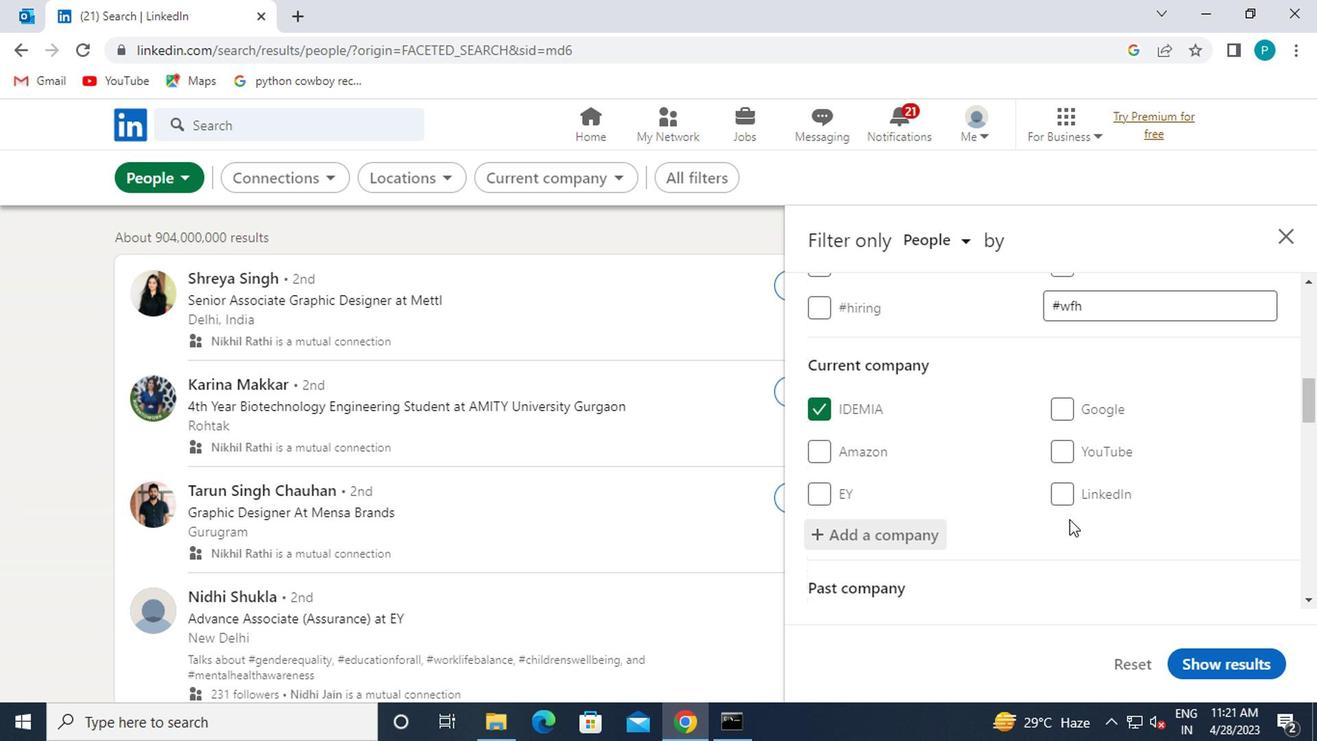 
Action: Mouse scrolled (1063, 518) with delta (0, 0)
Screenshot: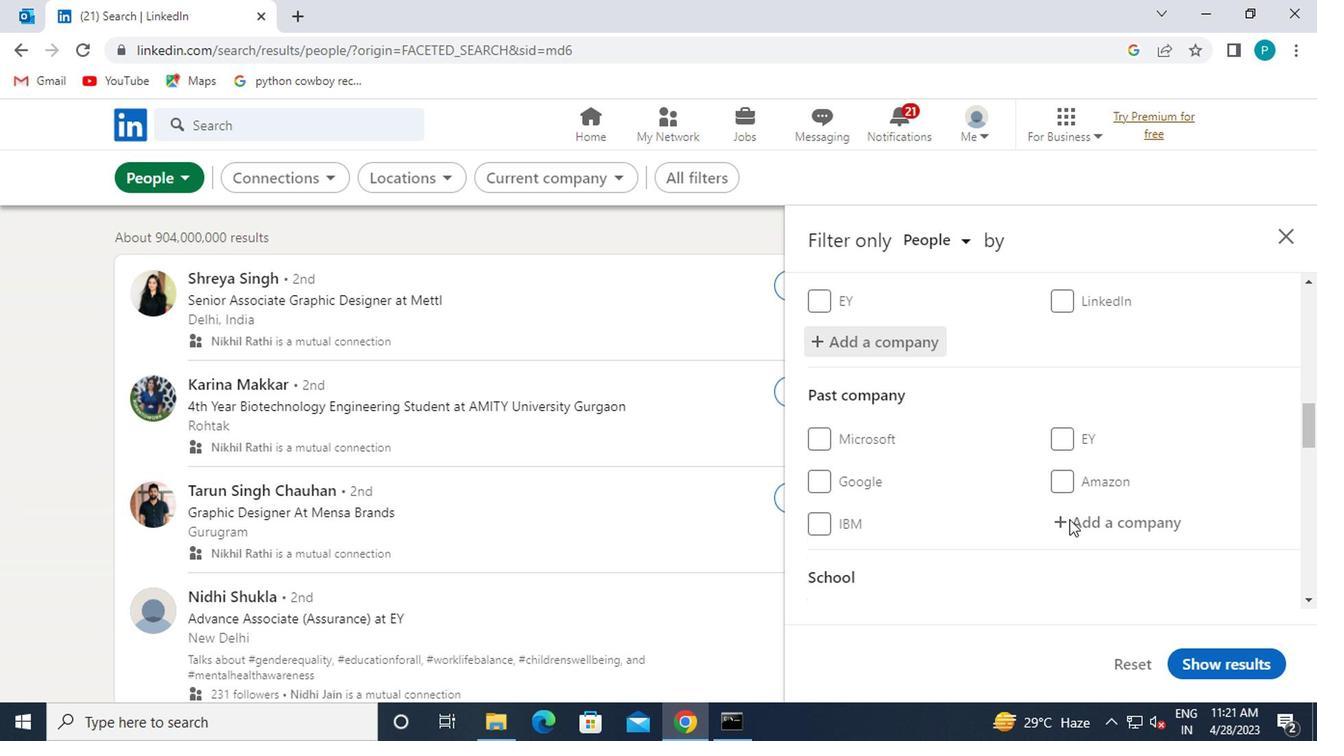 
Action: Mouse scrolled (1063, 518) with delta (0, 0)
Screenshot: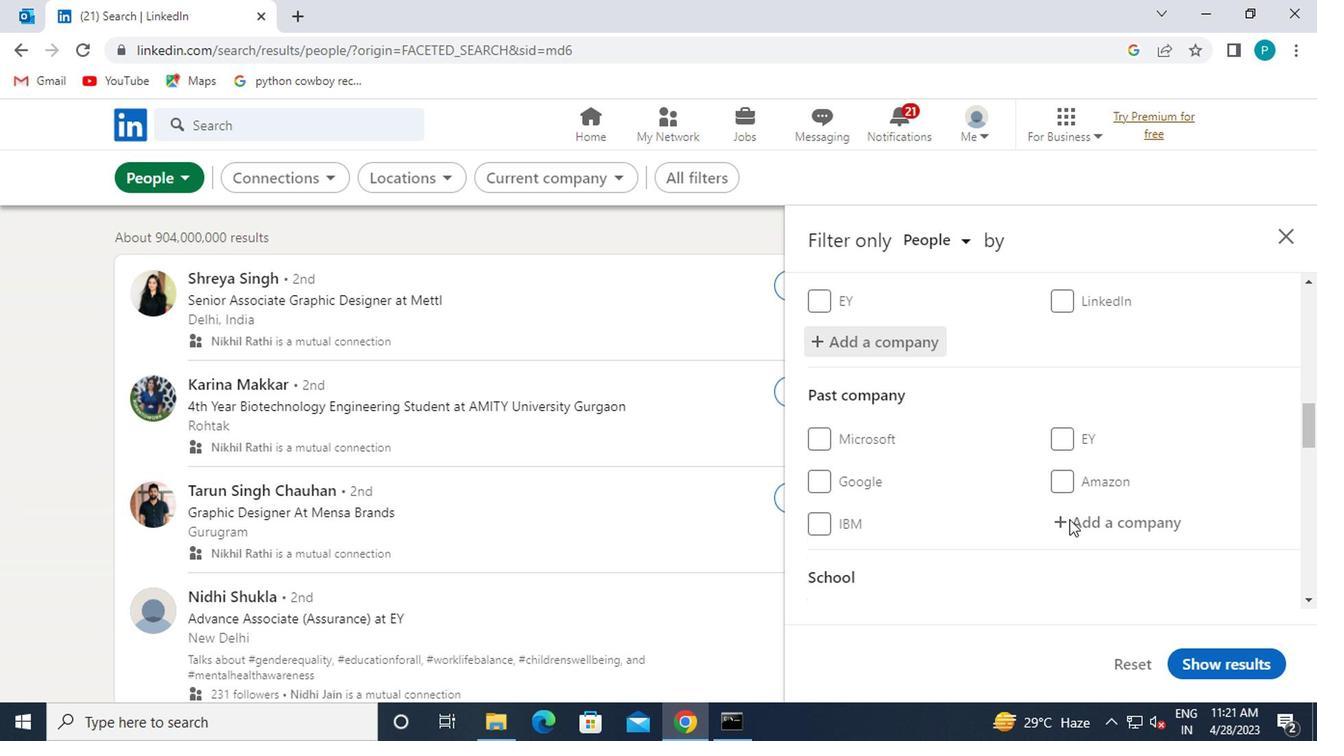 
Action: Mouse pressed left at (1063, 519)
Screenshot: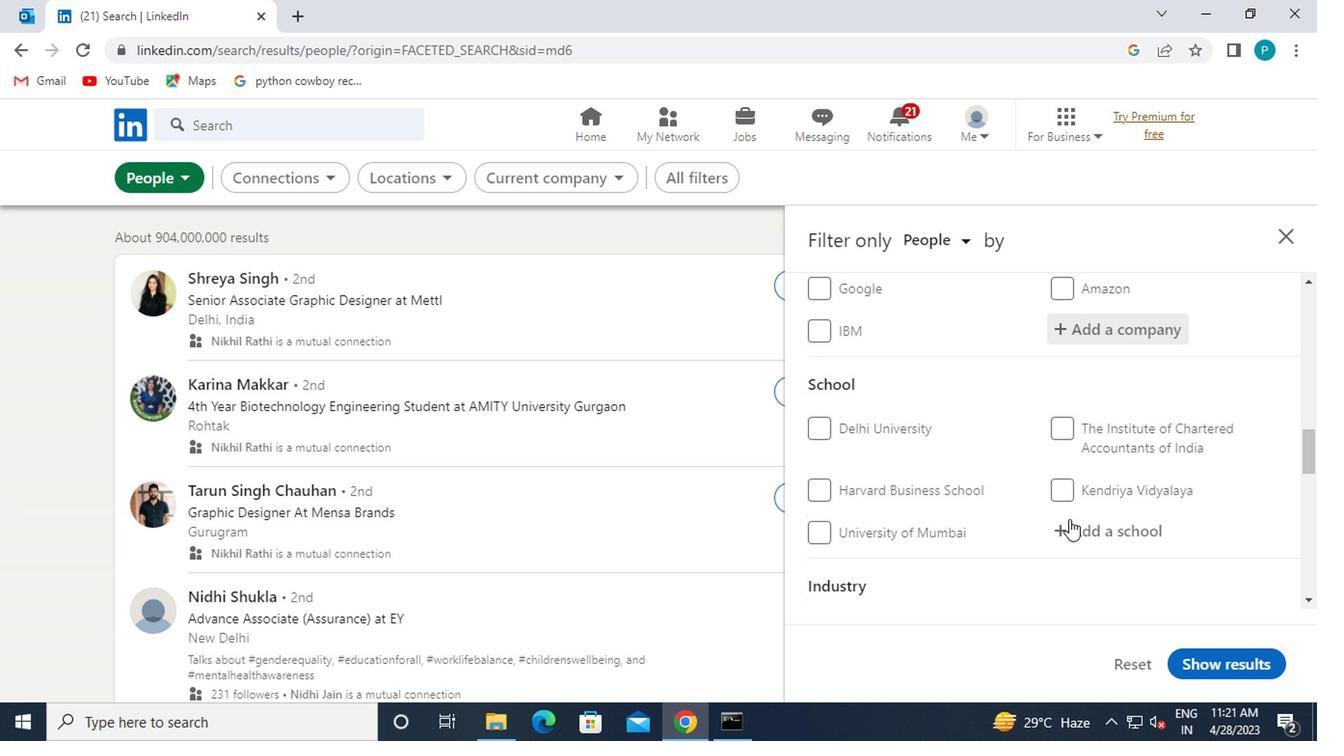 
Action: Key pressed T
Screenshot: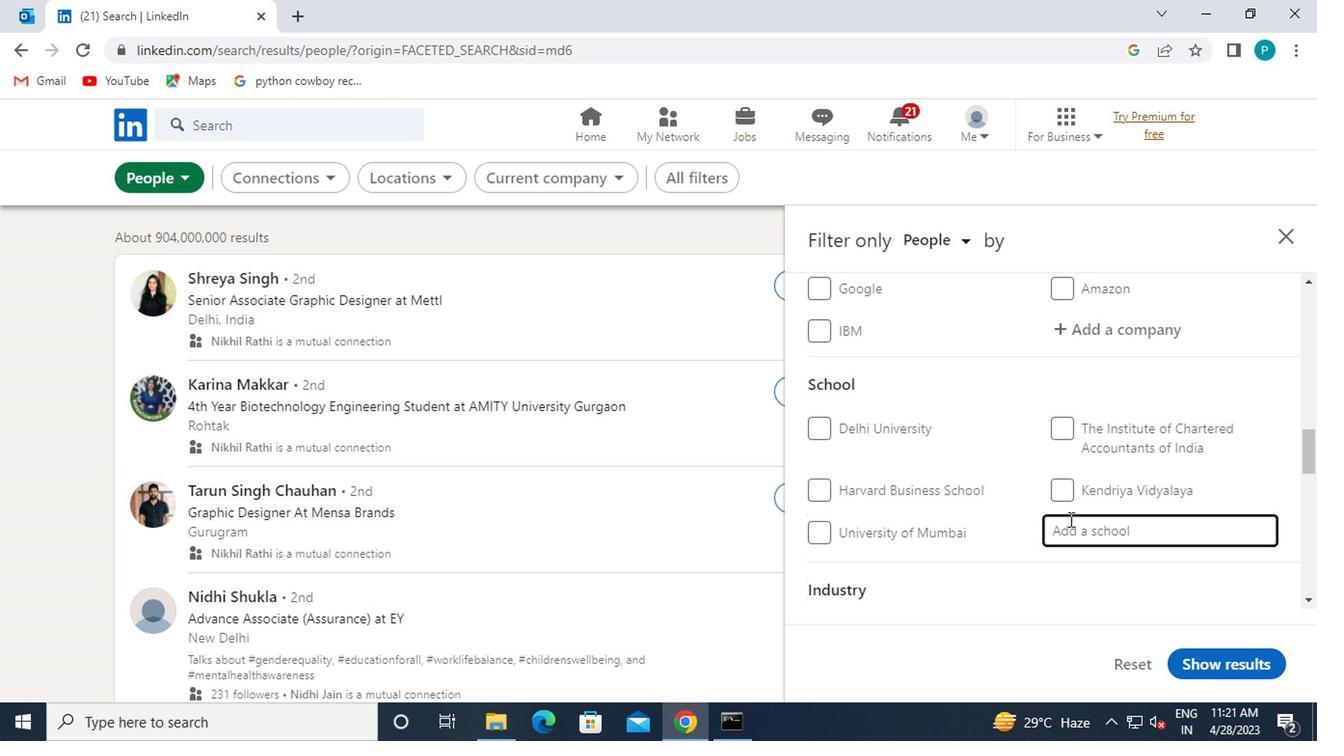 
Action: Mouse moved to (879, 579)
Screenshot: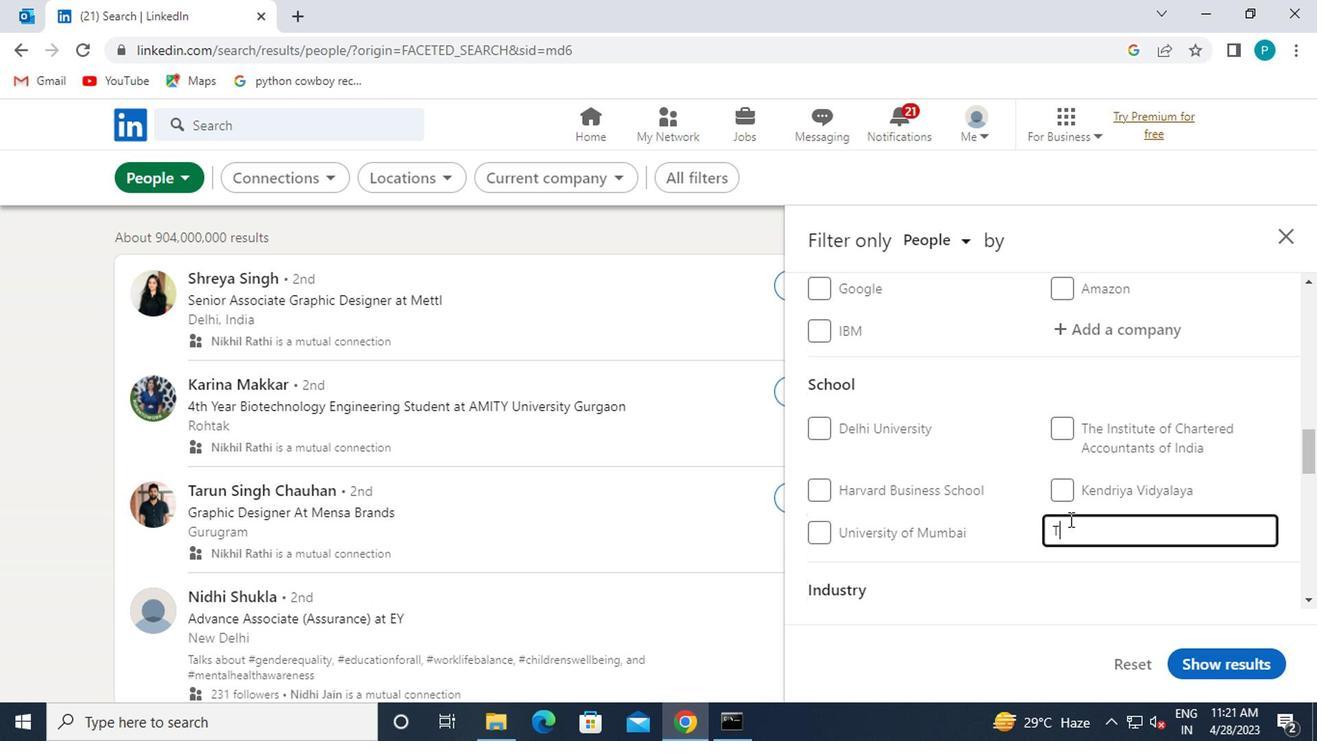 
Action: Key pressed <Key.caps_lock>
Screenshot: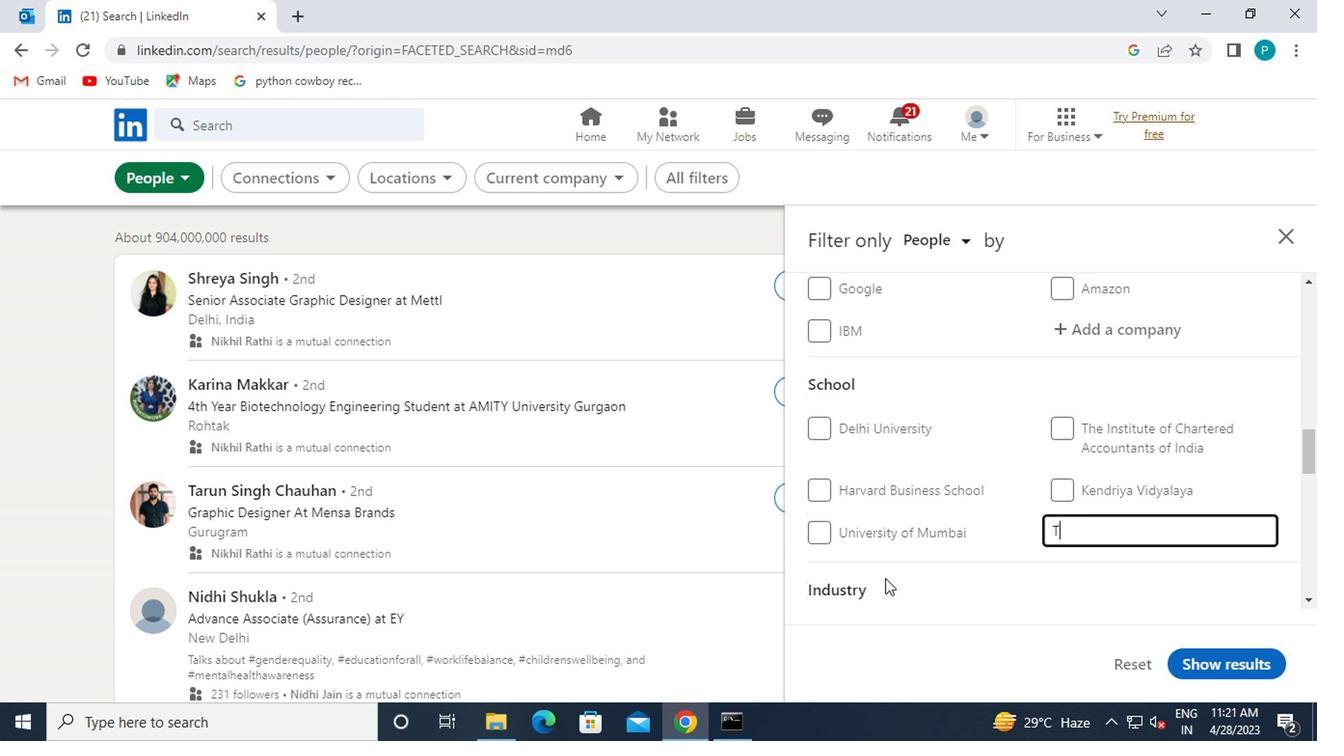 
Action: Mouse moved to (996, 512)
Screenshot: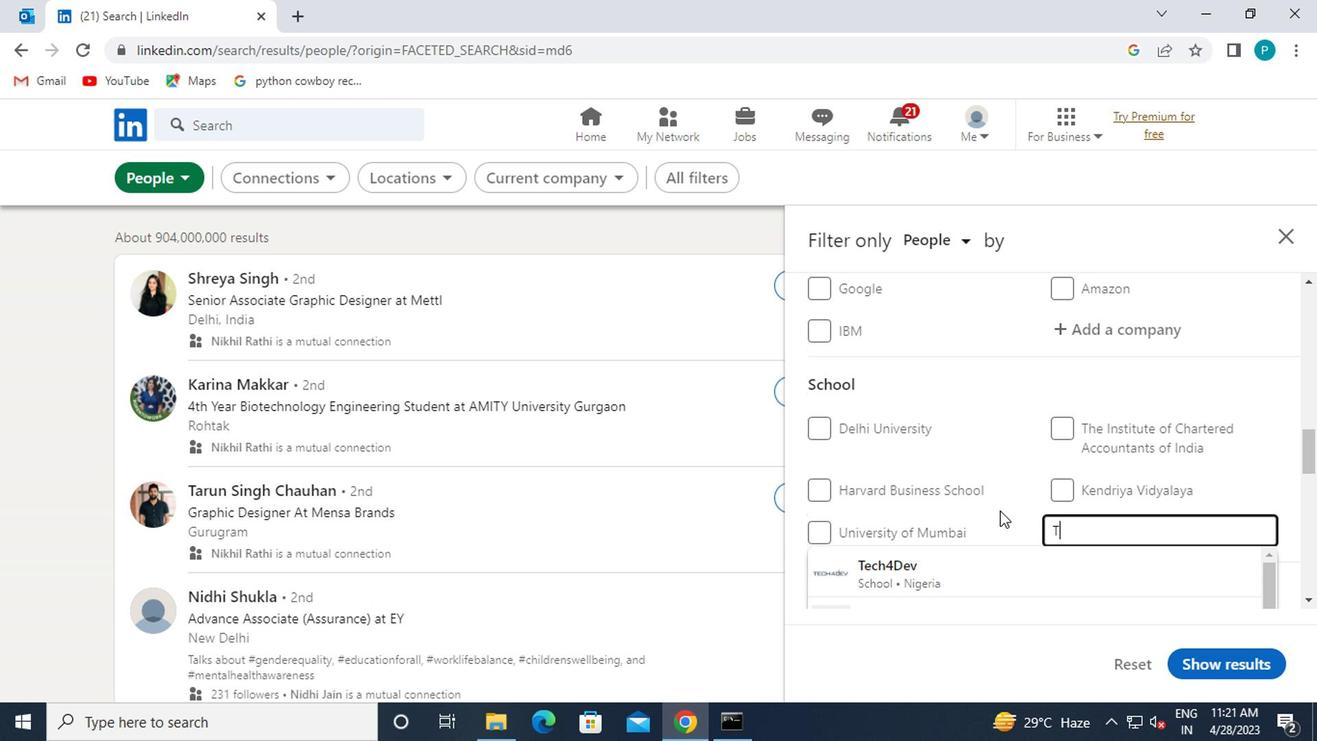 
Action: Key pressed OPI
Screenshot: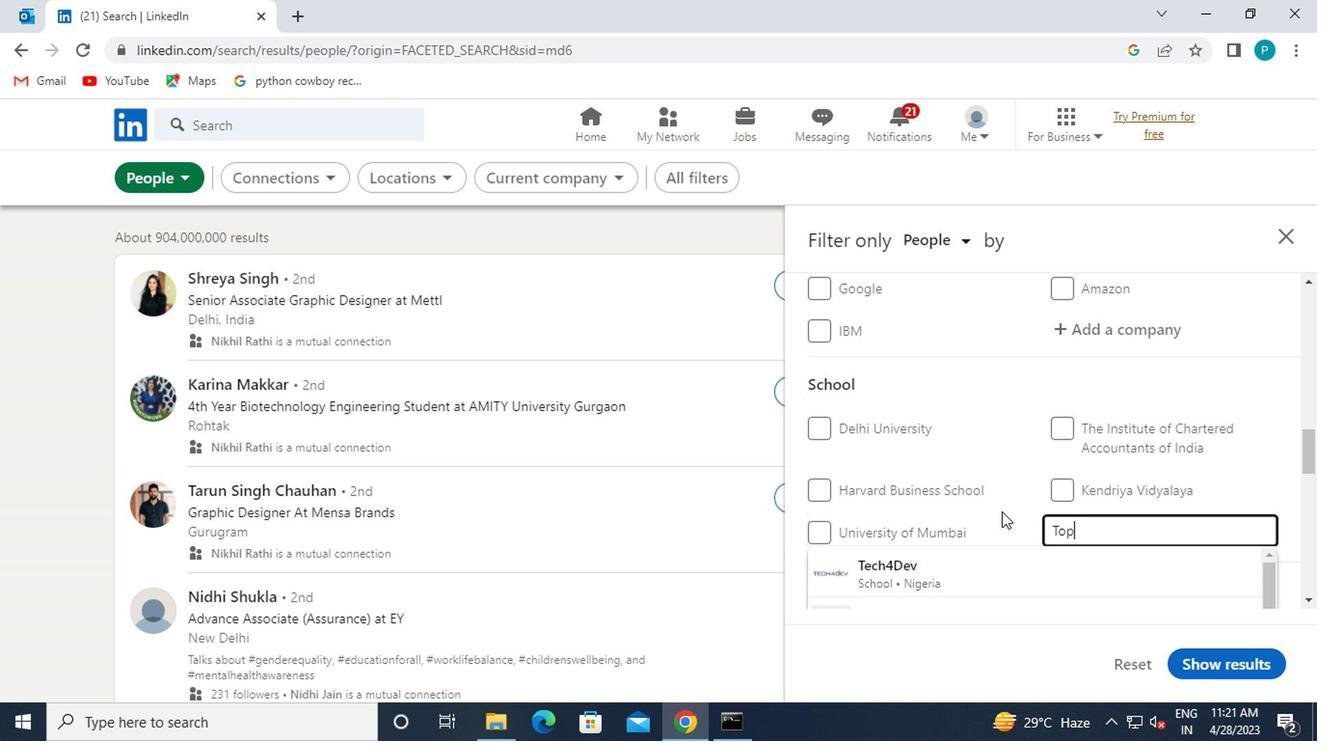 
Action: Mouse moved to (994, 528)
Screenshot: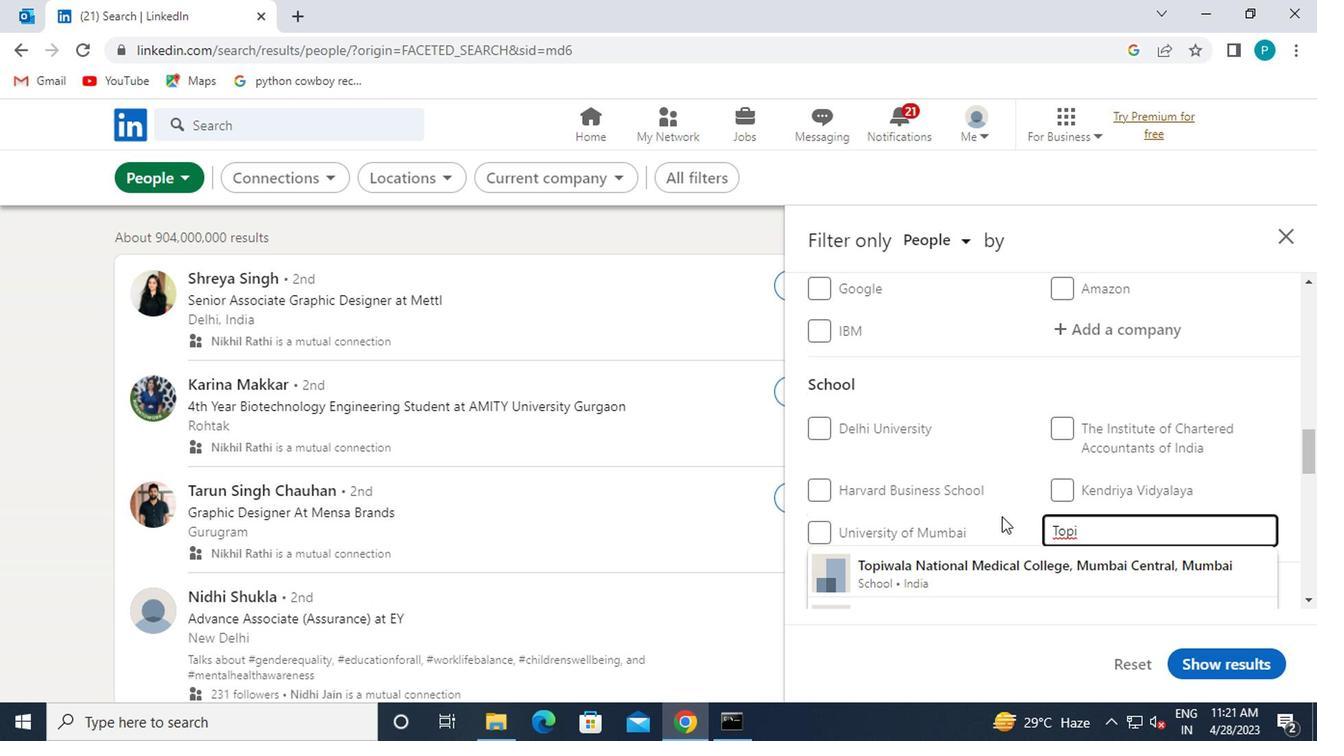 
Action: Mouse scrolled (994, 527) with delta (0, 0)
Screenshot: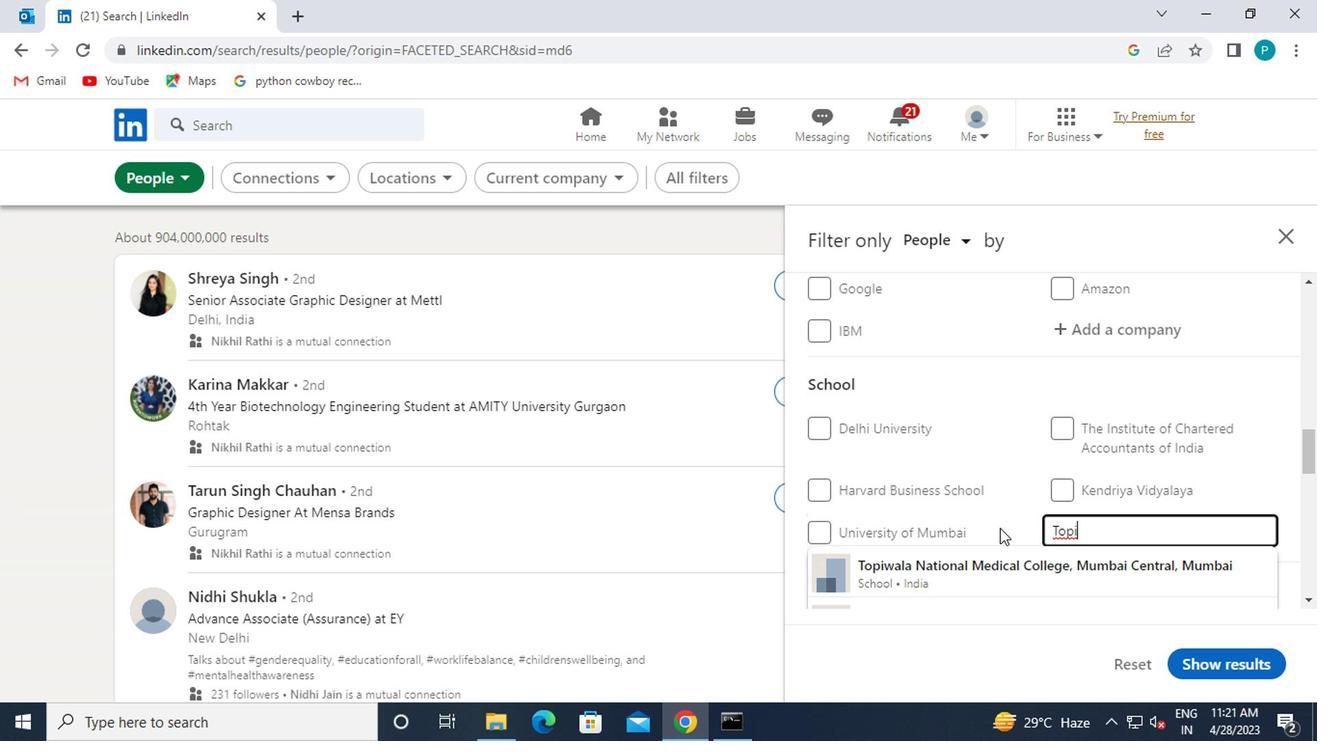
Action: Mouse moved to (949, 485)
Screenshot: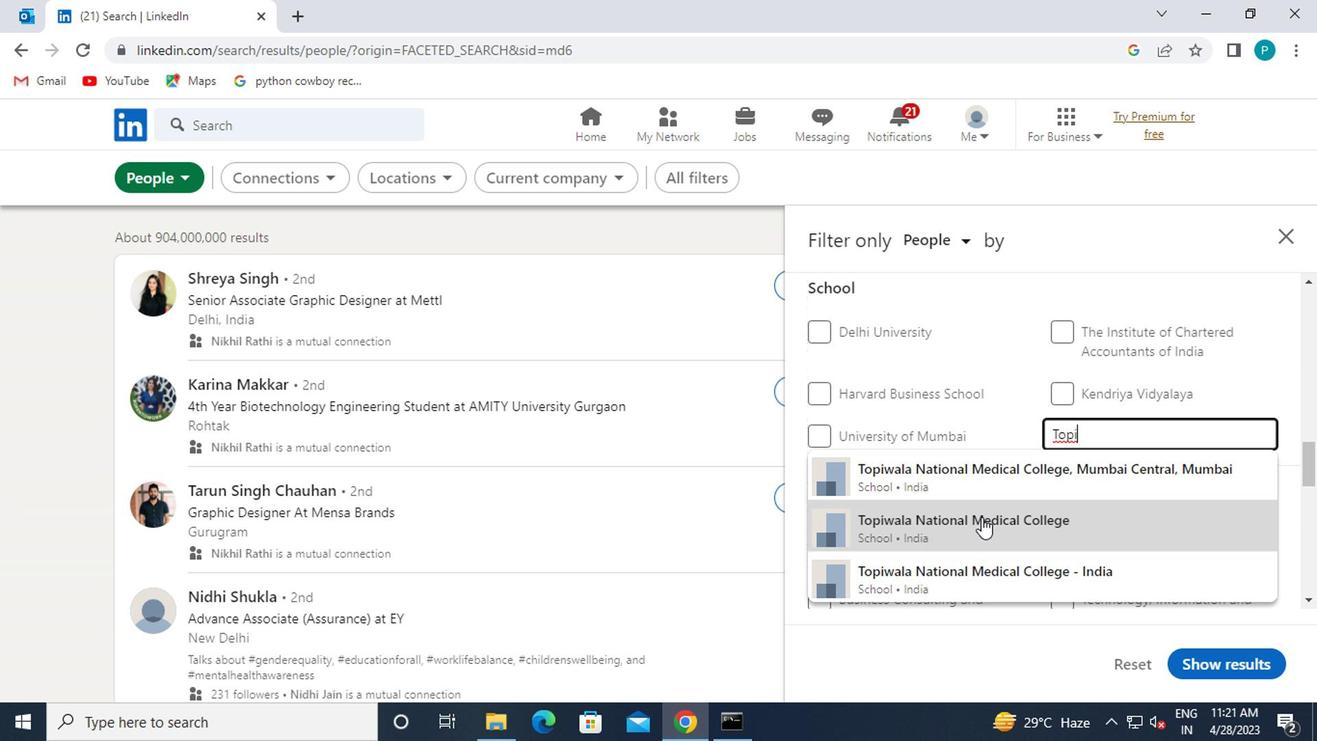 
Action: Mouse pressed left at (949, 485)
Screenshot: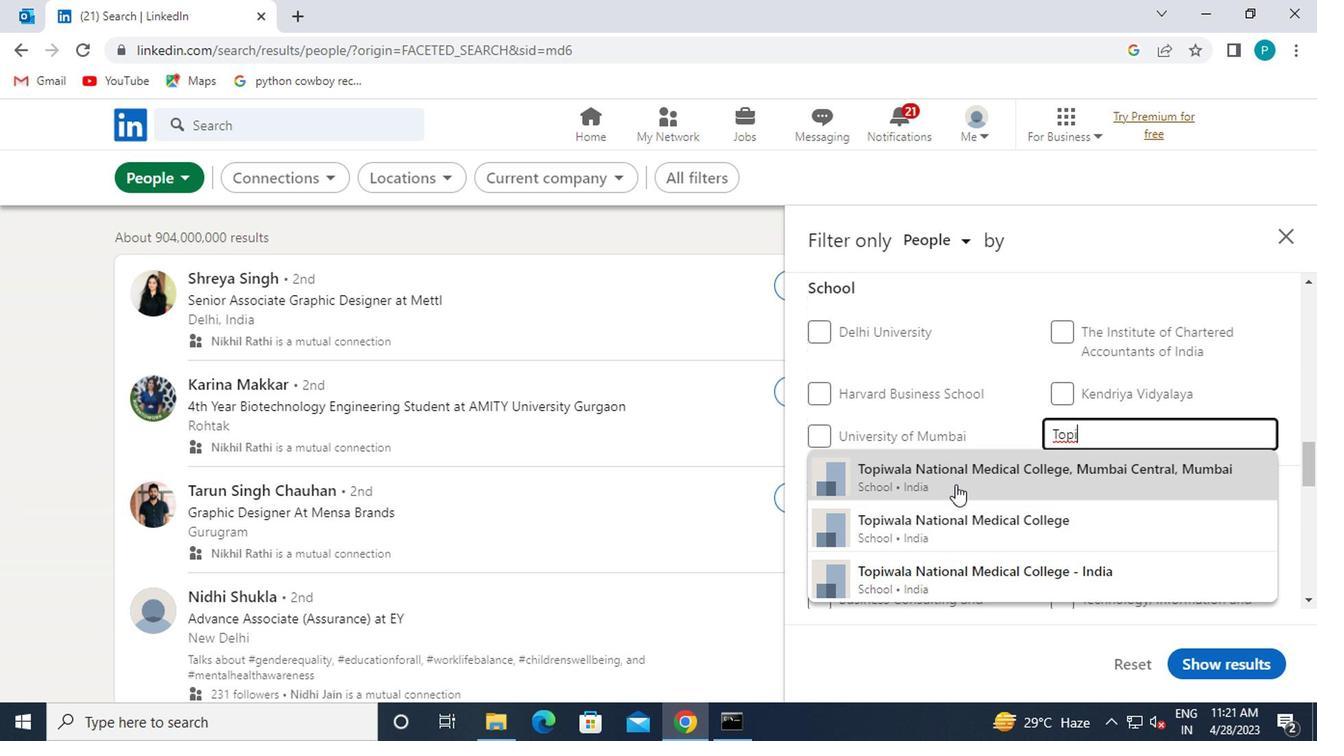 
Action: Mouse moved to (978, 497)
Screenshot: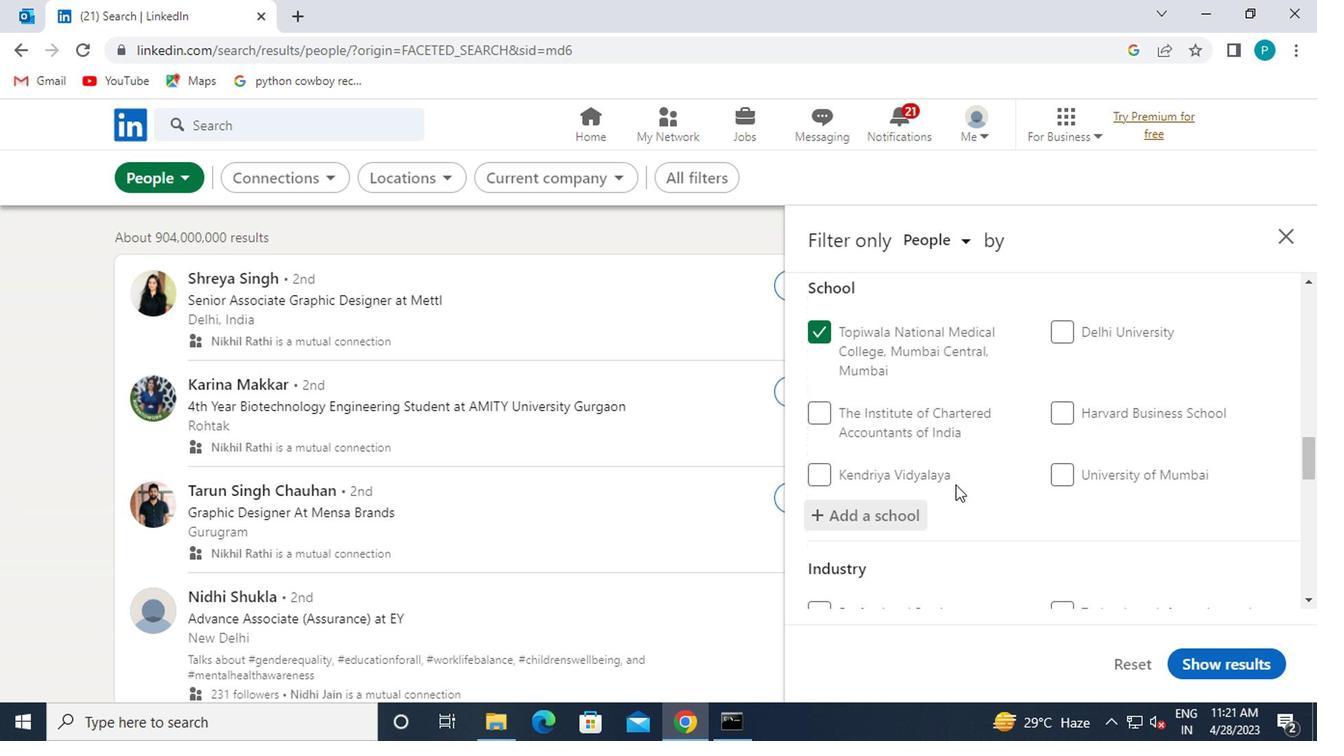 
Action: Mouse scrolled (978, 496) with delta (0, -1)
Screenshot: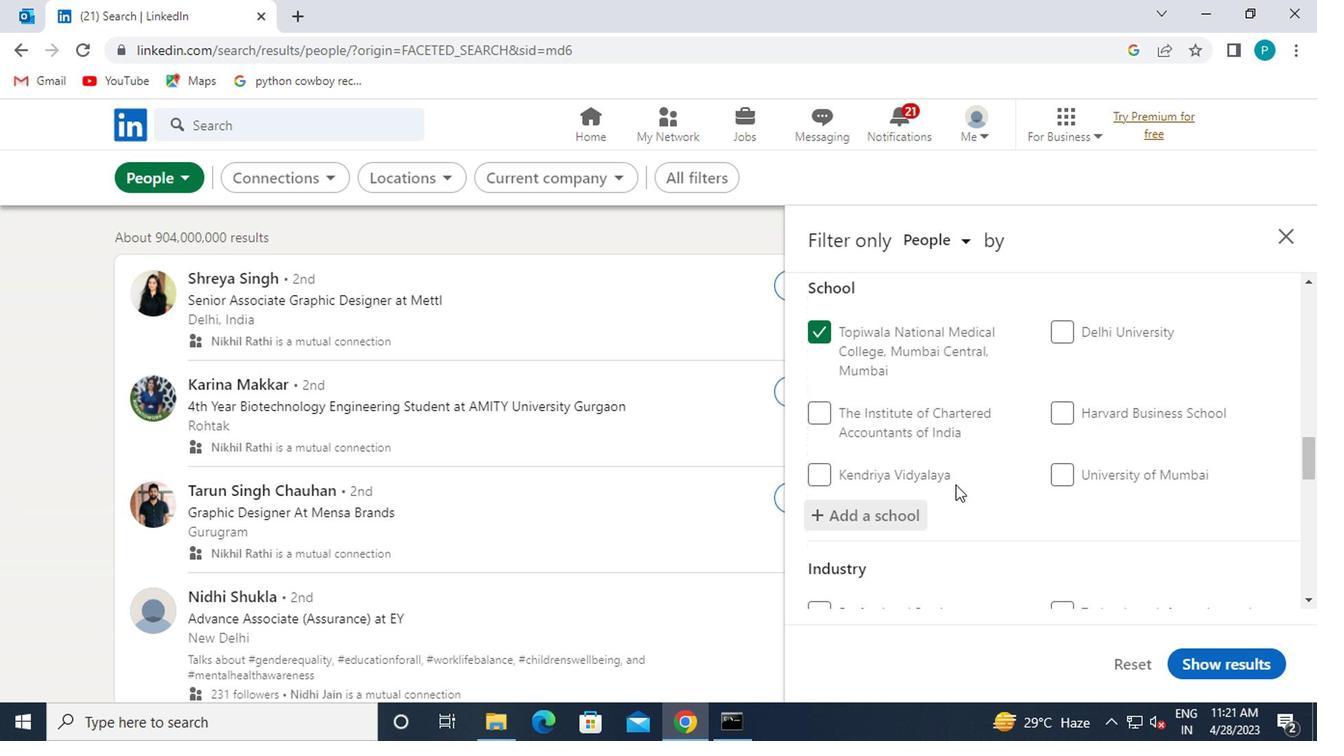 
Action: Mouse moved to (988, 503)
Screenshot: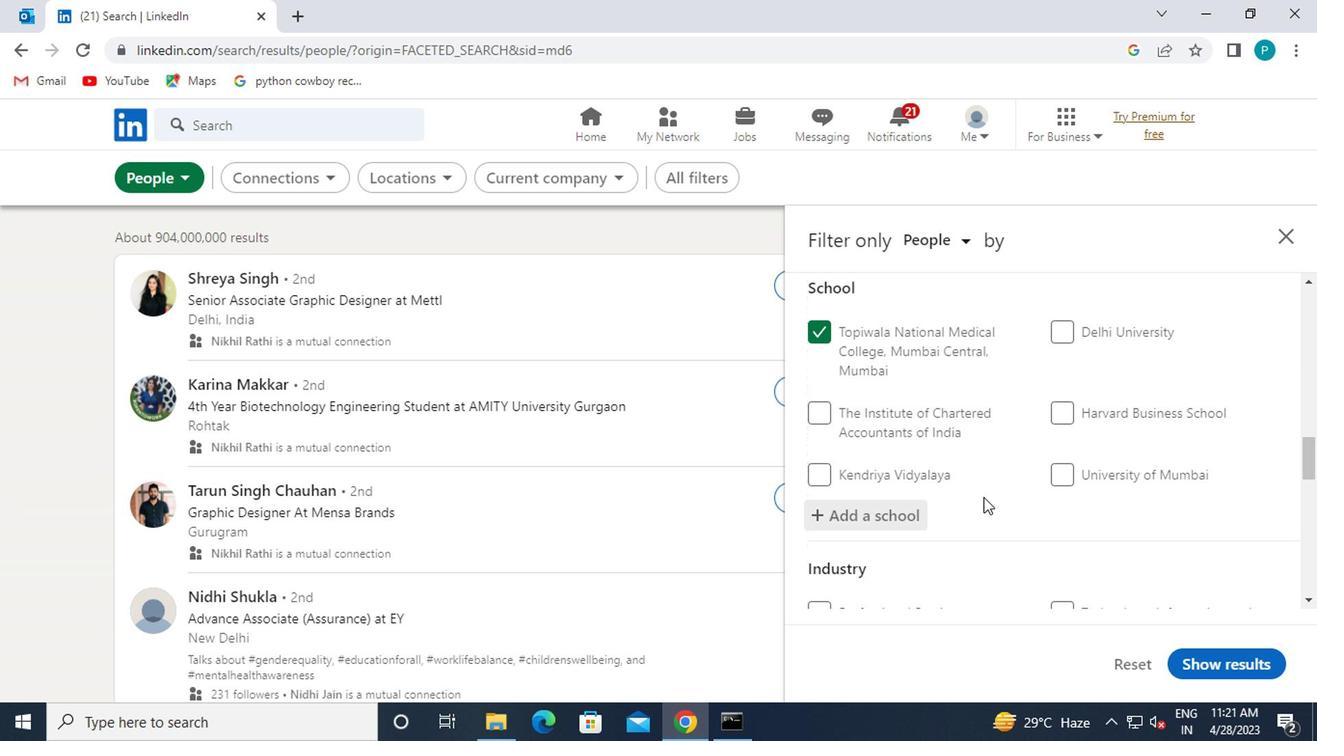 
Action: Mouse scrolled (988, 502) with delta (0, 0)
Screenshot: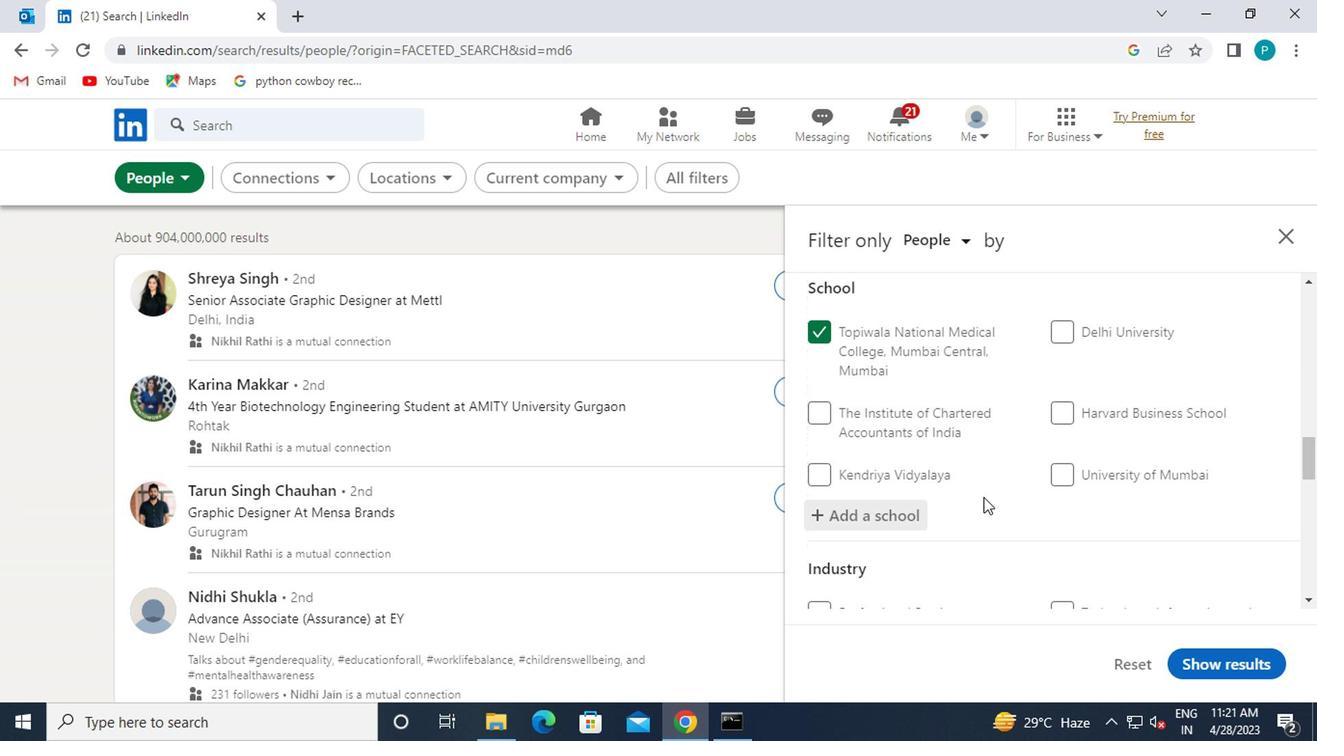 
Action: Mouse moved to (1001, 507)
Screenshot: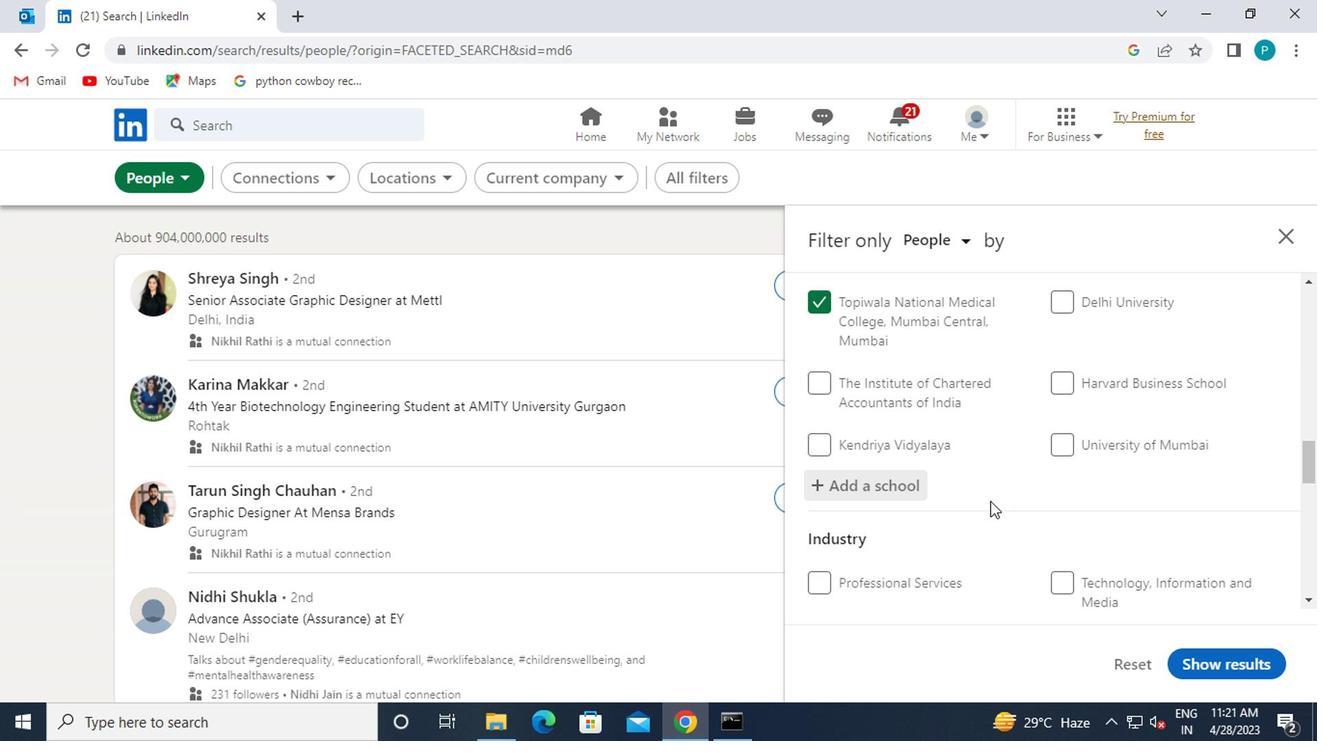 
Action: Mouse scrolled (1001, 507) with delta (0, 0)
Screenshot: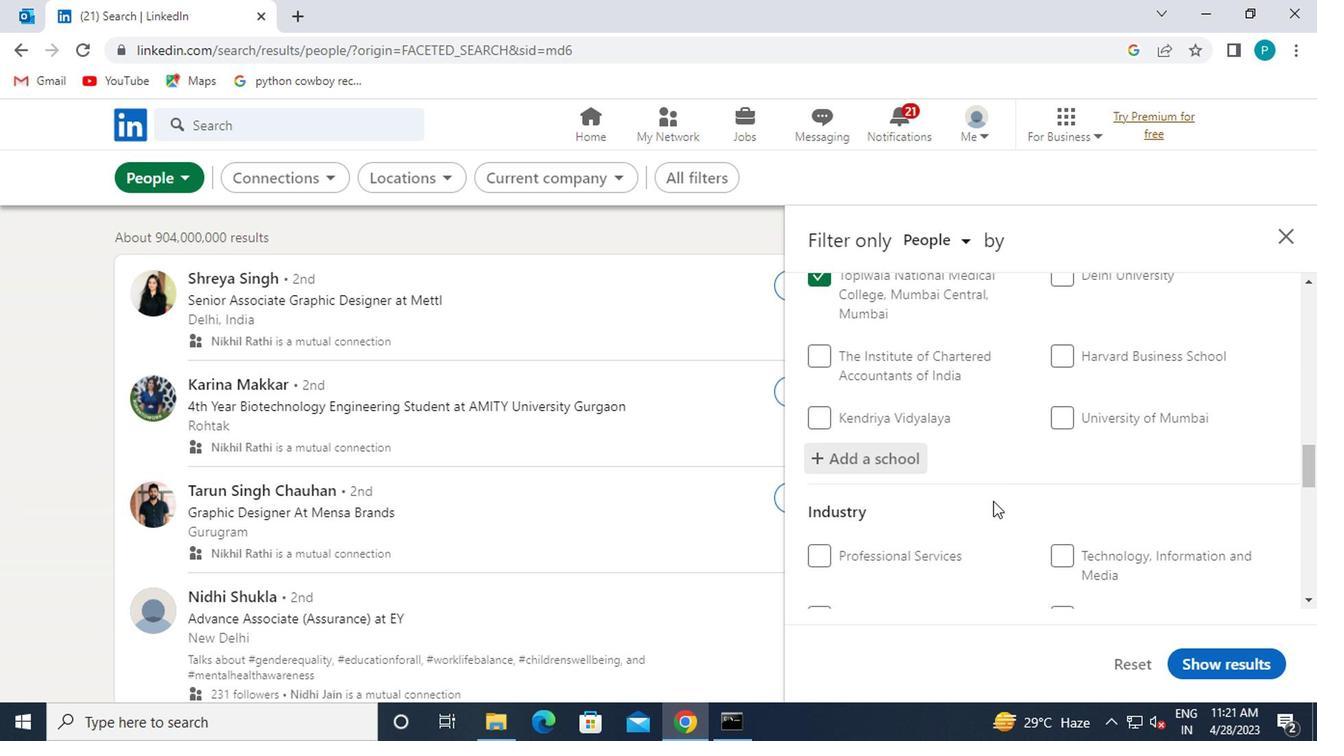 
Action: Mouse moved to (1061, 457)
Screenshot: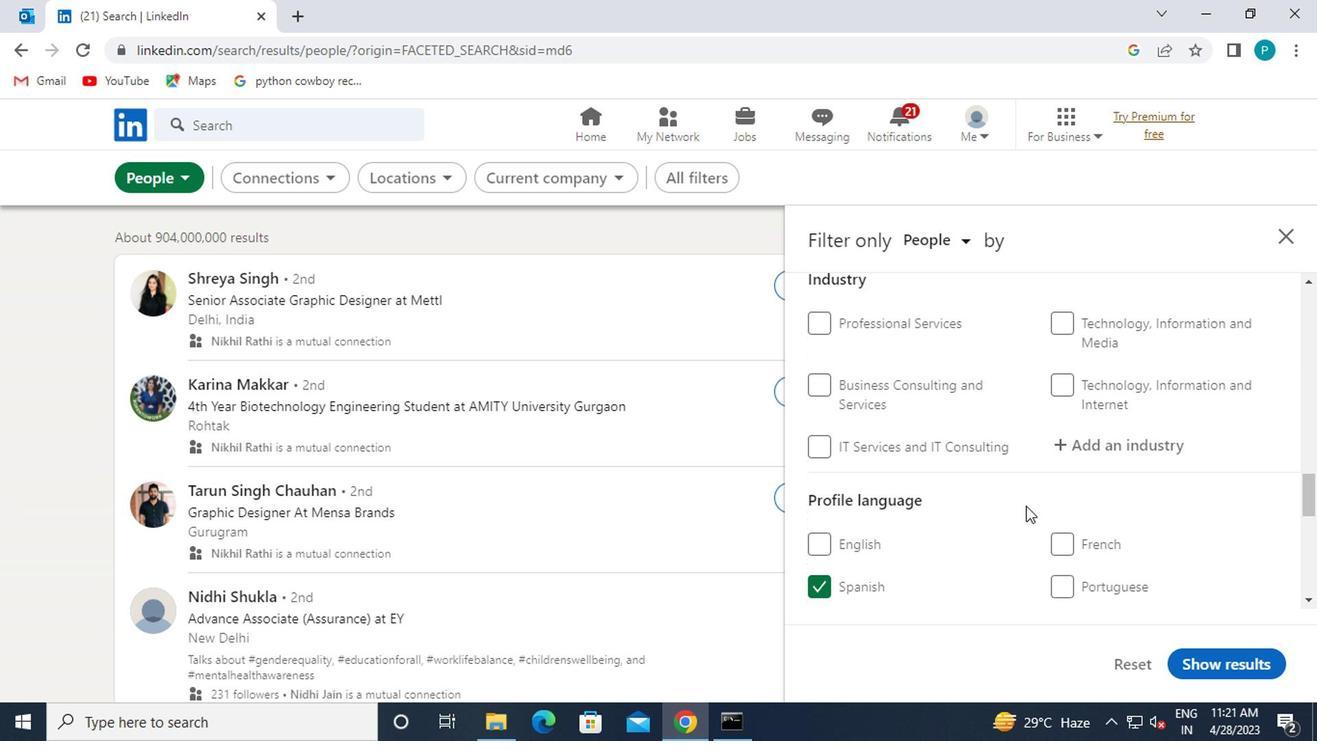 
Action: Mouse pressed left at (1061, 457)
Screenshot: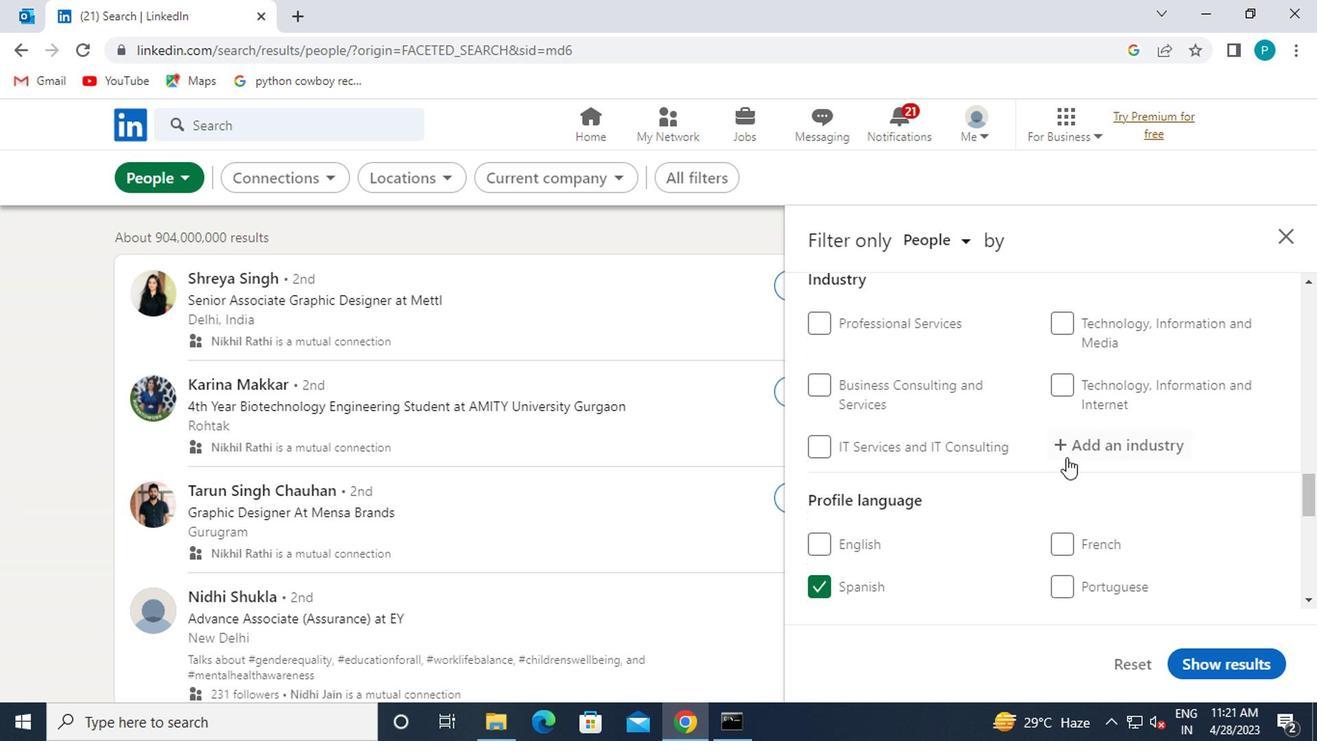 
Action: Key pressed <Key.caps_lock>I<Key.caps_lock>NSU
Screenshot: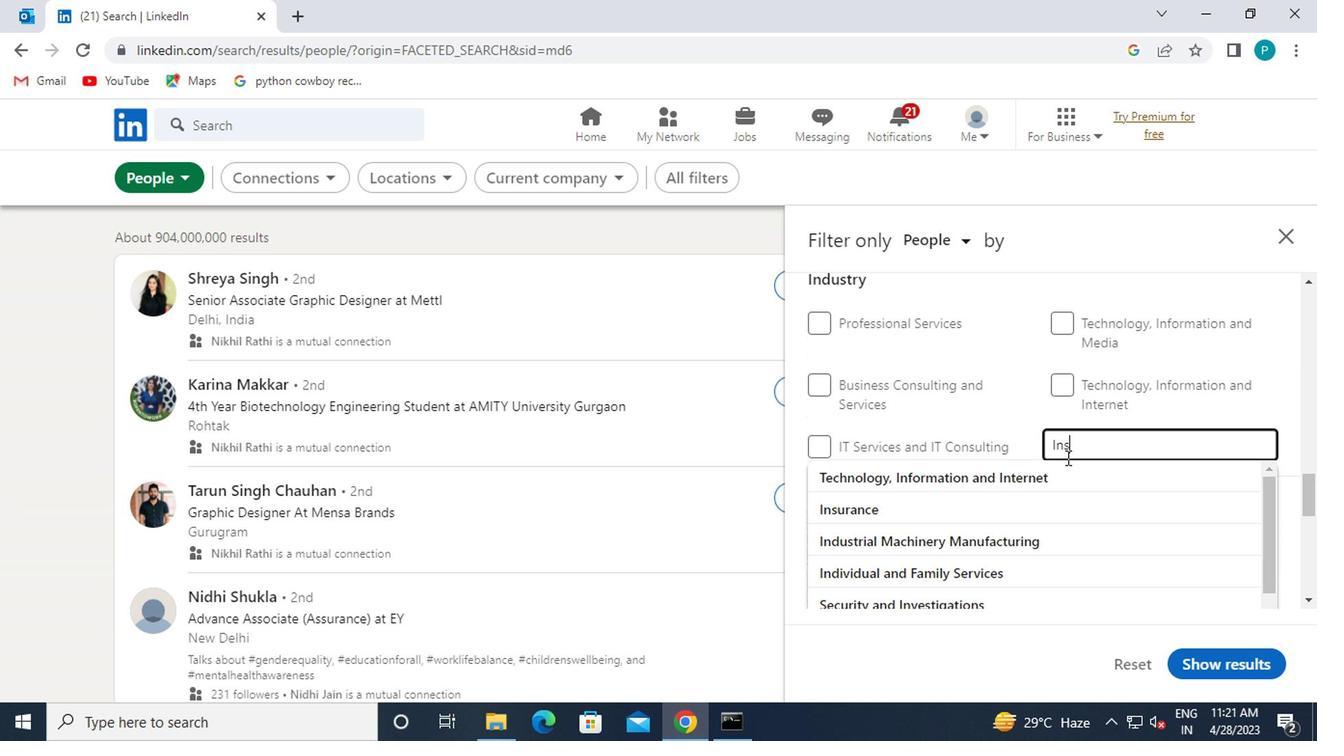 
Action: Mouse moved to (990, 569)
Screenshot: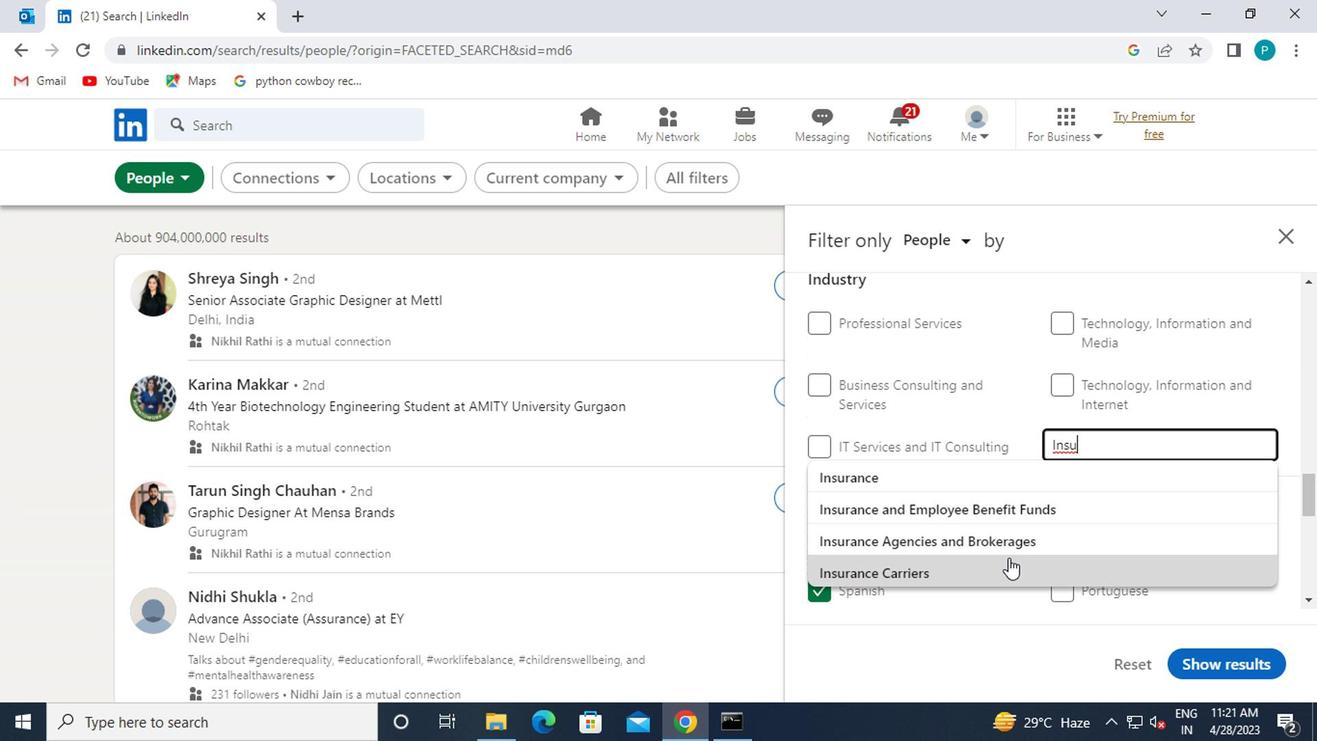 
Action: Mouse pressed left at (990, 569)
Screenshot: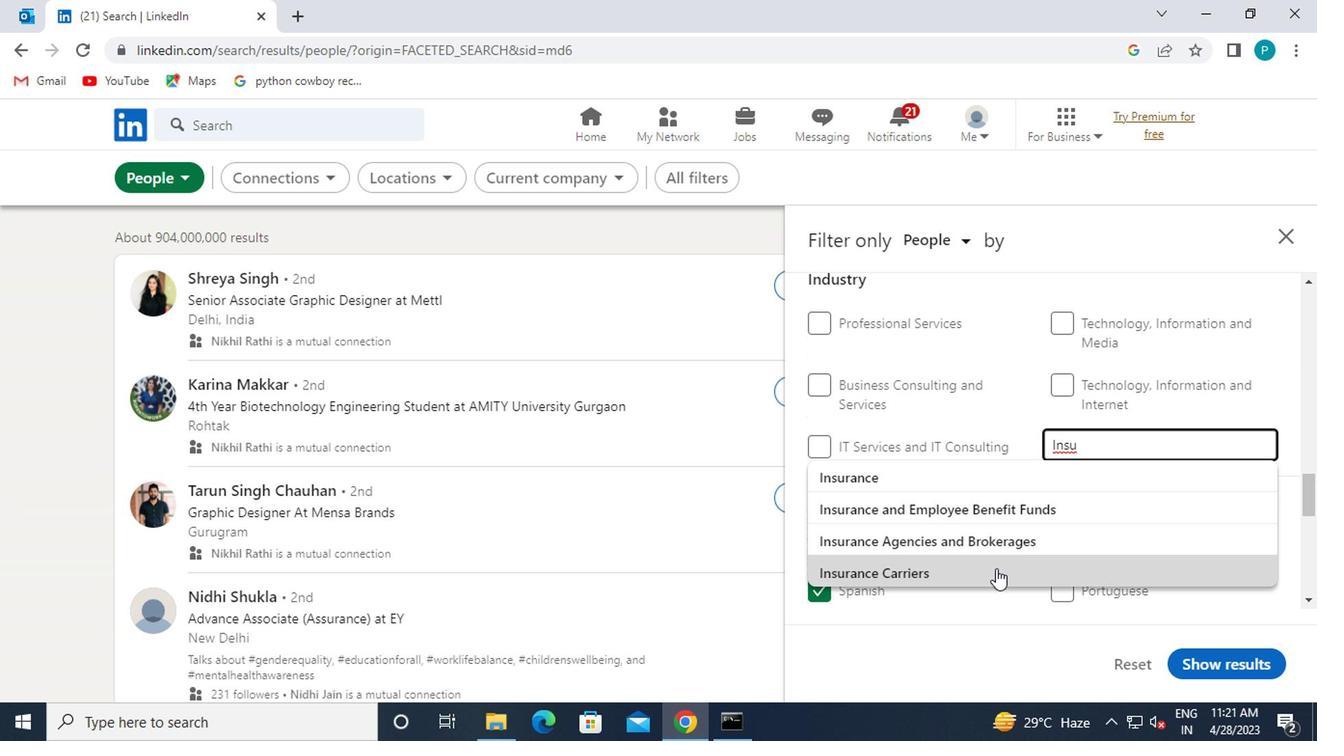 
Action: Mouse moved to (973, 561)
Screenshot: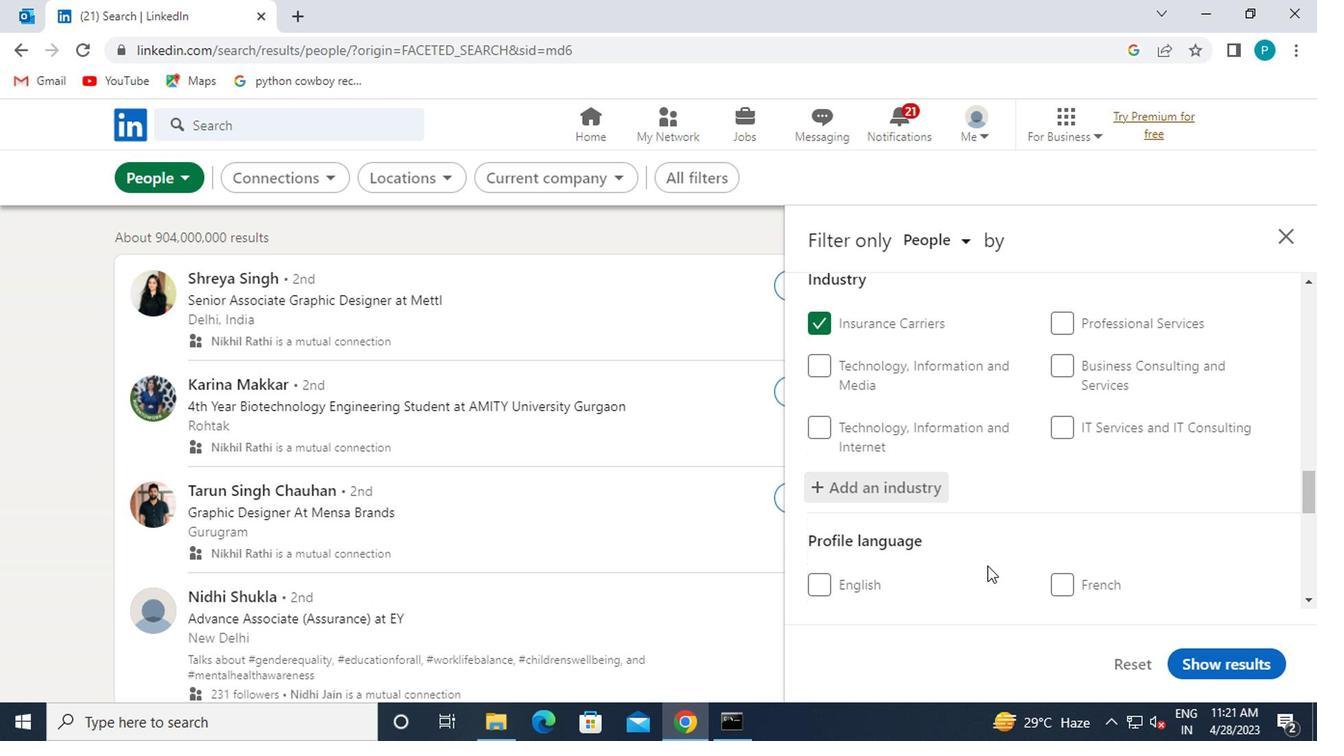 
Action: Mouse scrolled (973, 560) with delta (0, 0)
Screenshot: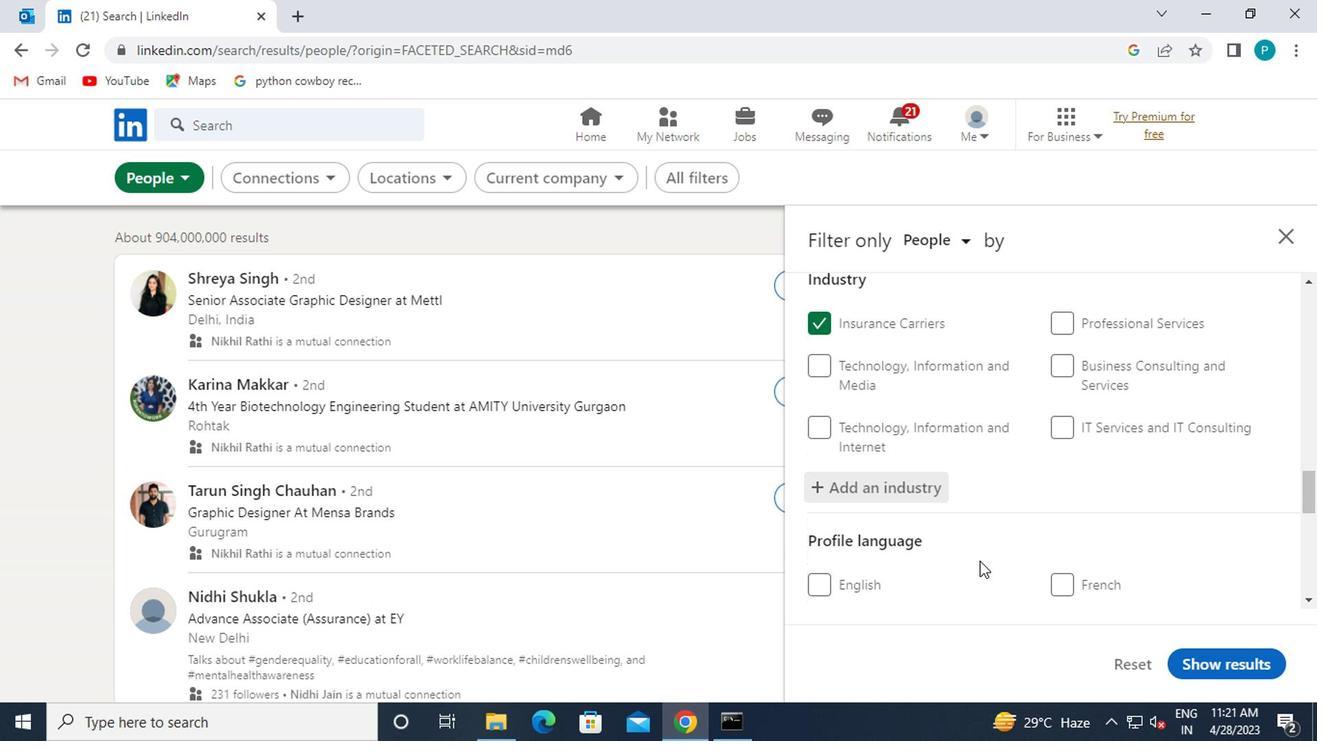 
Action: Mouse scrolled (973, 560) with delta (0, 0)
Screenshot: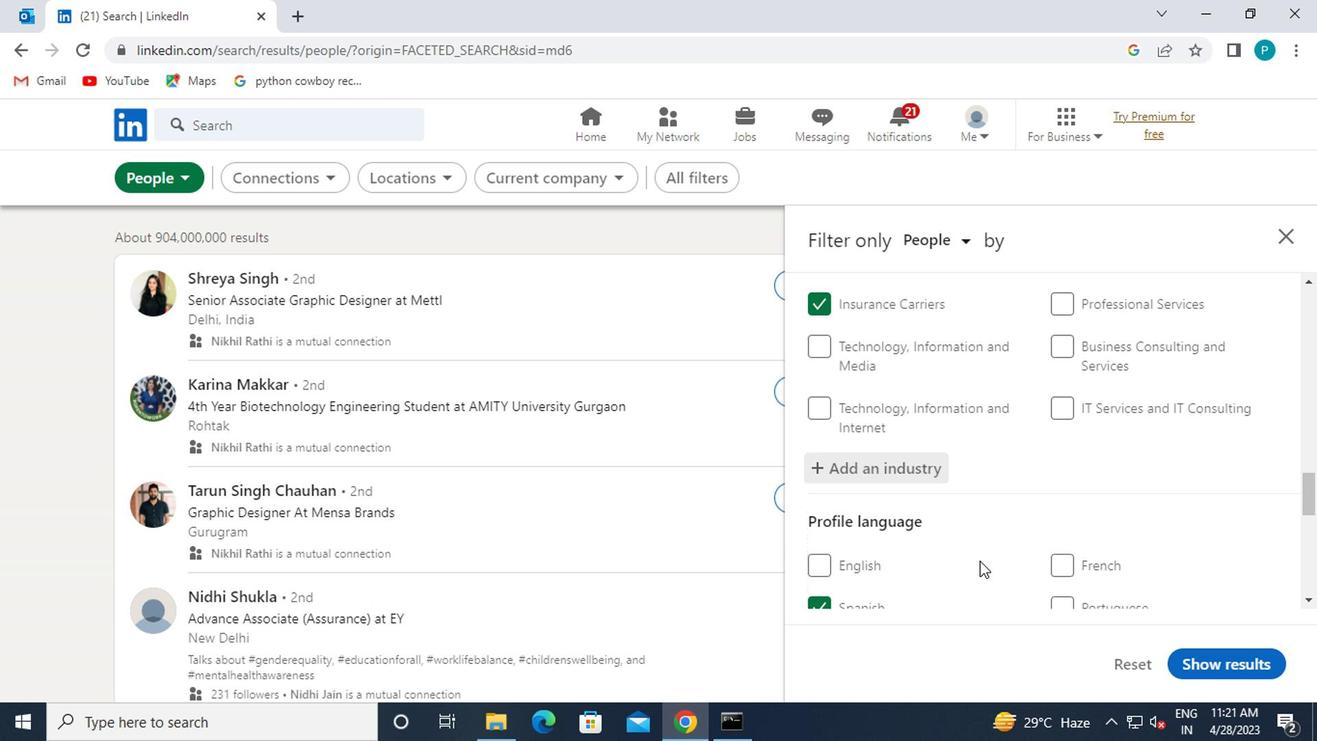 
Action: Mouse scrolled (973, 560) with delta (0, 0)
Screenshot: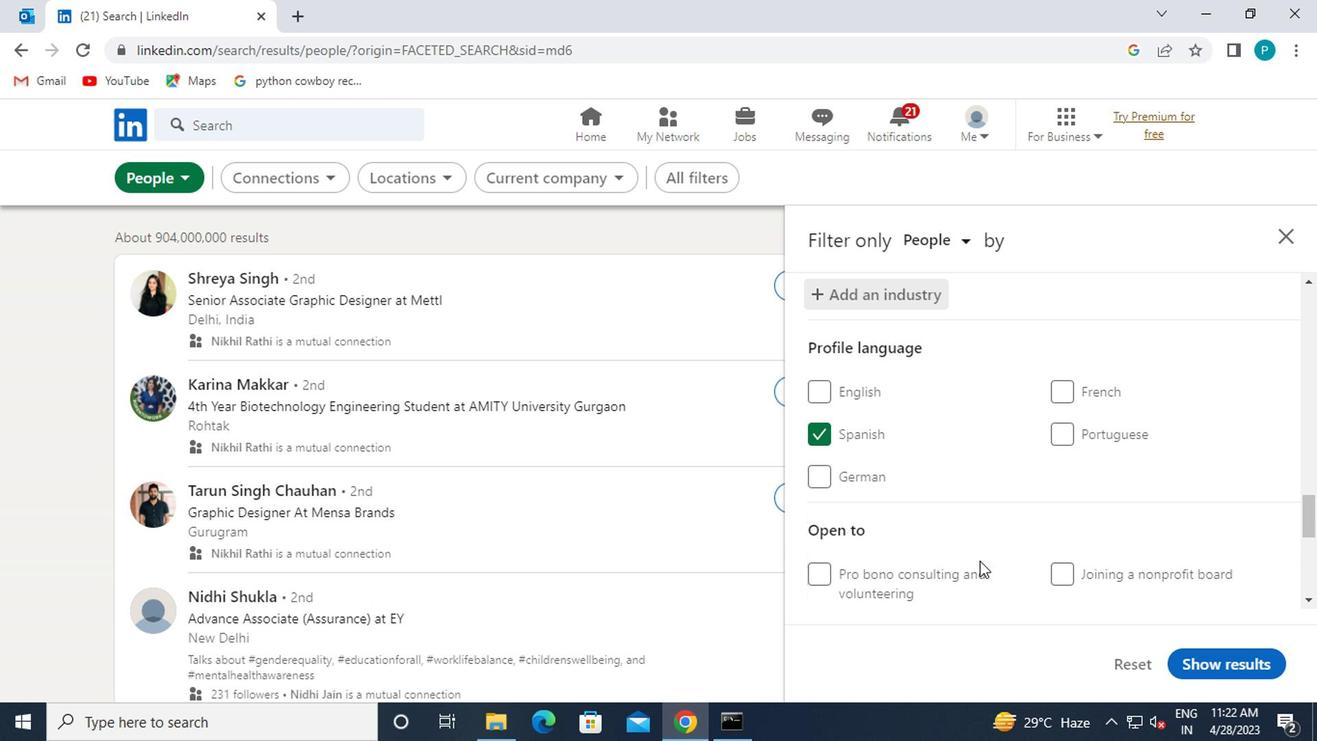
Action: Mouse scrolled (973, 560) with delta (0, 0)
Screenshot: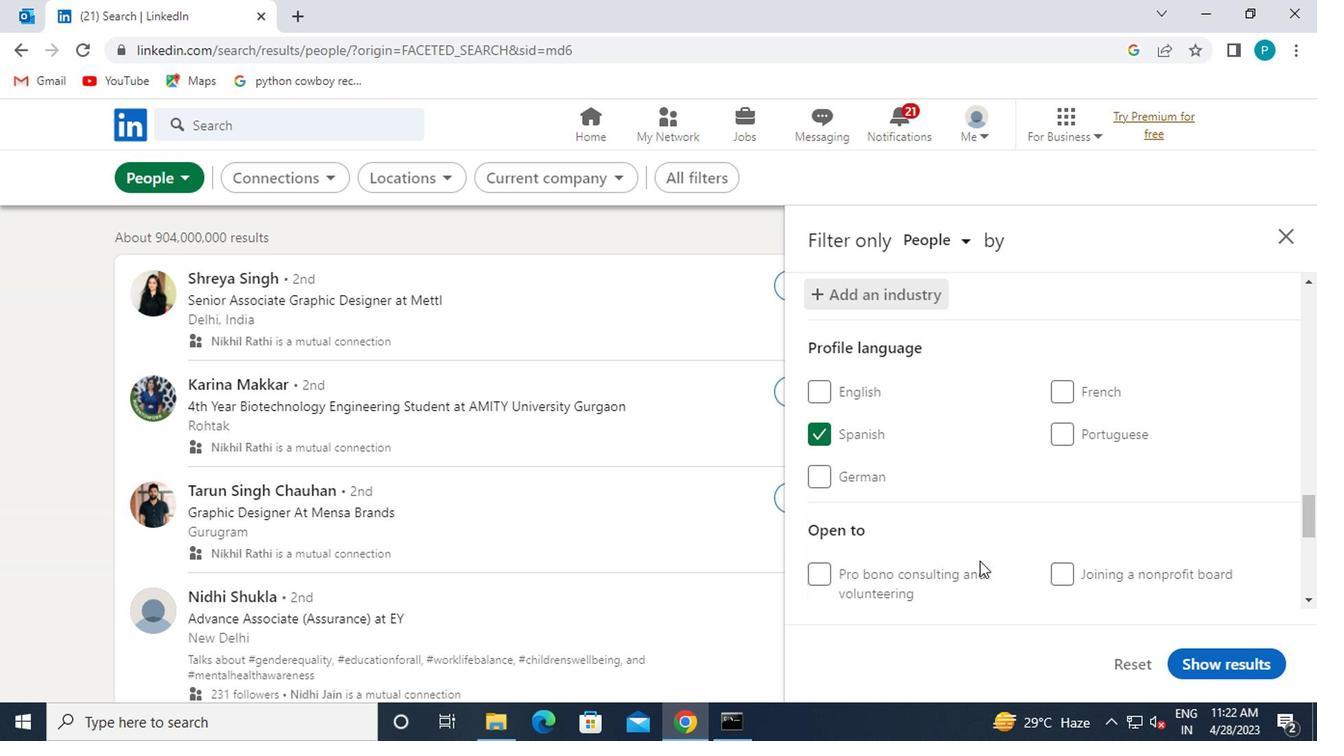 
Action: Mouse scrolled (973, 560) with delta (0, 0)
Screenshot: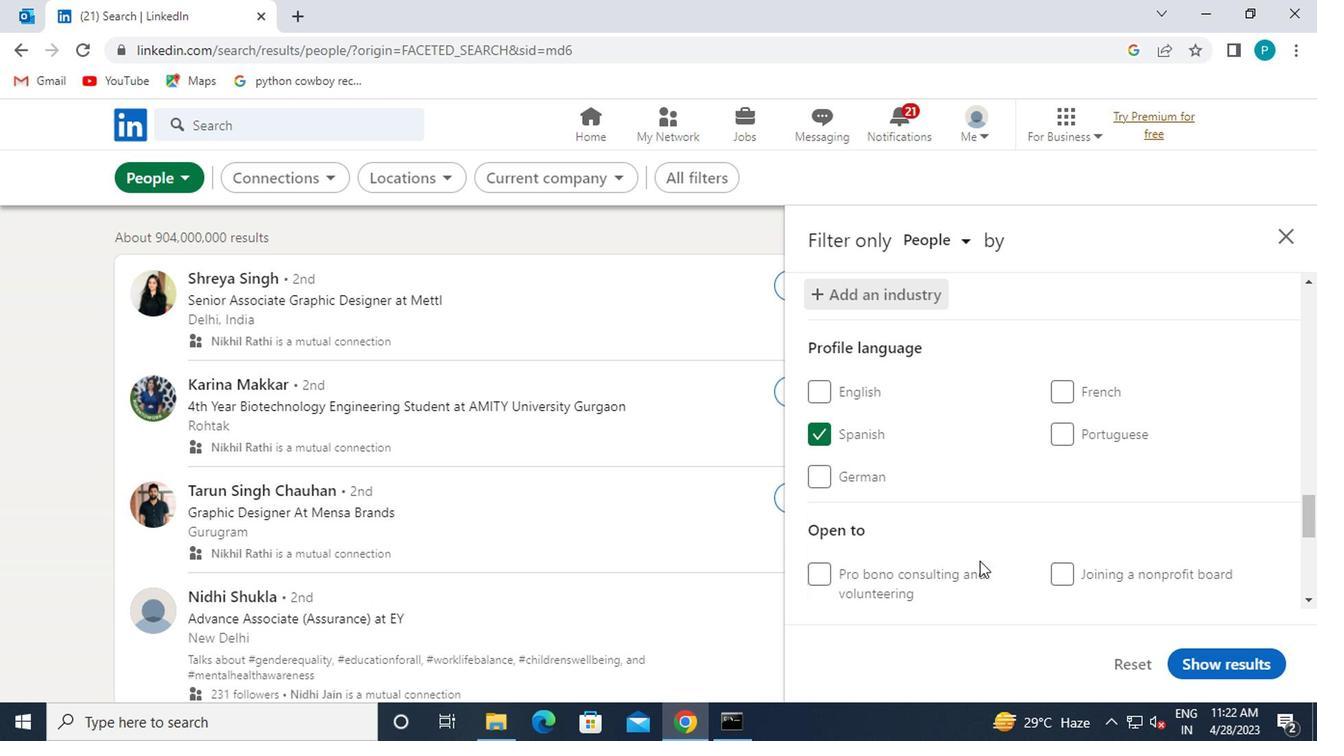 
Action: Mouse moved to (1065, 488)
Screenshot: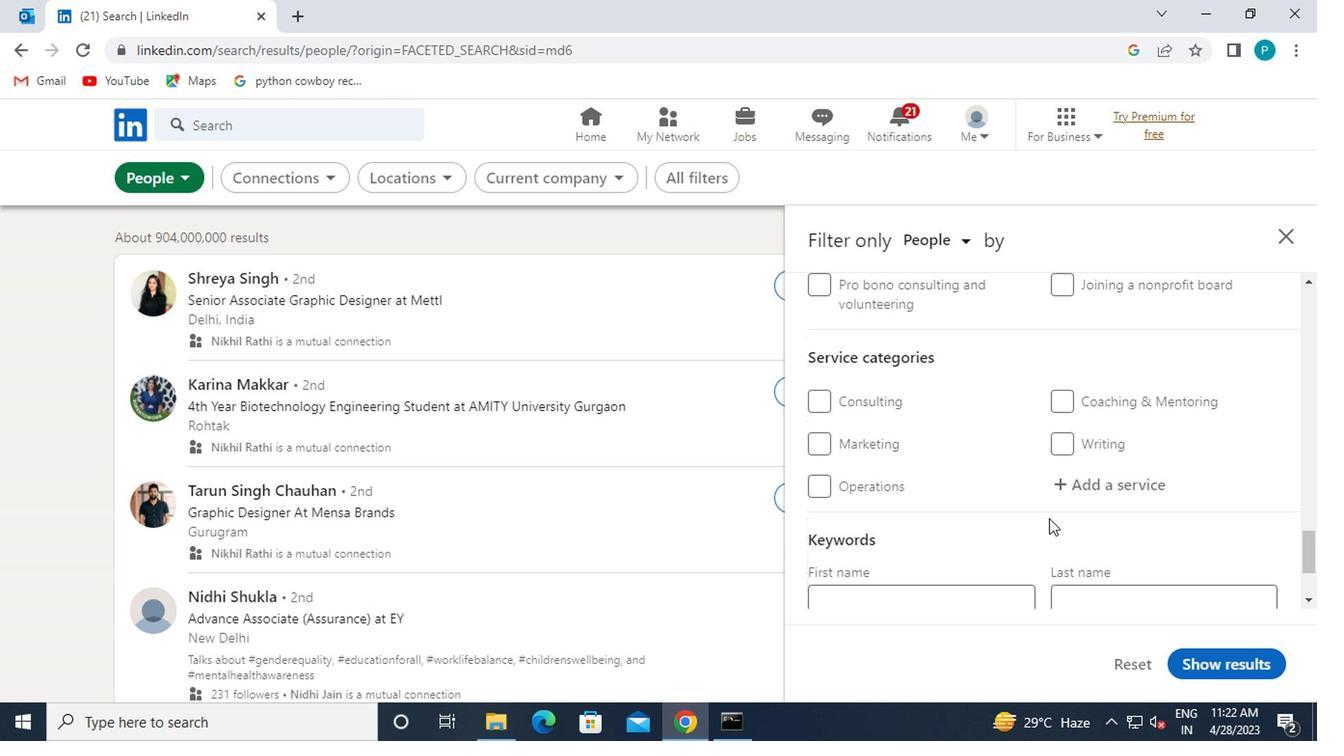 
Action: Mouse pressed left at (1065, 488)
Screenshot: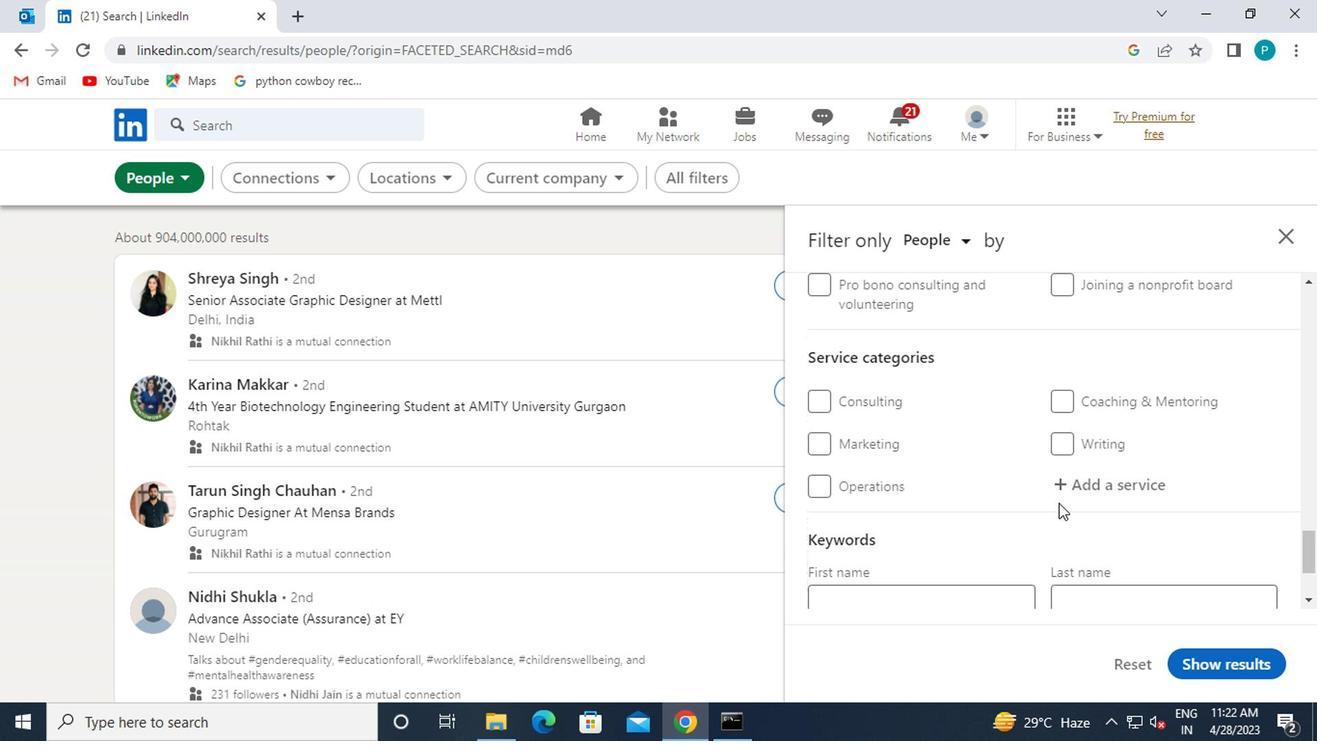 
Action: Mouse moved to (1053, 464)
Screenshot: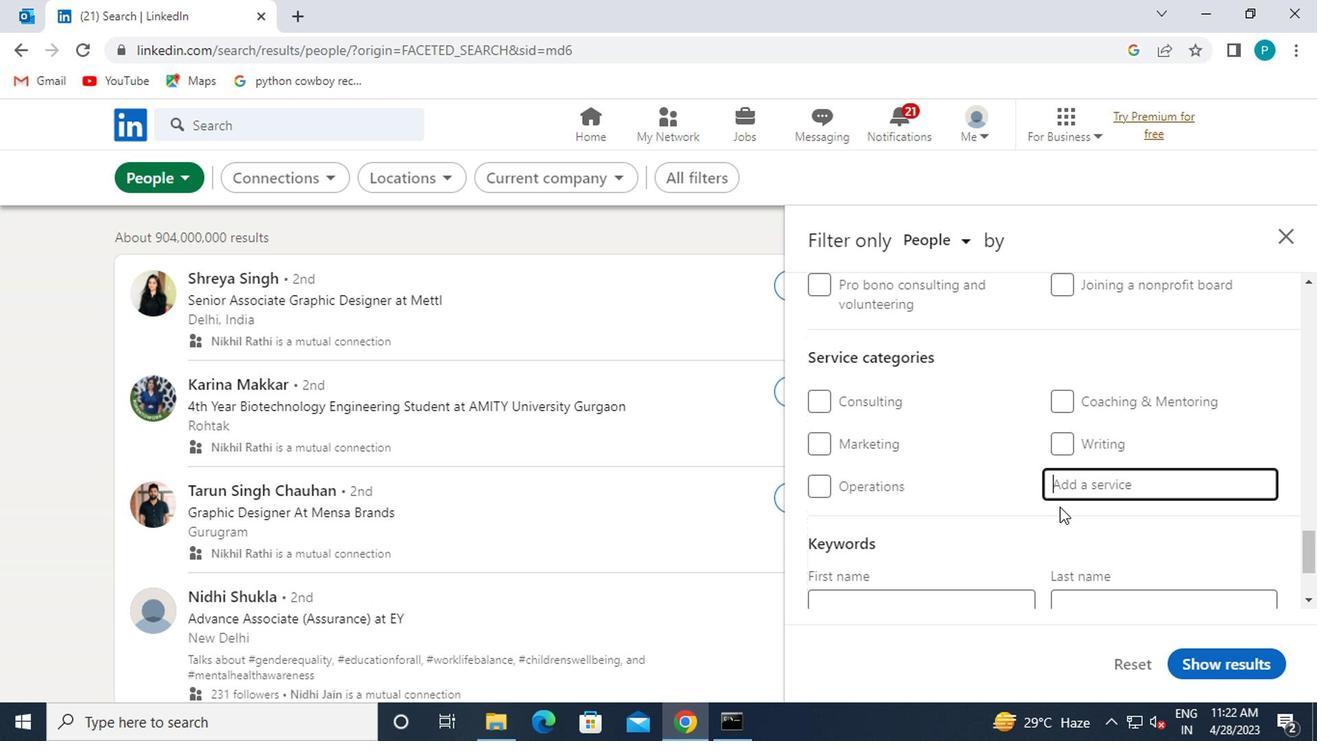 
Action: Key pressed <Key.caps_lock>A<Key.caps_lock>Y<Key.backspace>UTO
Screenshot: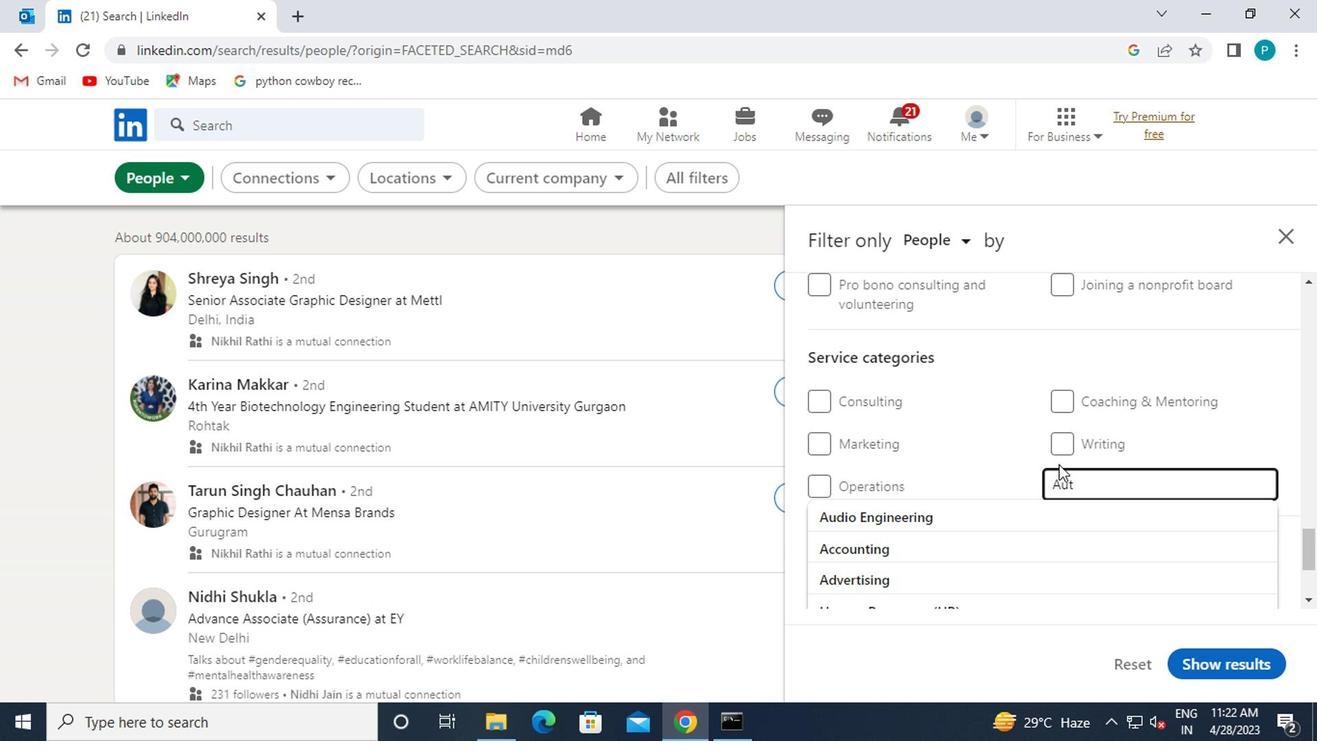 
Action: Mouse moved to (951, 575)
Screenshot: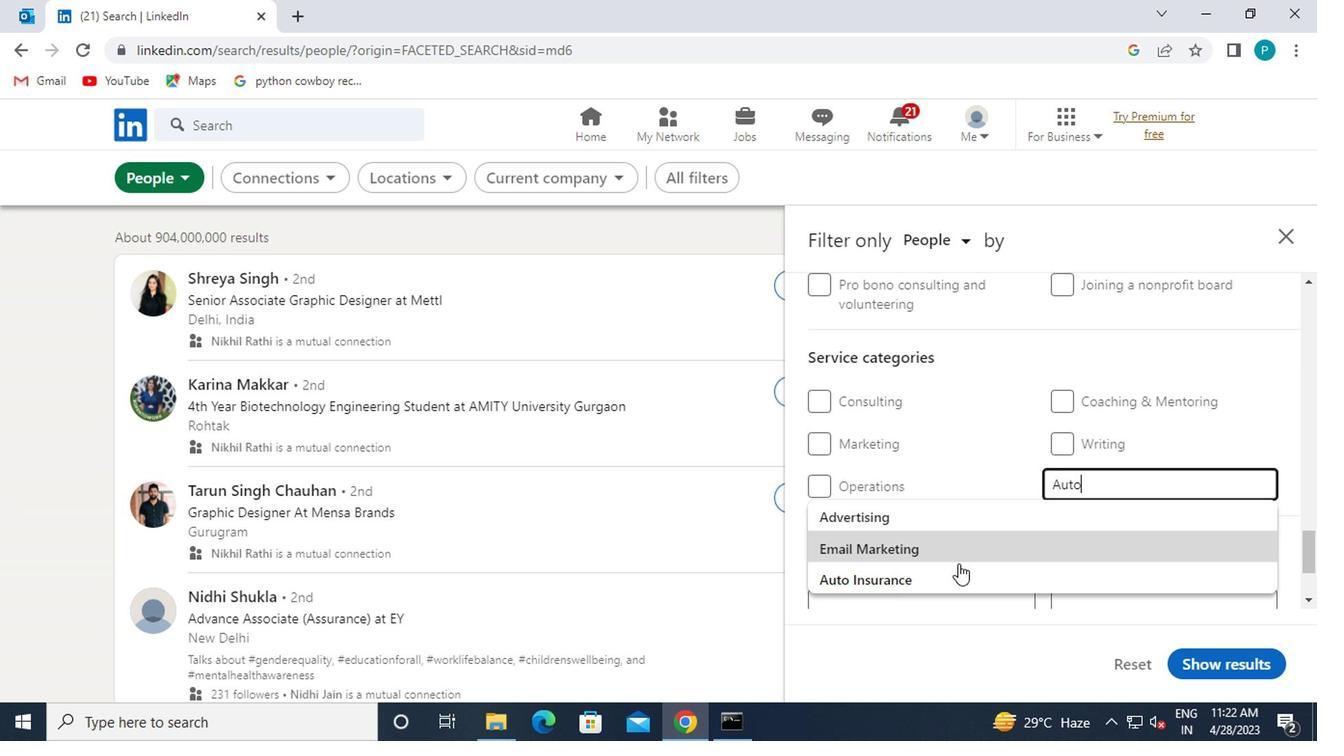
Action: Mouse pressed left at (951, 575)
Screenshot: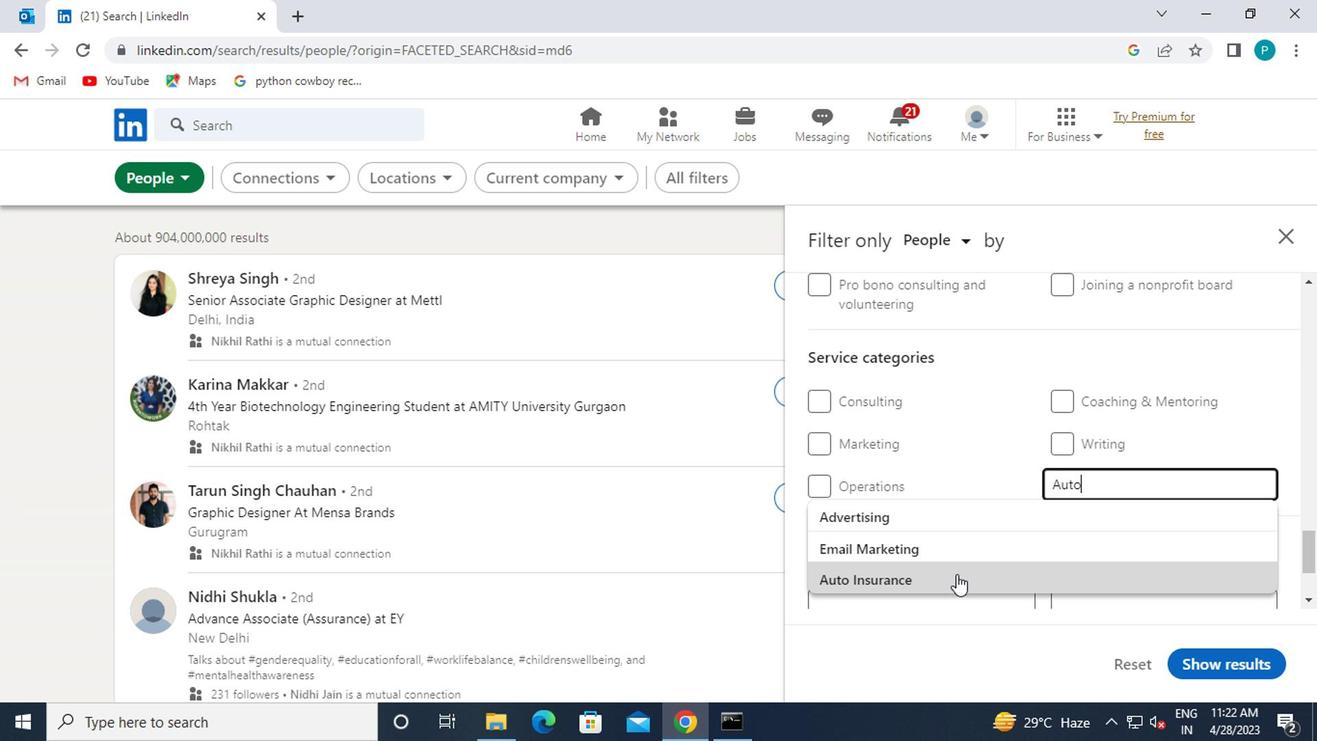 
Action: Mouse scrolled (951, 574) with delta (0, 0)
Screenshot: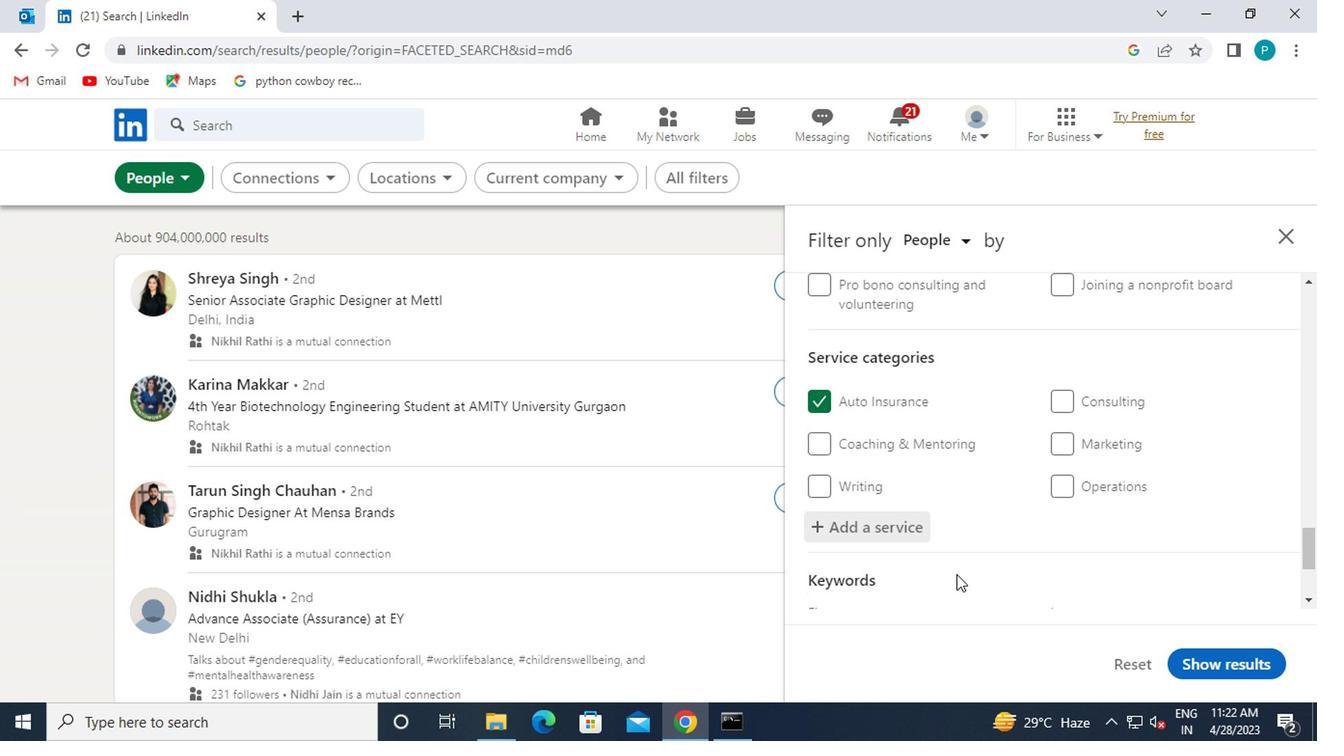 
Action: Mouse moved to (951, 575)
Screenshot: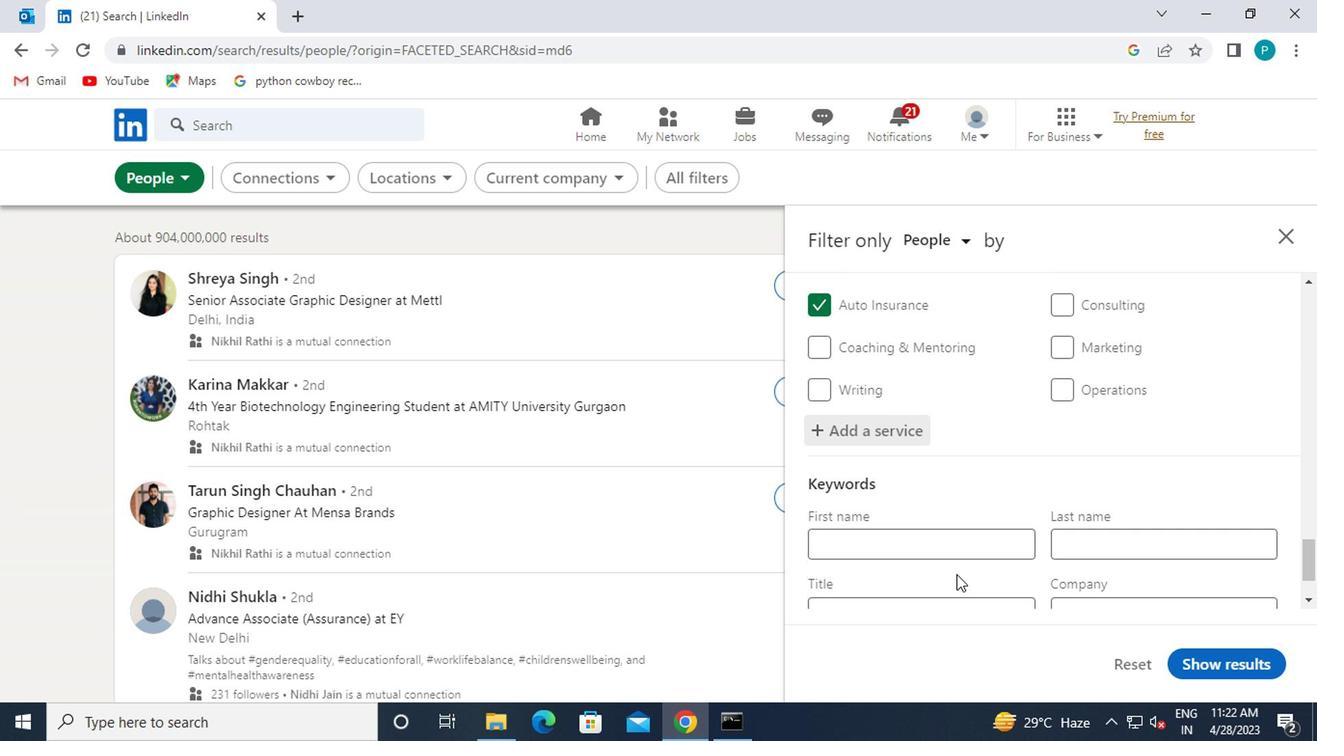 
Action: Mouse scrolled (951, 574) with delta (0, 0)
Screenshot: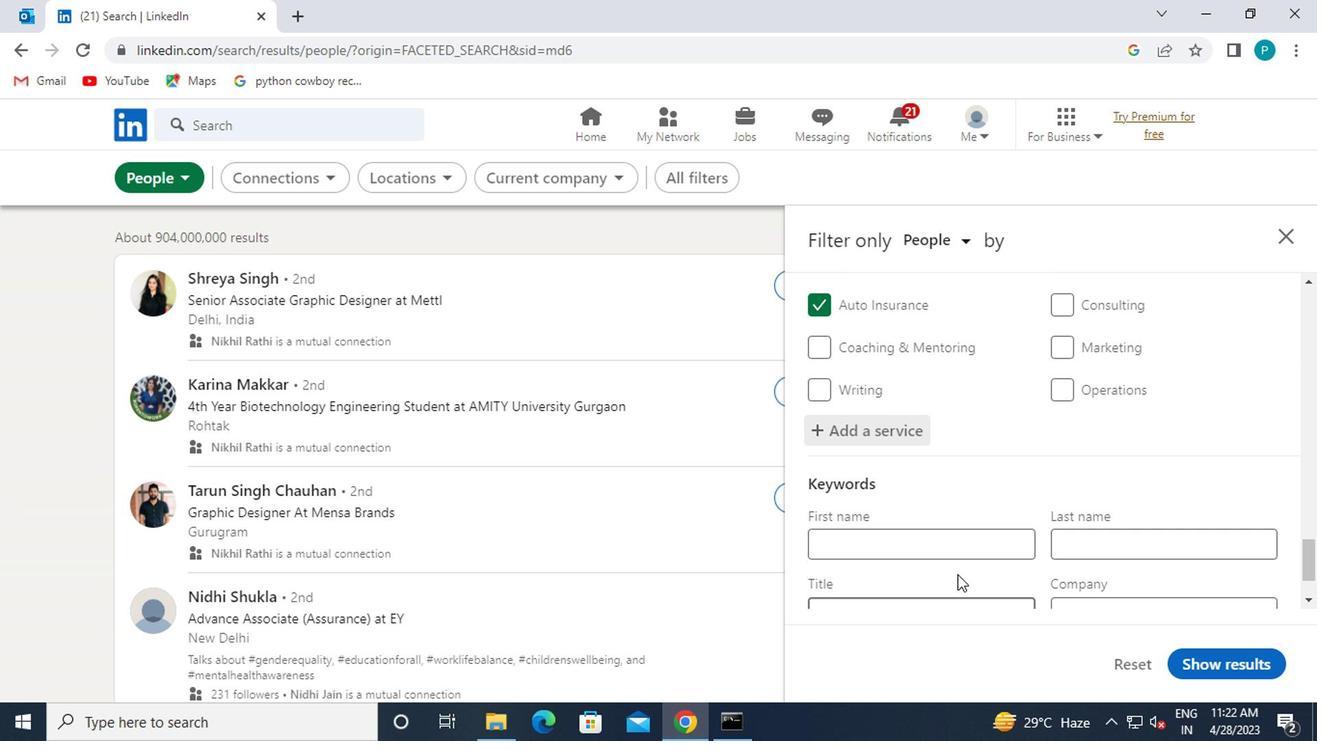 
Action: Mouse scrolled (951, 574) with delta (0, 0)
Screenshot: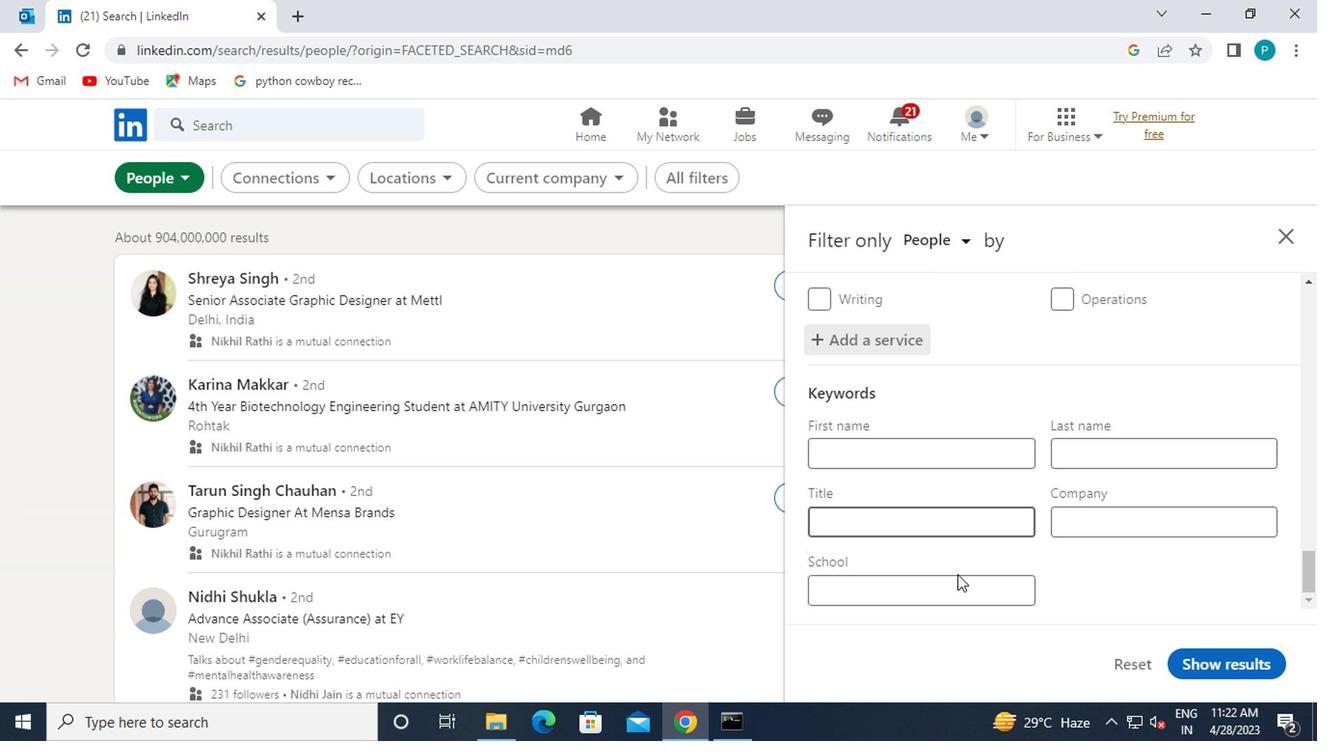 
Action: Mouse moved to (923, 512)
Screenshot: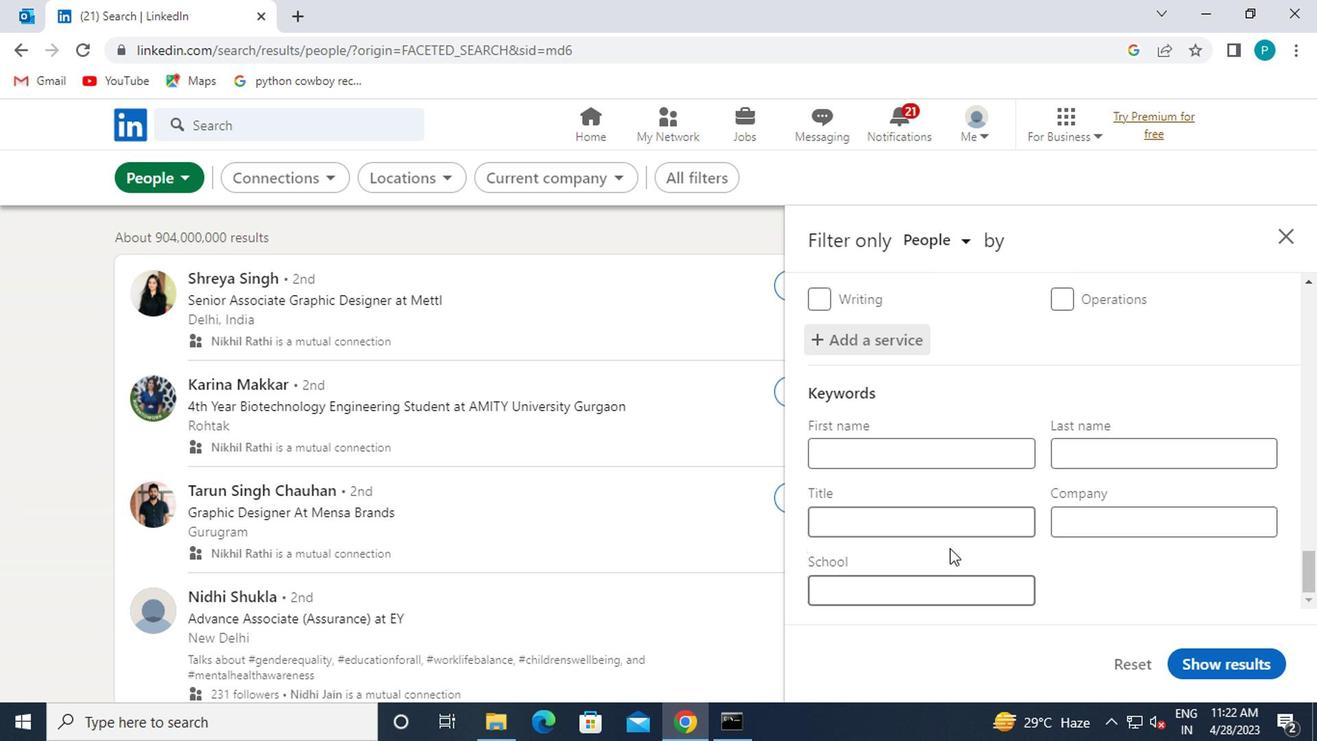 
Action: Mouse pressed left at (923, 512)
Screenshot: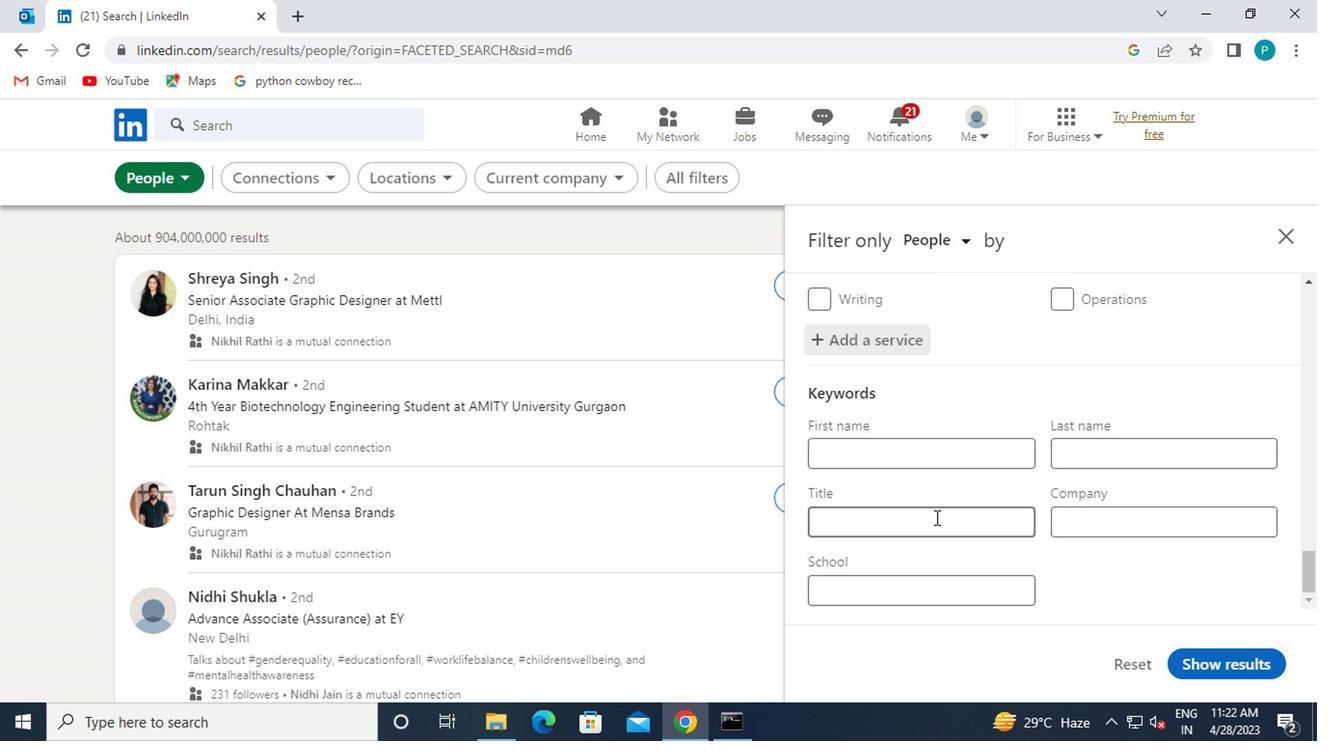 
Action: Mouse moved to (960, 518)
Screenshot: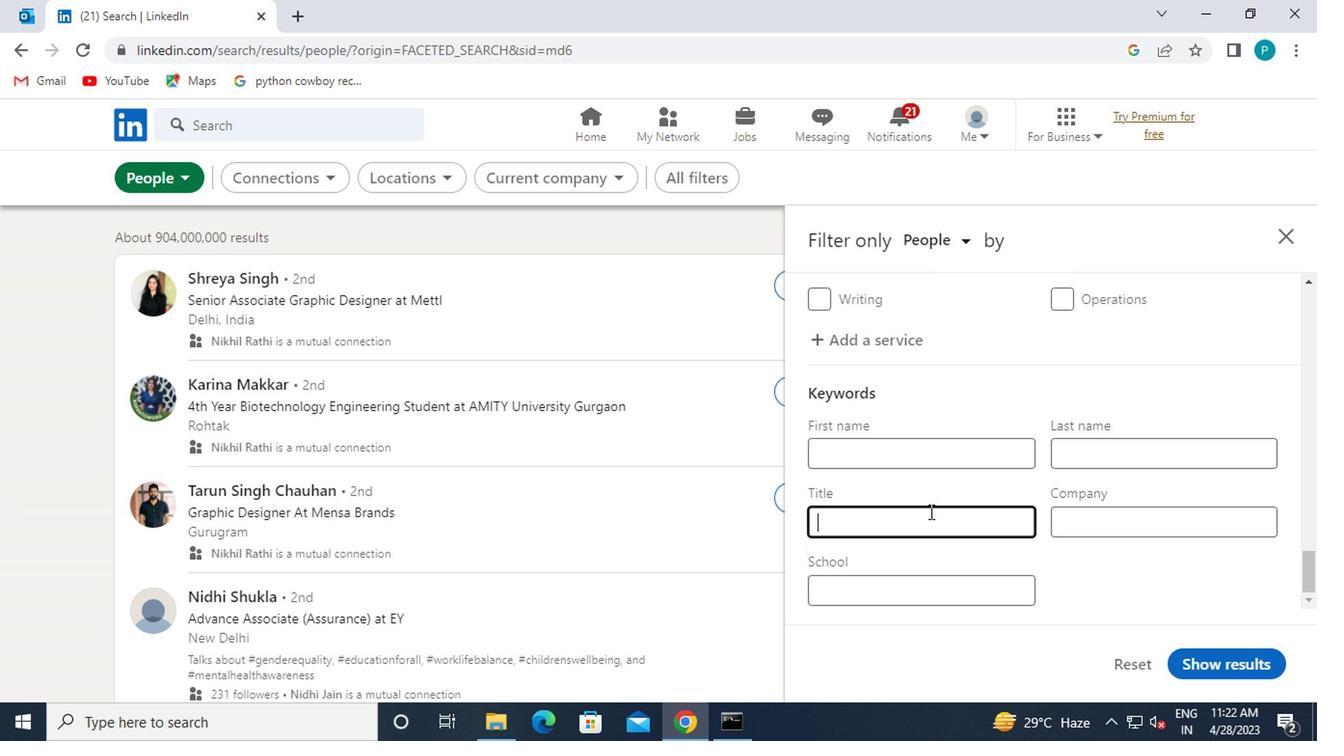 
Action: Key pressed <Key.caps_lock>C<Key.caps_lock>ONTENT<Key.space><Key.caps_lock>M<Key.caps_lock>ARKETING<Key.space><Key.caps_lock>M<Key.caps_lock>ANAGER
Screenshot: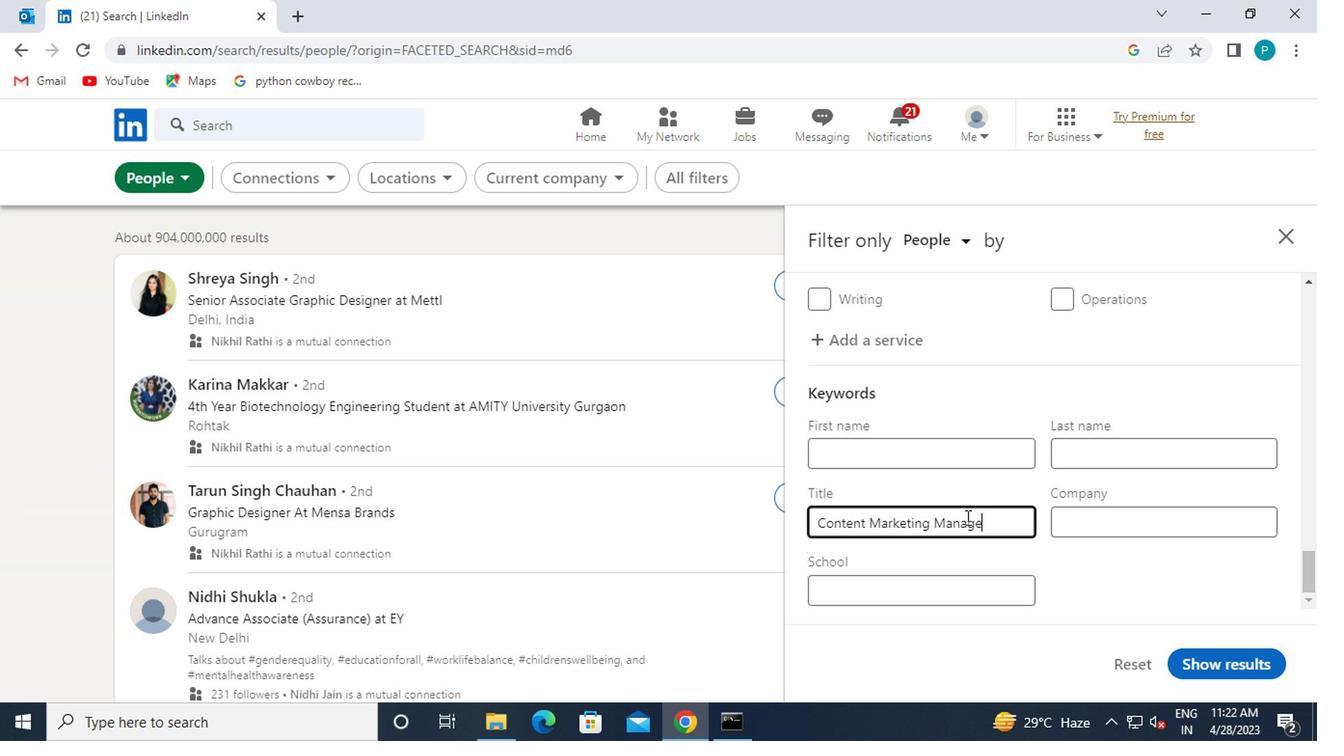 
Action: Mouse moved to (1237, 650)
Screenshot: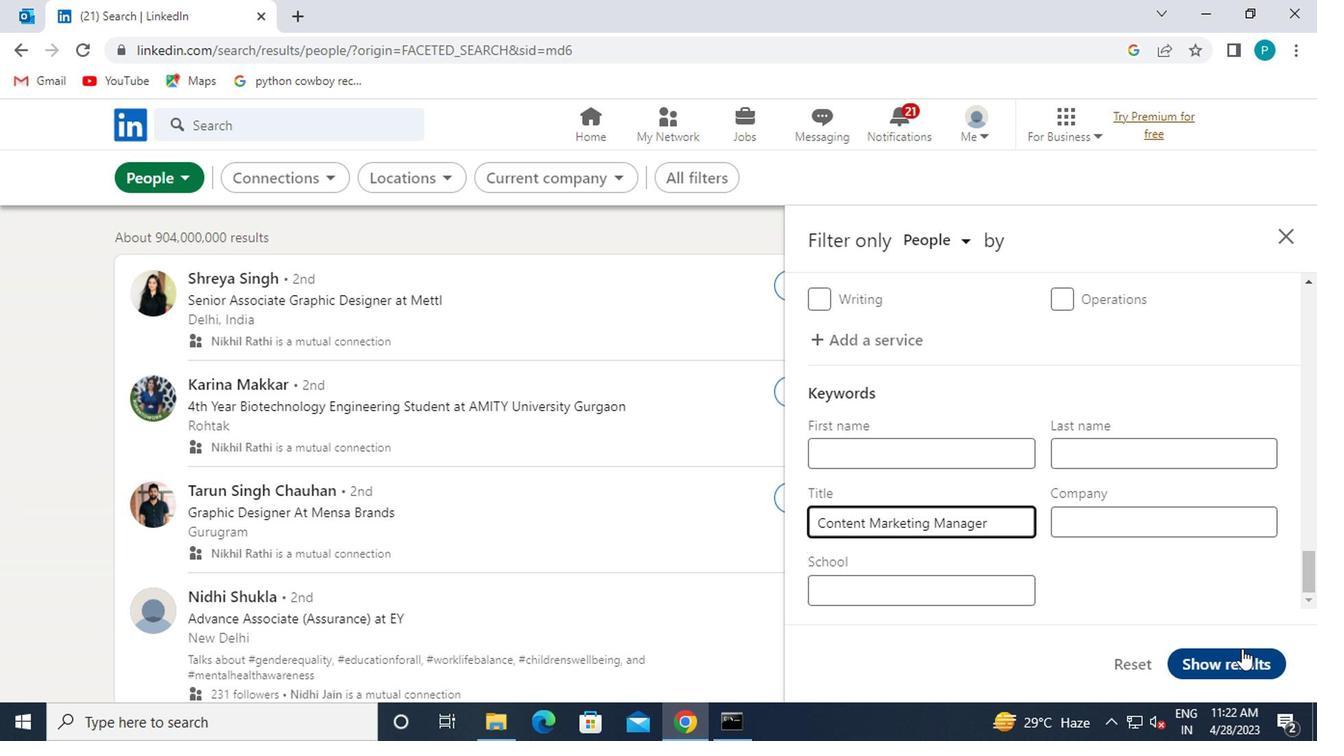 
Action: Mouse pressed left at (1237, 650)
Screenshot: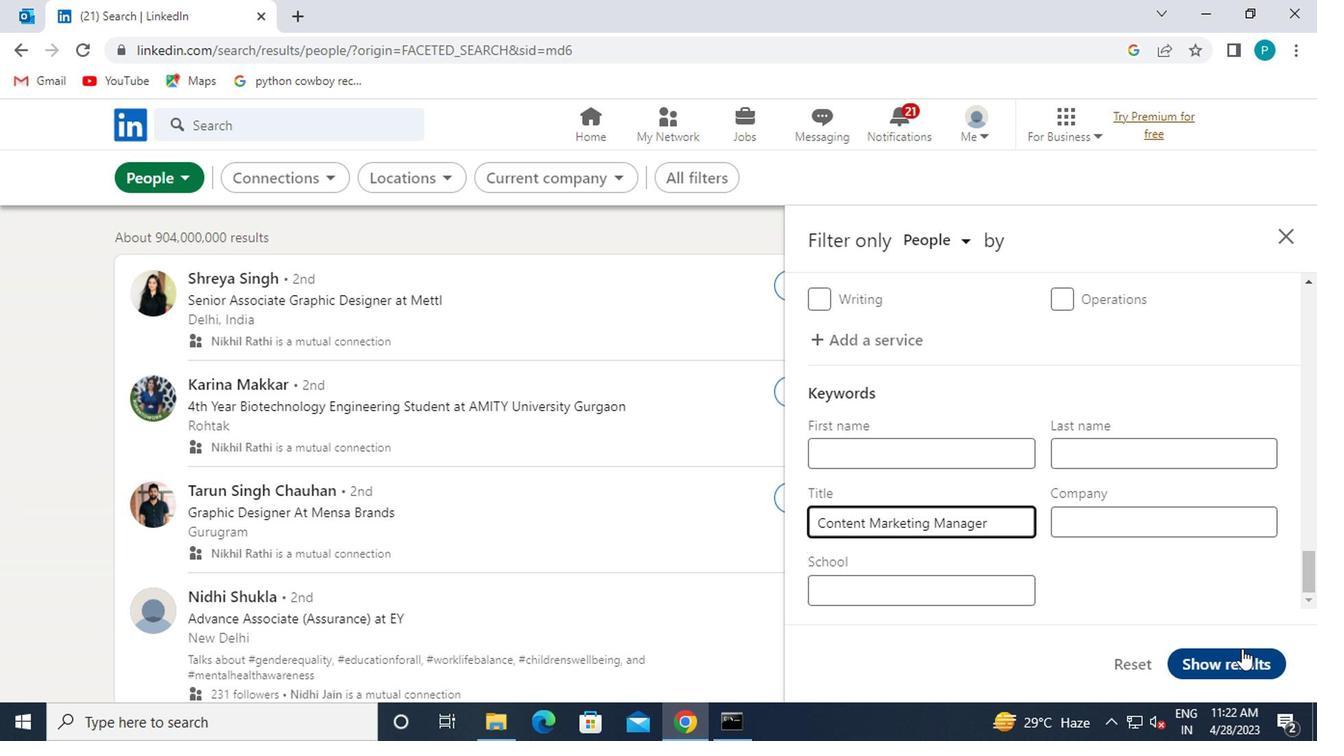 
Action: Mouse moved to (1246, 676)
Screenshot: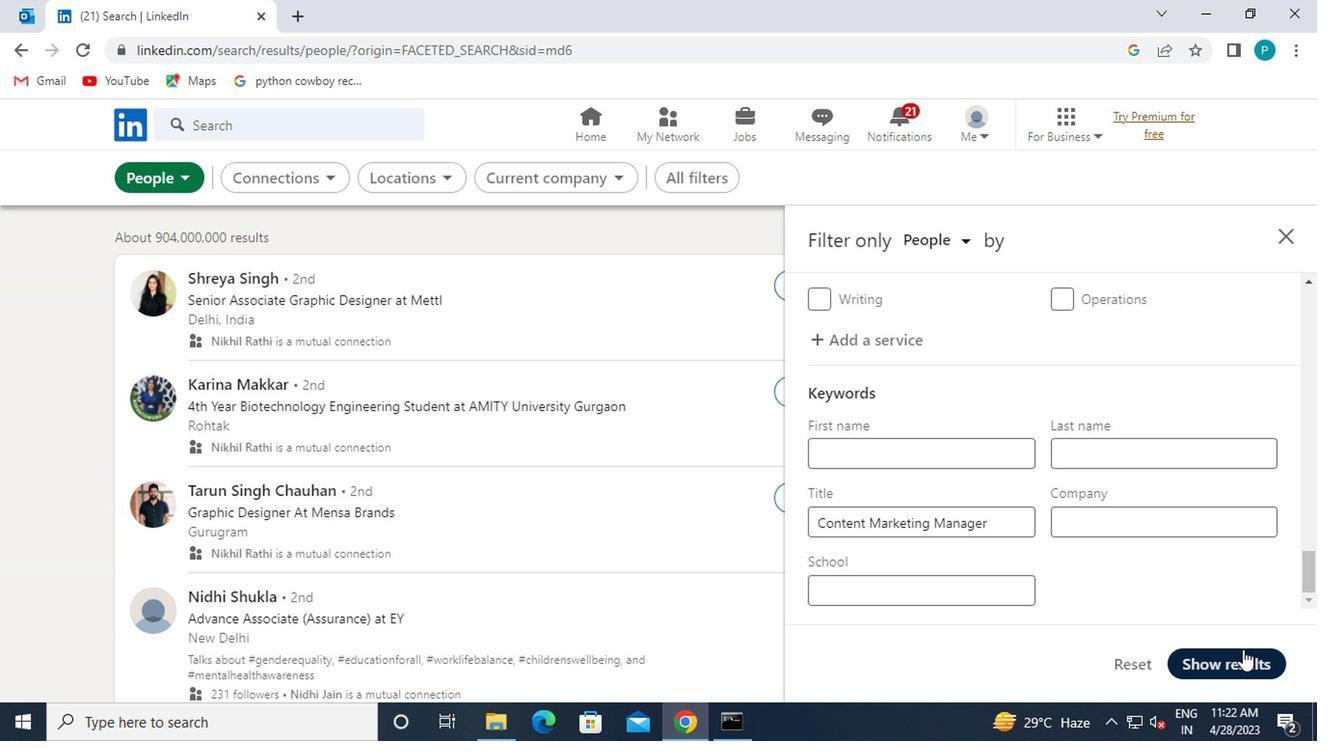 
